 Task: Look for space in Keystone, United States from 26th August, 2023 to 10th September, 2023 for 6 adults, 2 children in price range Rs.10000 to Rs.15000. Place can be entire place or shared room with 6 bedrooms having 6 beds and 6 bathrooms. Property type can be house, flat, guest house. Amenities needed are: wifi, TV, free parkinig on premises, gym, breakfast. Booking option can be shelf check-in. Required host language is English.
Action: Mouse moved to (413, 117)
Screenshot: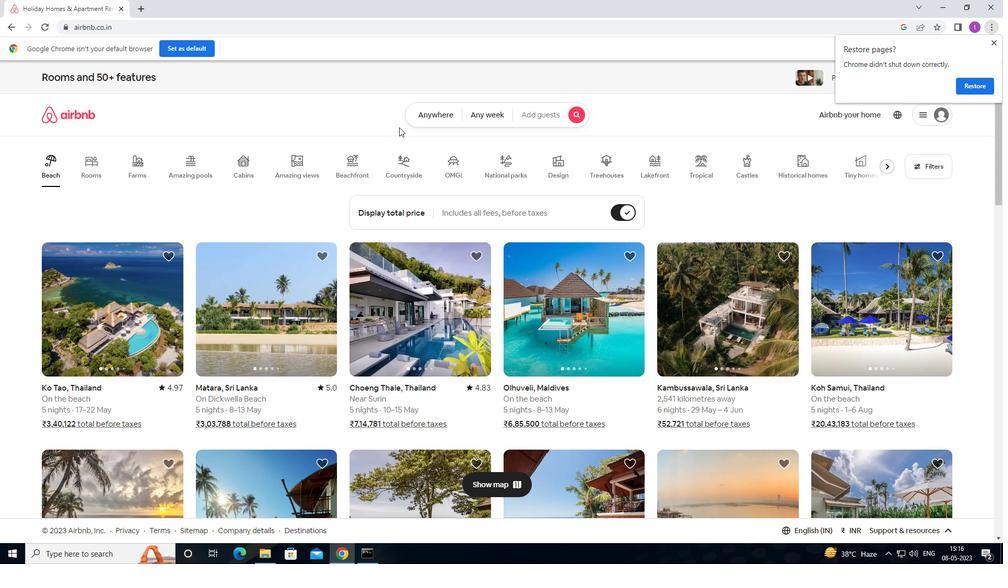 
Action: Mouse pressed left at (413, 117)
Screenshot: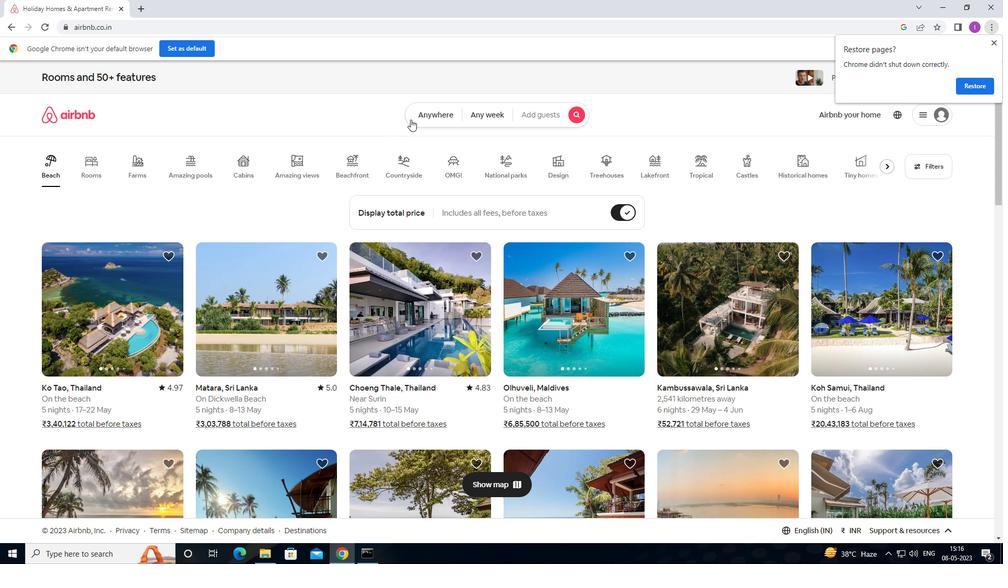 
Action: Mouse moved to (347, 159)
Screenshot: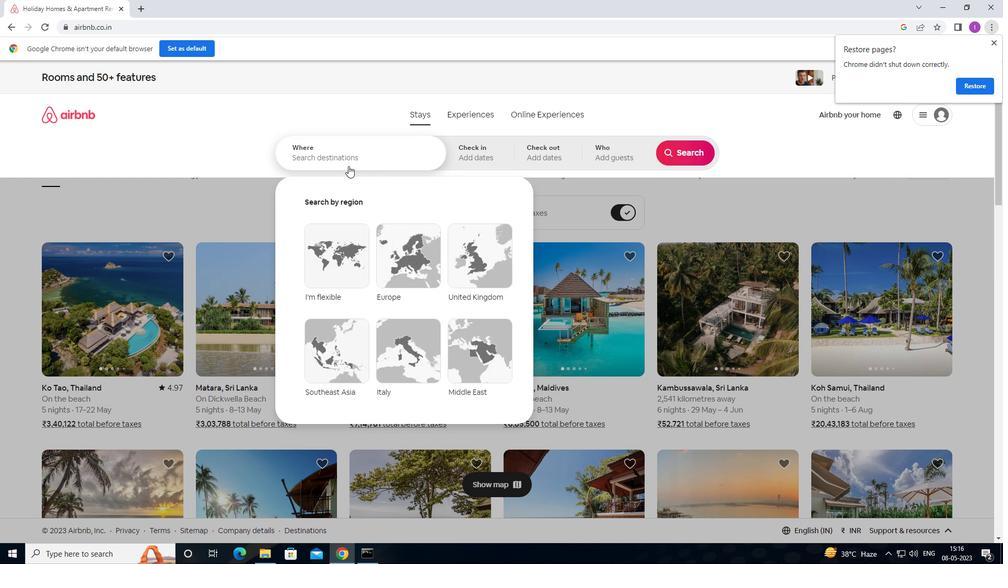 
Action: Mouse pressed left at (347, 159)
Screenshot: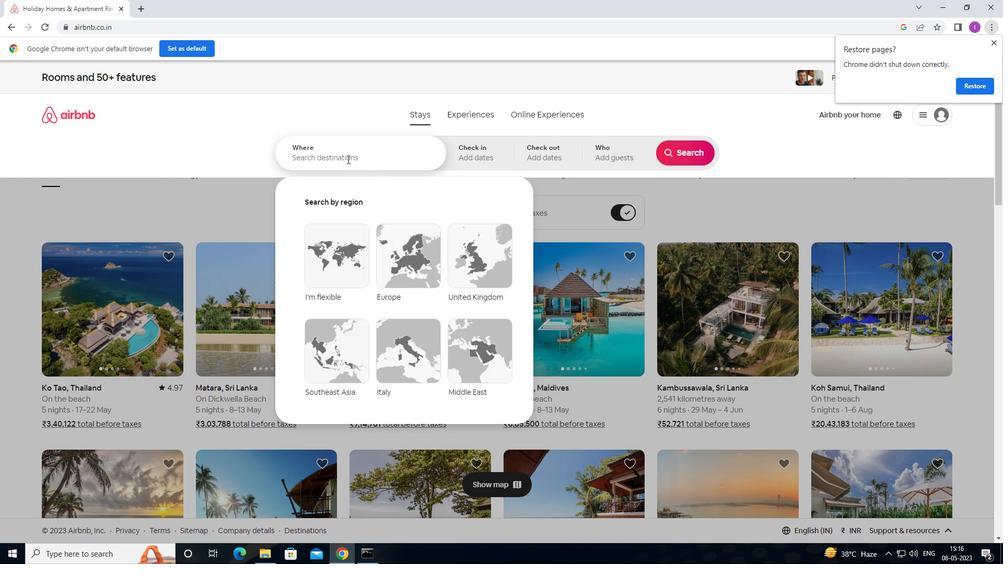 
Action: Mouse moved to (511, 125)
Screenshot: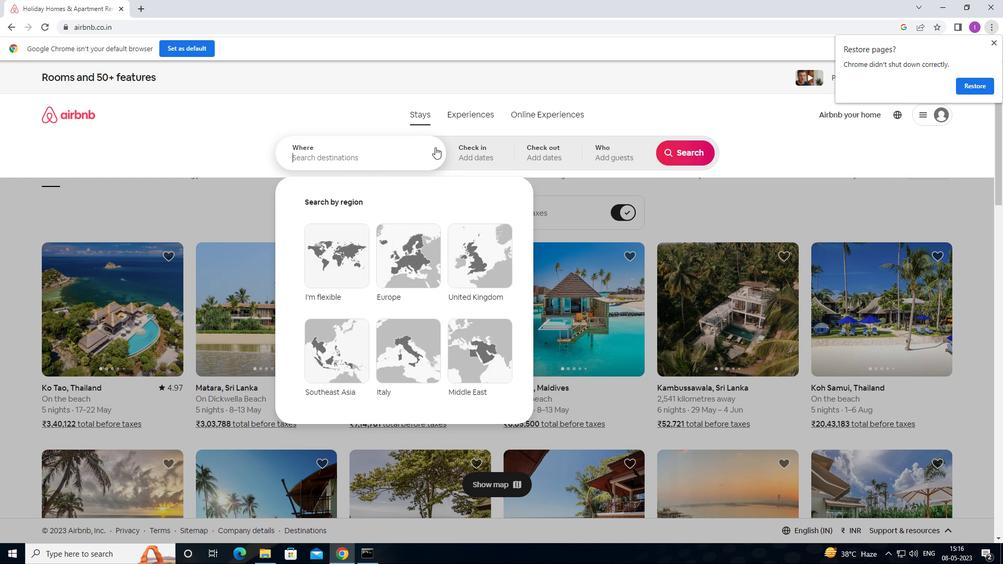 
Action: Key pressed <Key.shift><Key.shift><Key.shift><Key.shift>KEYSTONE,<Key.shift>UNITED<Key.space>STATES
Screenshot: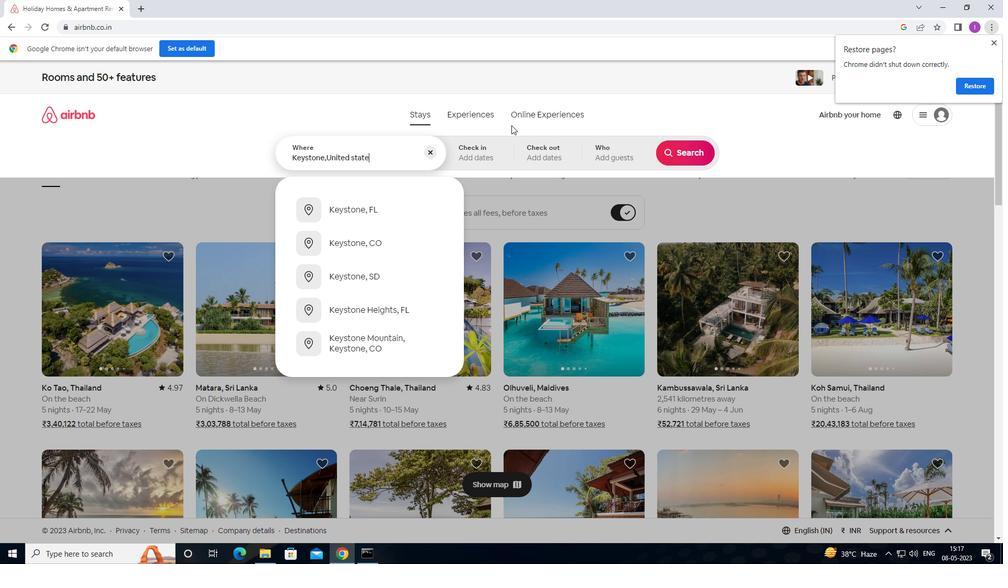 
Action: Mouse moved to (466, 152)
Screenshot: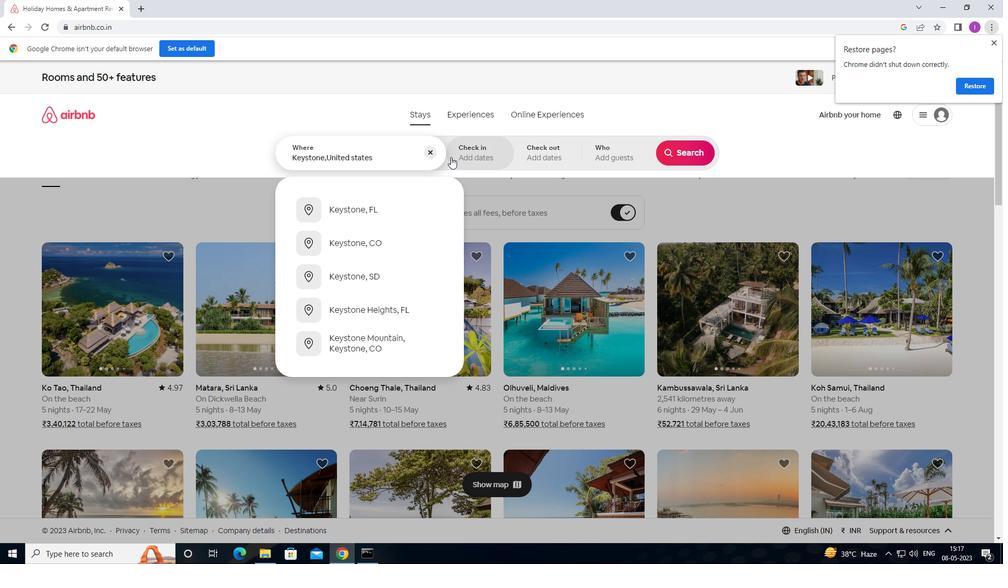 
Action: Mouse pressed left at (466, 152)
Screenshot: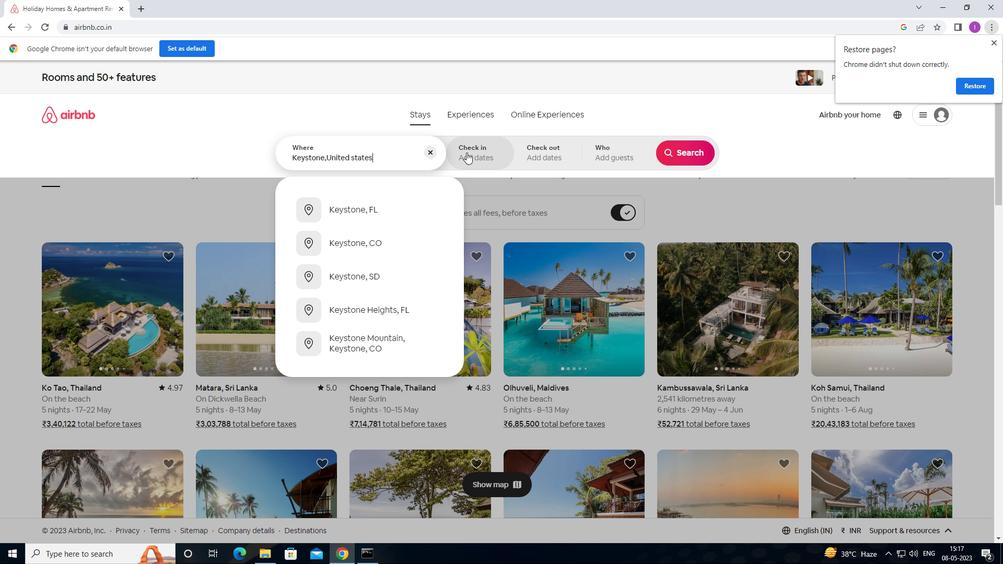 
Action: Mouse moved to (684, 236)
Screenshot: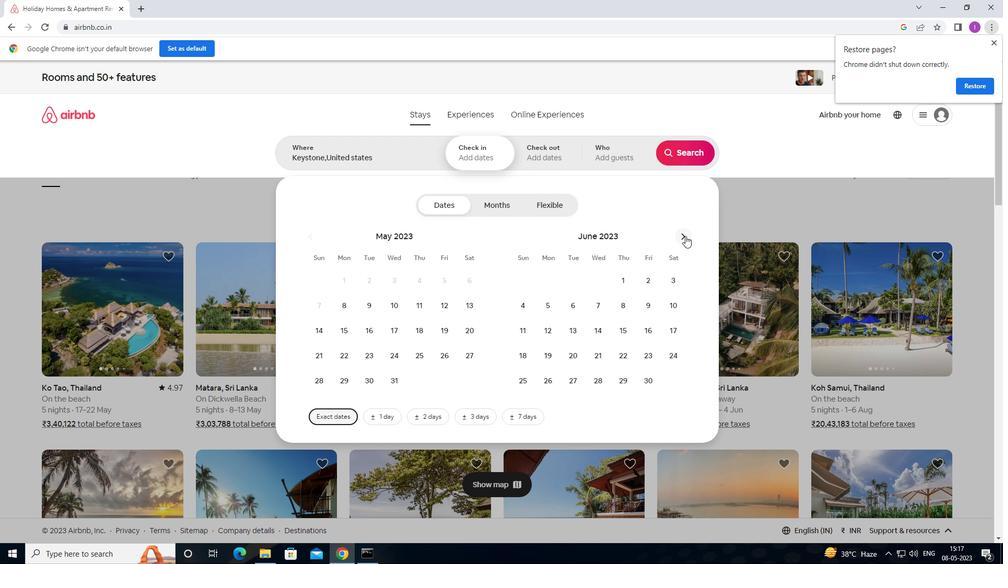
Action: Mouse pressed left at (684, 236)
Screenshot: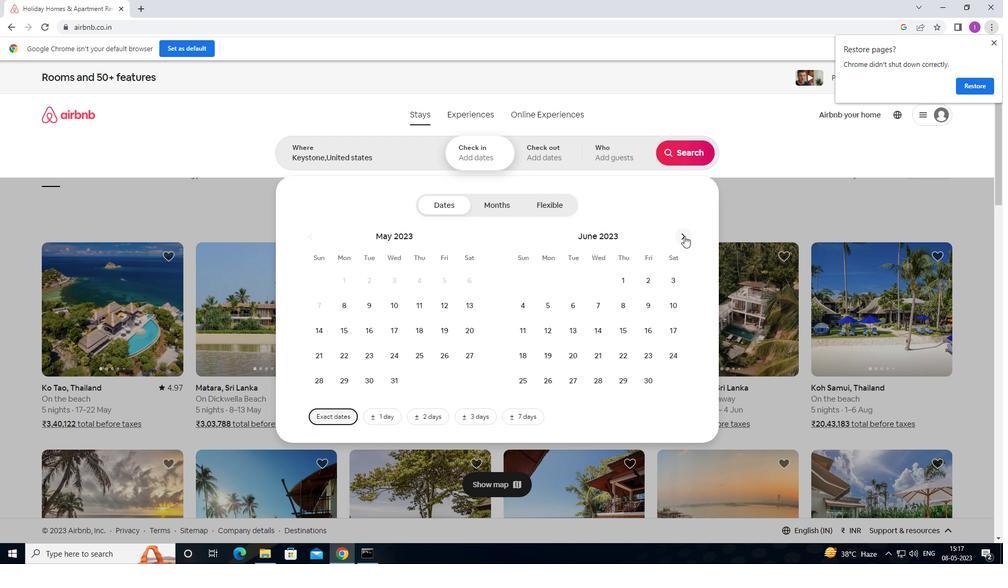 
Action: Mouse moved to (684, 236)
Screenshot: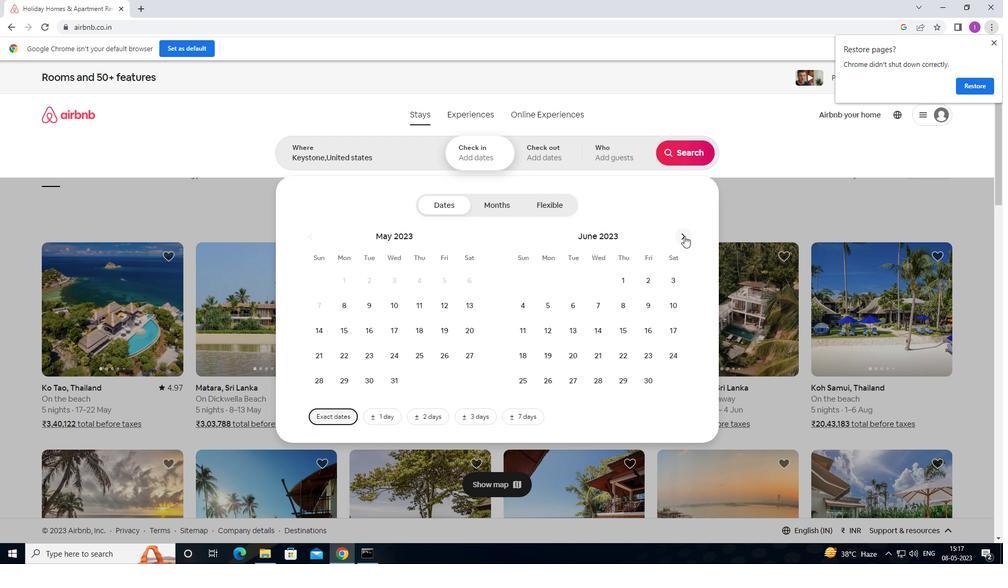 
Action: Mouse pressed left at (684, 236)
Screenshot: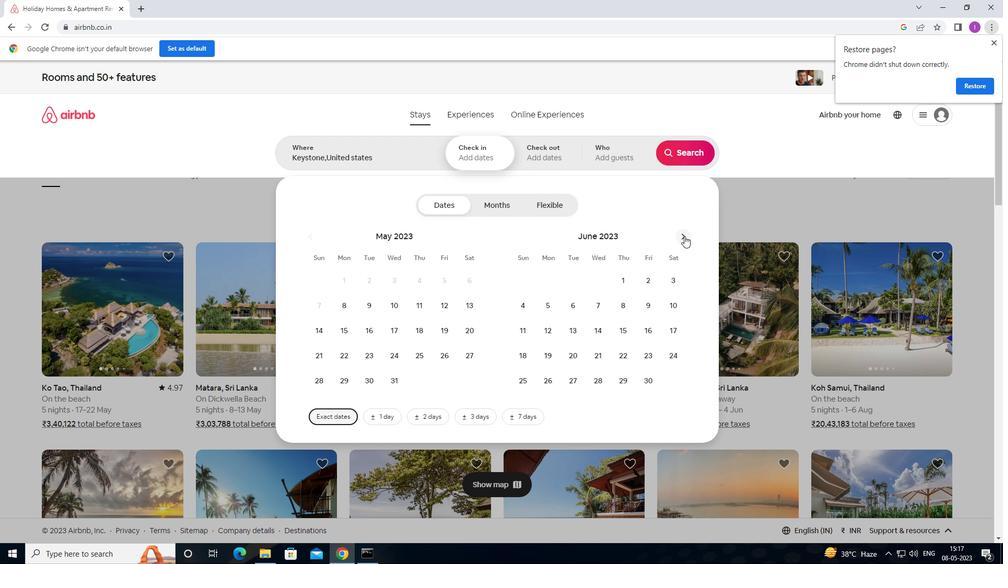 
Action: Mouse pressed left at (684, 236)
Screenshot: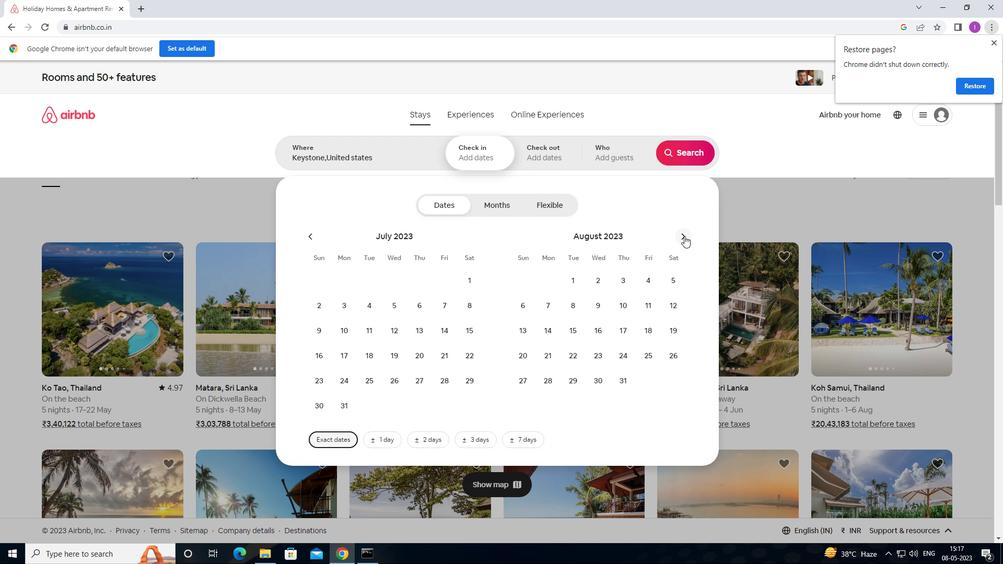 
Action: Mouse moved to (472, 357)
Screenshot: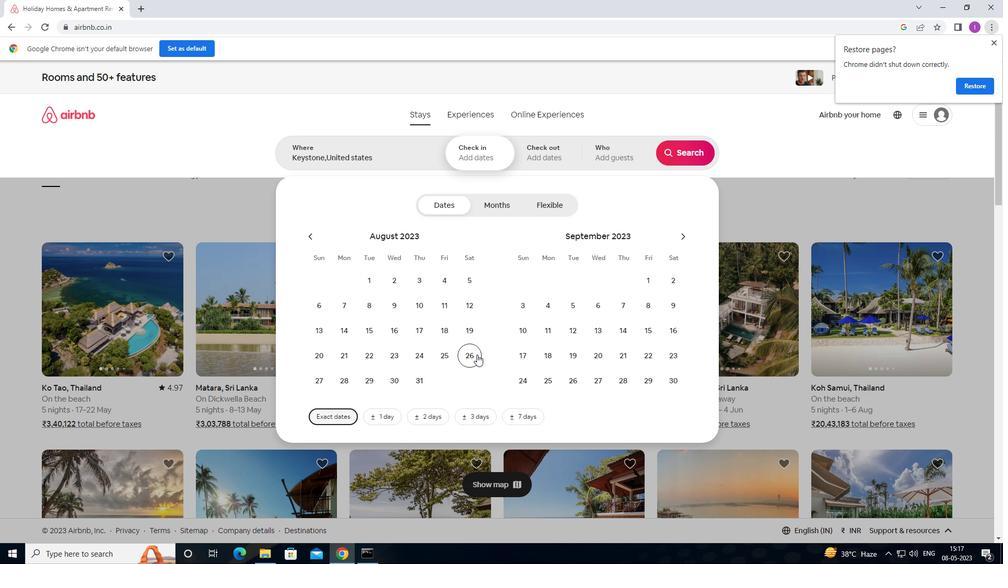 
Action: Mouse pressed left at (472, 357)
Screenshot: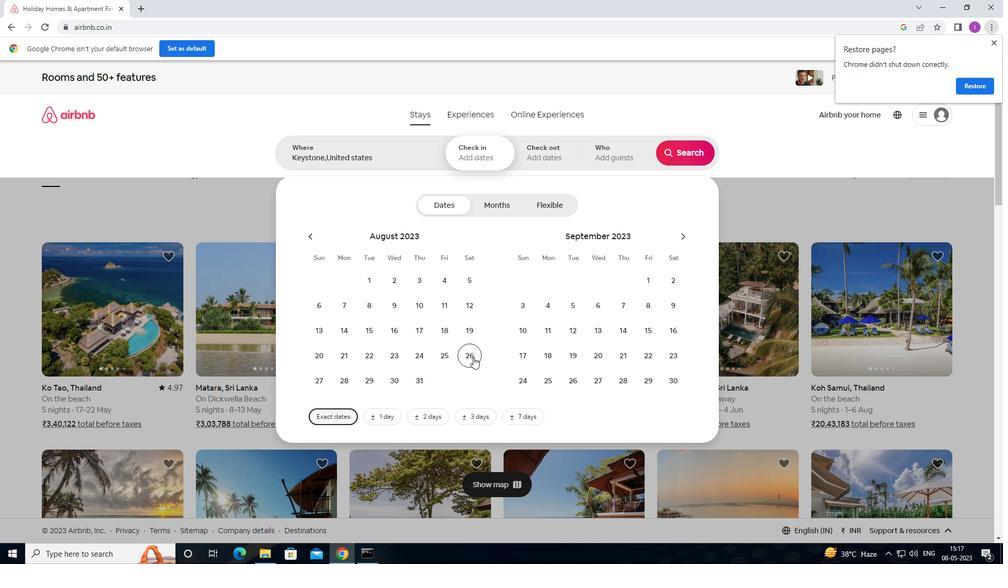 
Action: Mouse moved to (518, 329)
Screenshot: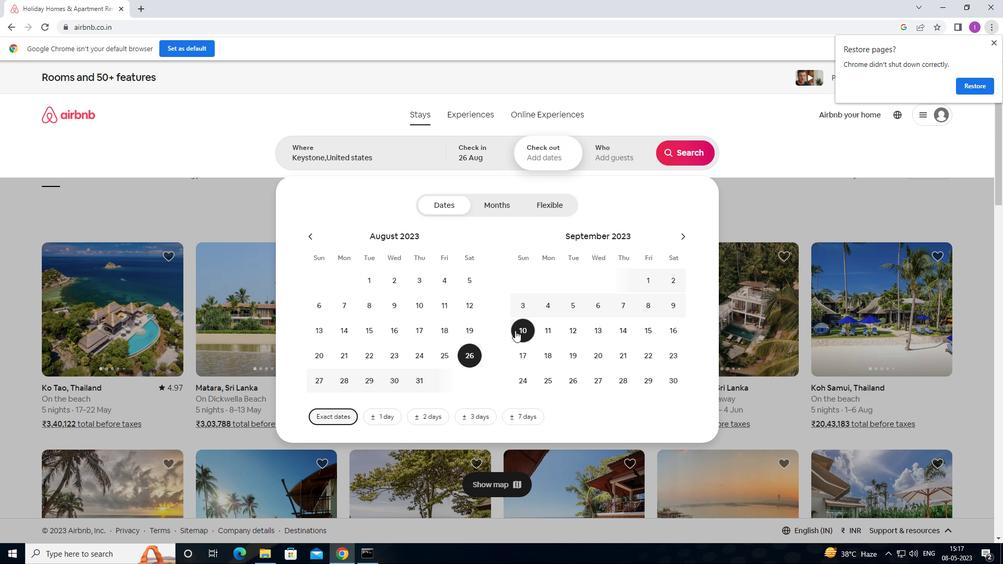 
Action: Mouse pressed left at (518, 329)
Screenshot: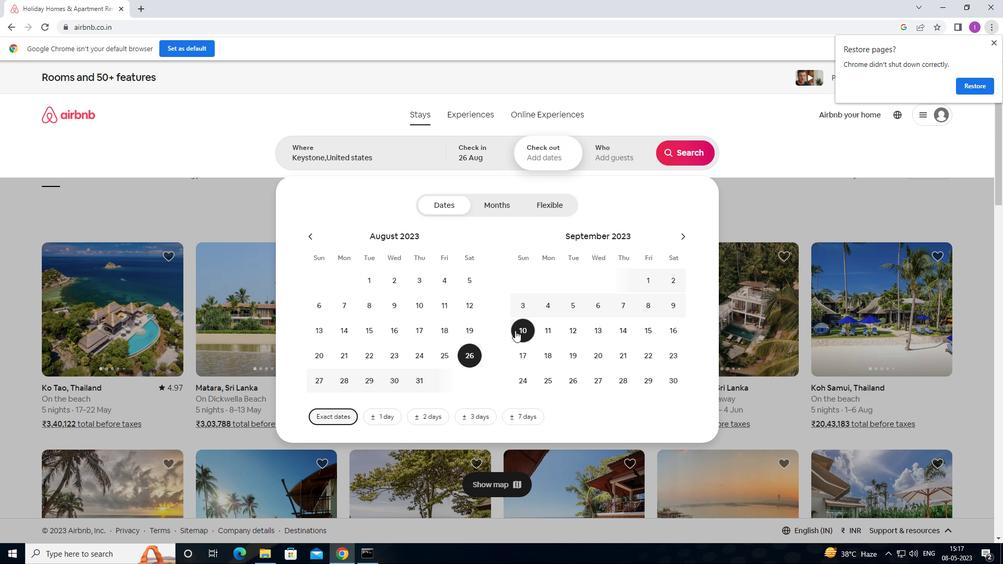 
Action: Mouse moved to (622, 162)
Screenshot: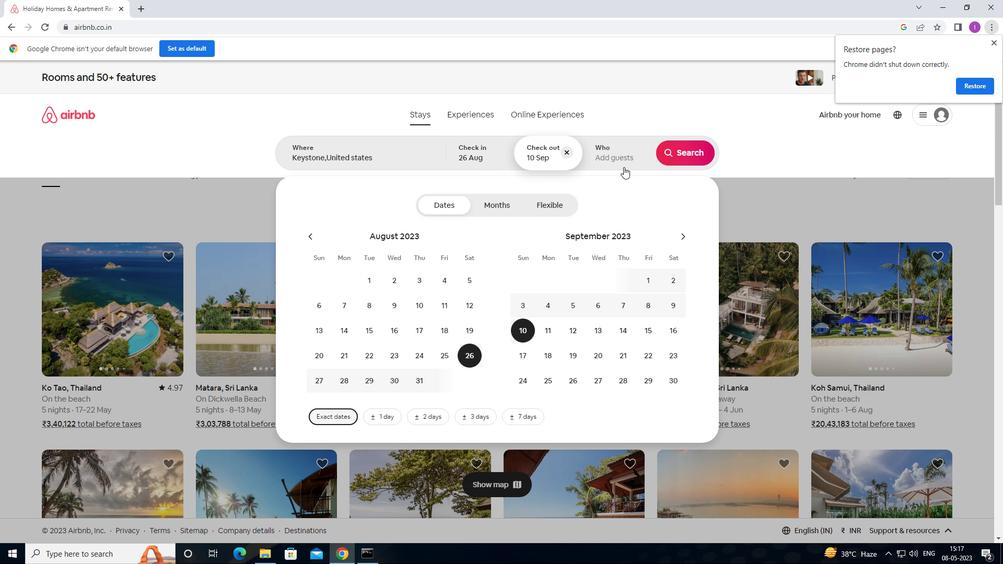 
Action: Mouse pressed left at (622, 162)
Screenshot: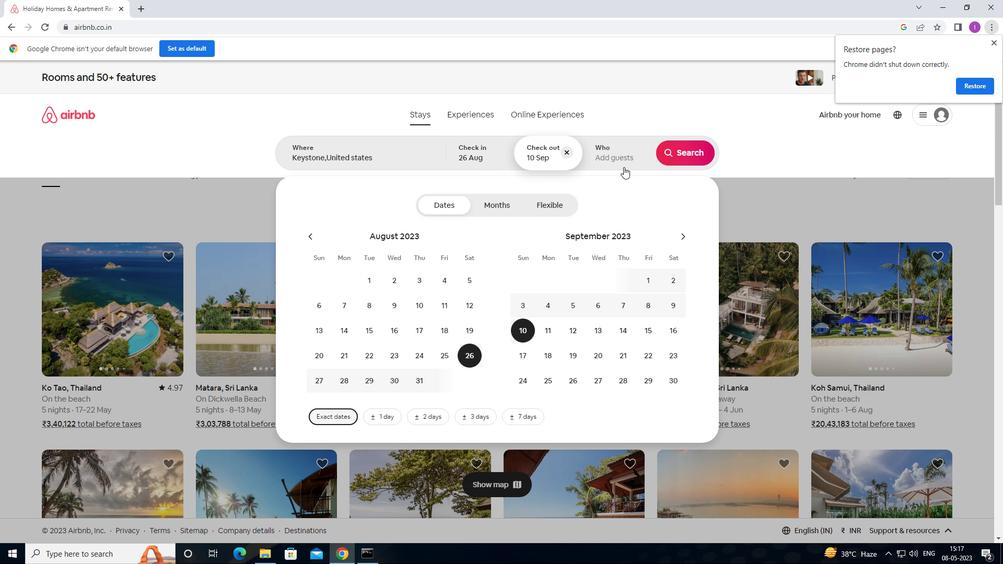 
Action: Mouse moved to (687, 207)
Screenshot: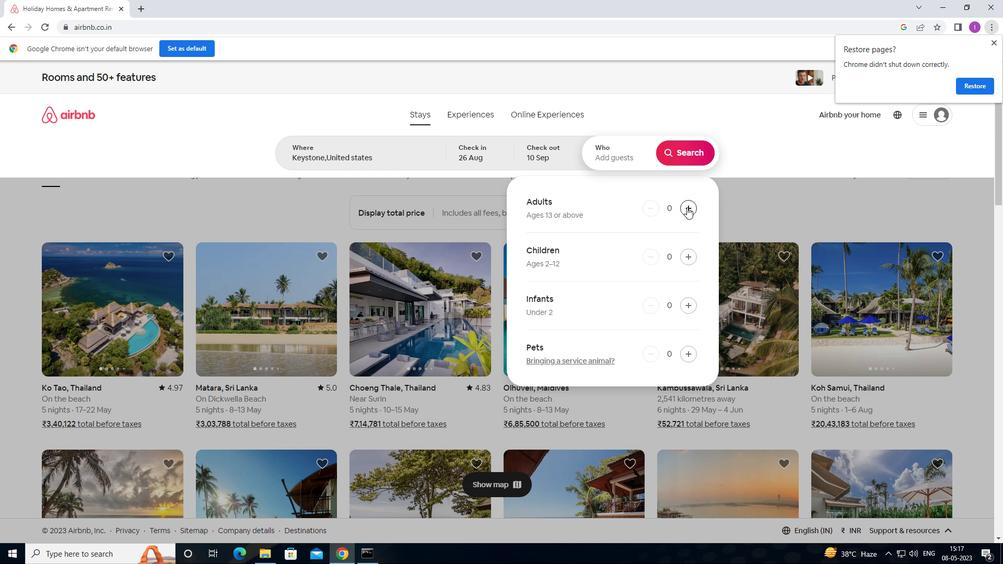 
Action: Mouse pressed left at (687, 207)
Screenshot: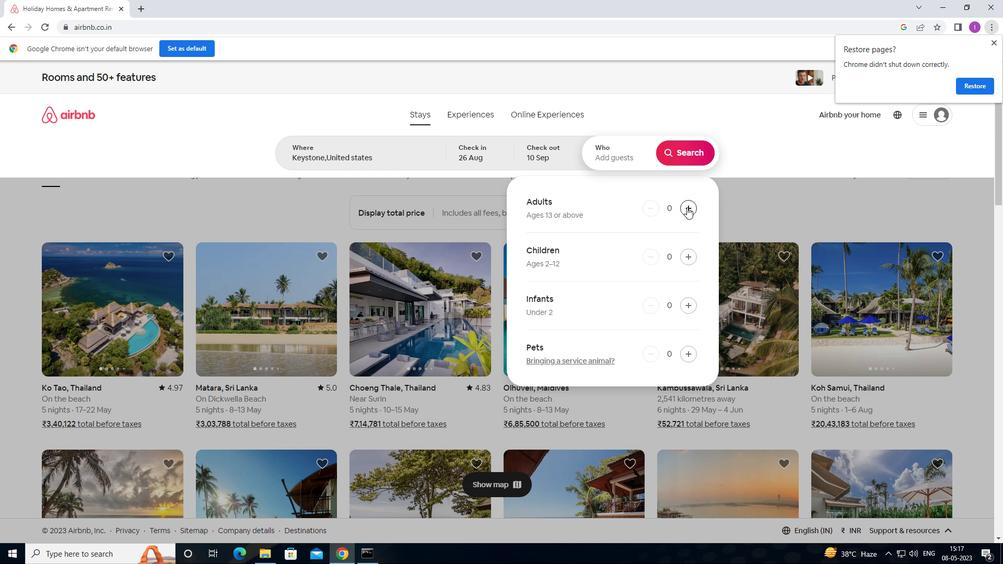 
Action: Mouse pressed left at (687, 207)
Screenshot: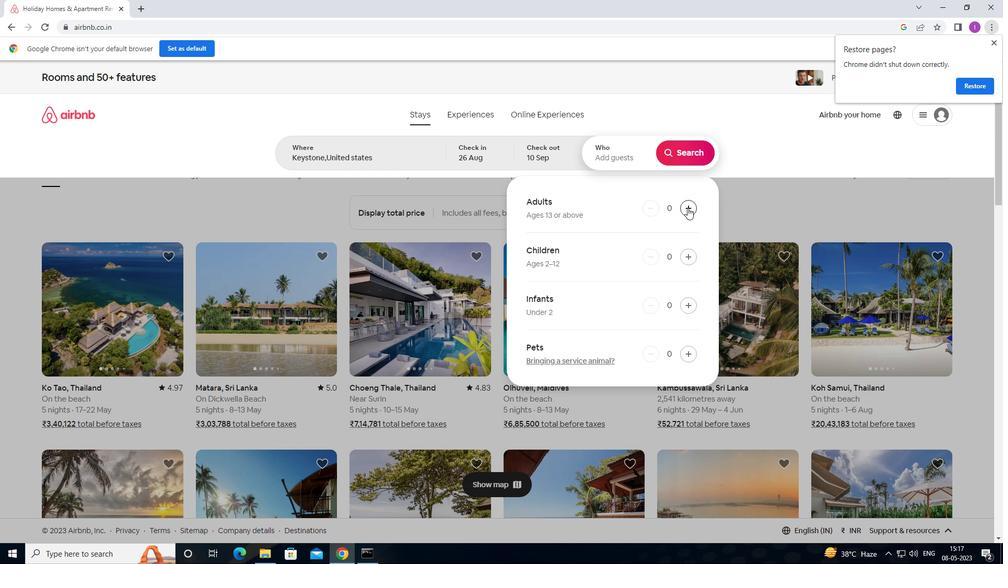 
Action: Mouse pressed left at (687, 207)
Screenshot: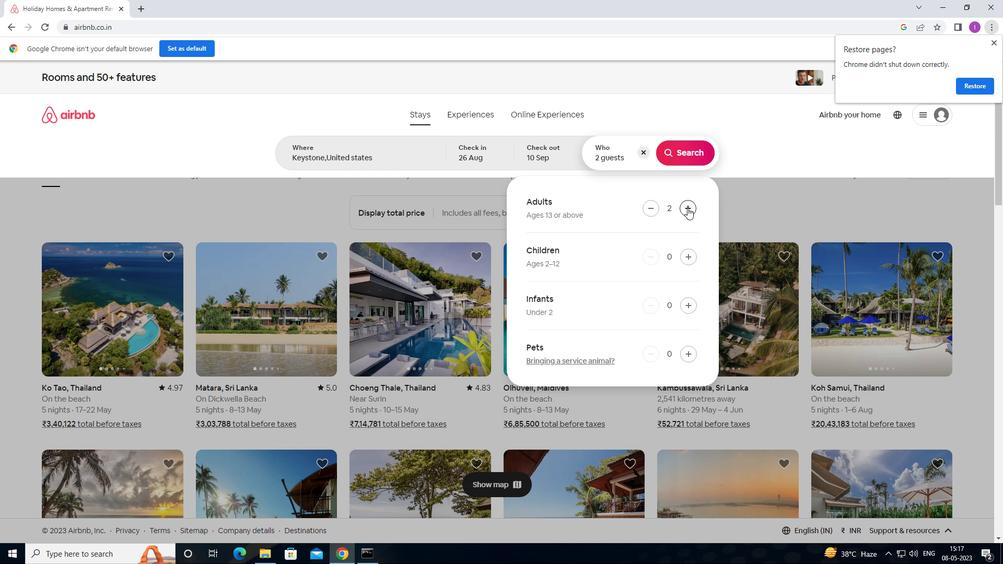 
Action: Mouse pressed left at (687, 207)
Screenshot: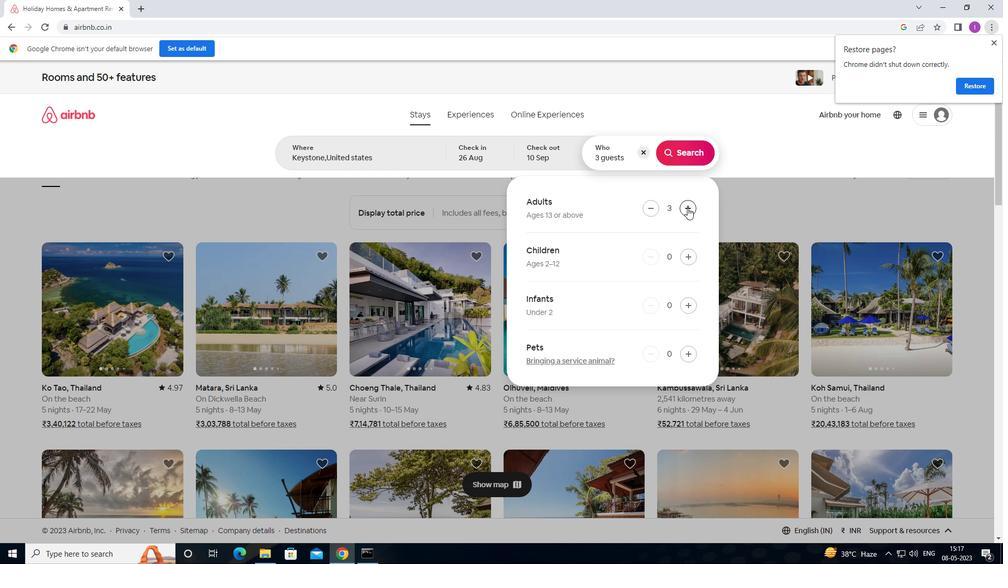 
Action: Mouse pressed left at (687, 207)
Screenshot: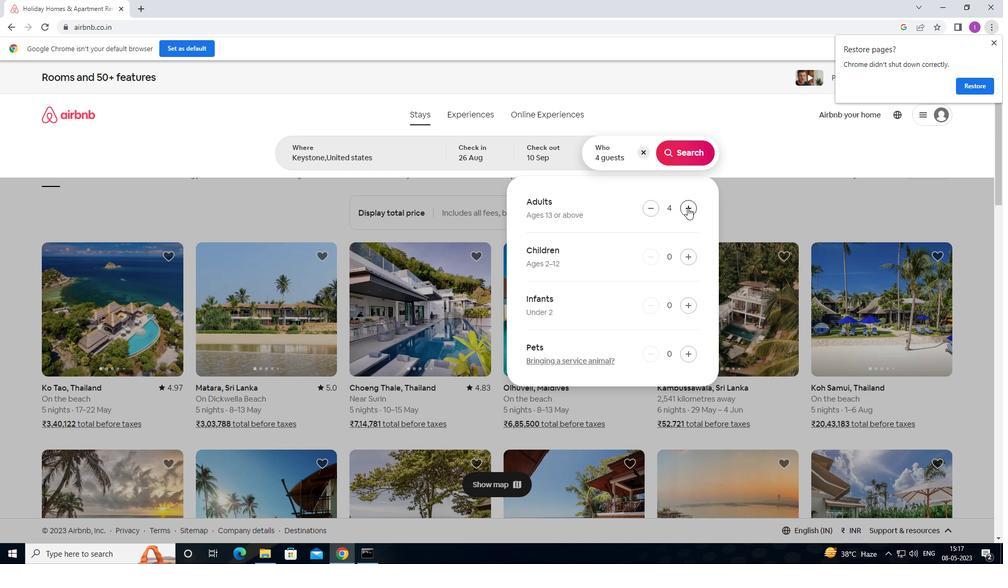
Action: Mouse pressed left at (687, 207)
Screenshot: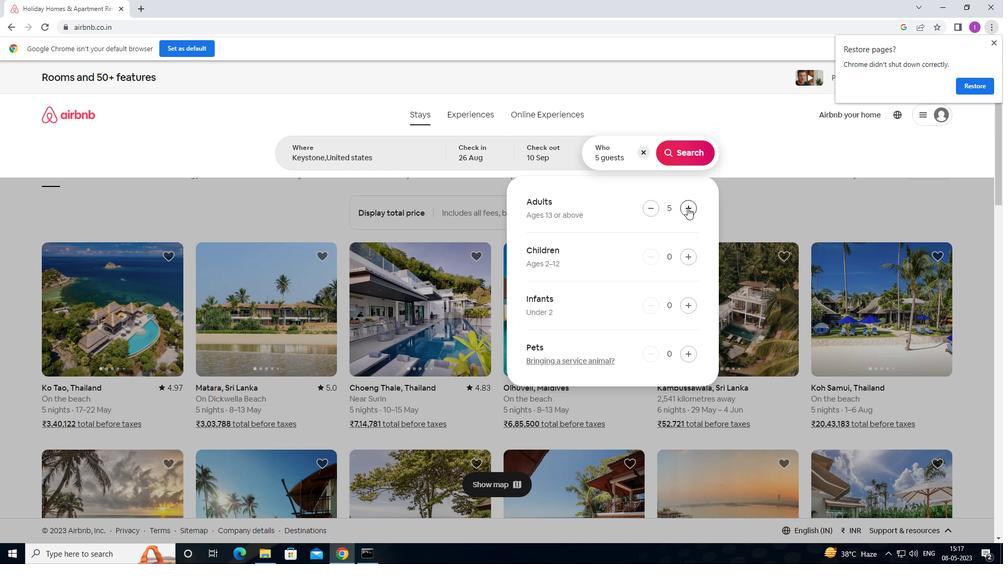 
Action: Mouse moved to (695, 256)
Screenshot: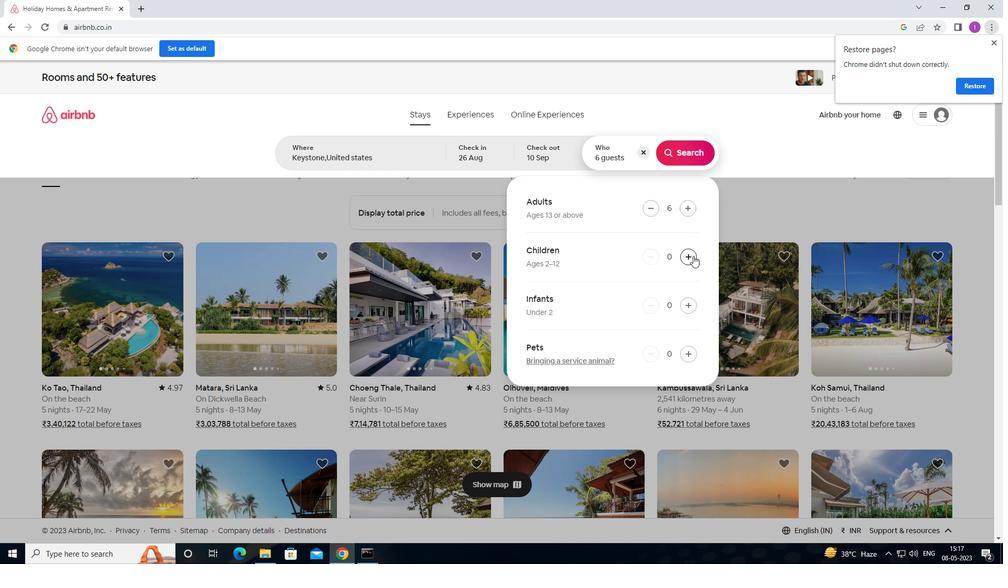 
Action: Mouse pressed left at (695, 256)
Screenshot: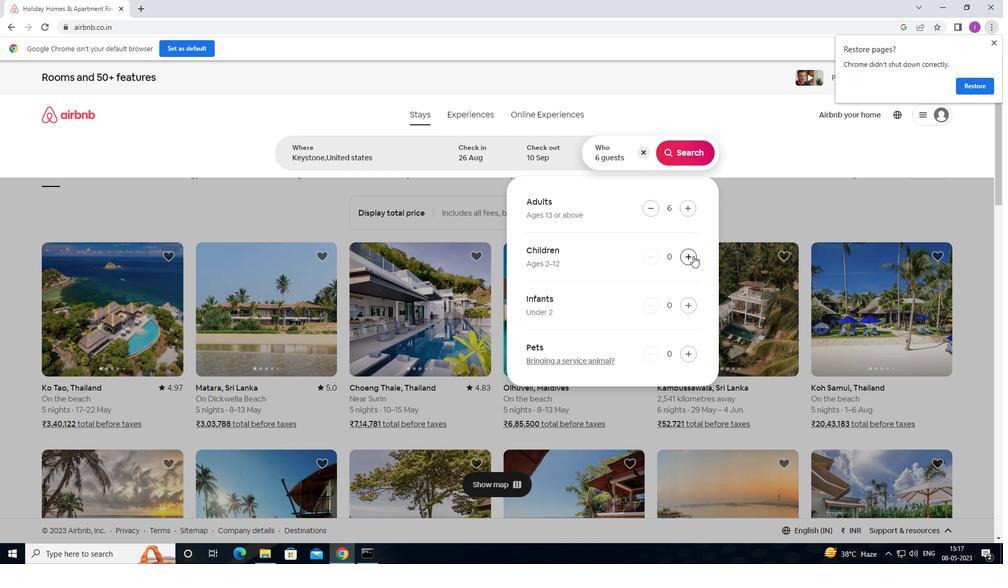 
Action: Mouse moved to (695, 256)
Screenshot: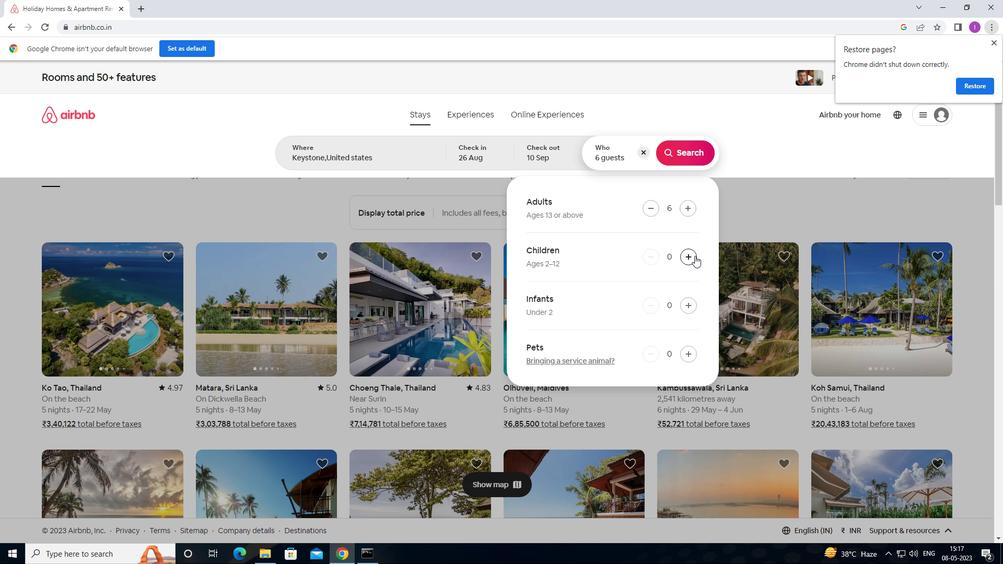 
Action: Mouse pressed left at (695, 256)
Screenshot: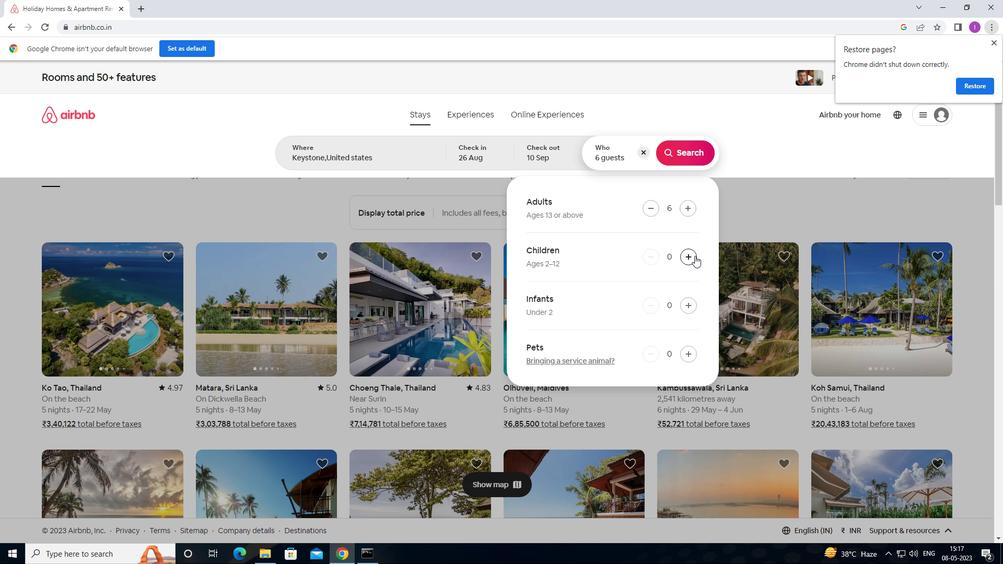 
Action: Mouse moved to (692, 151)
Screenshot: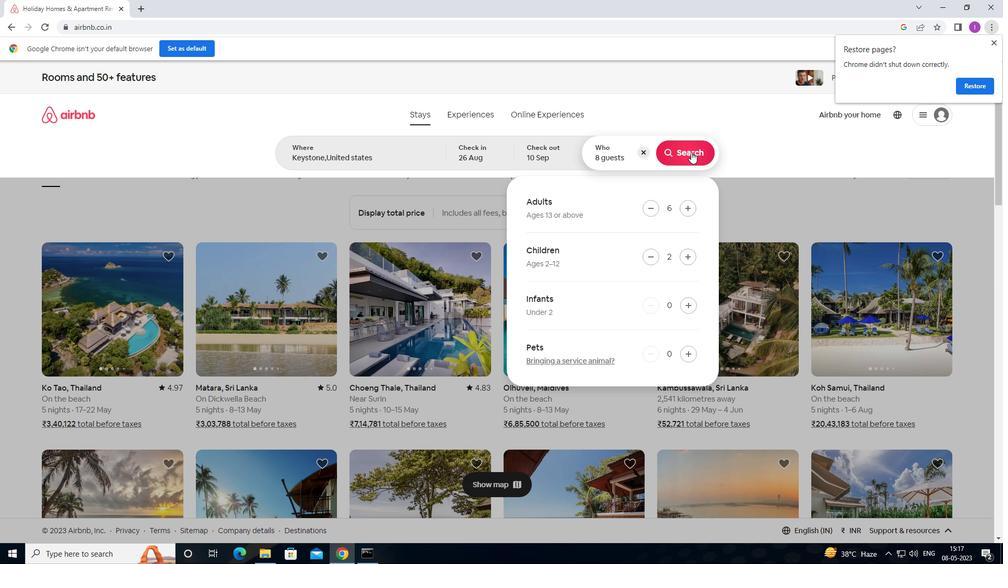 
Action: Mouse pressed left at (692, 151)
Screenshot: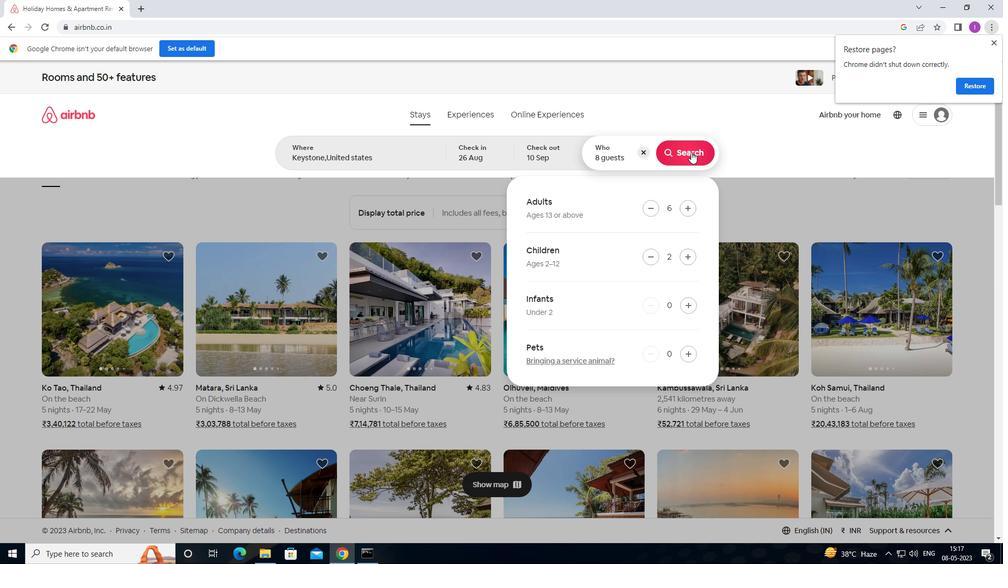 
Action: Mouse moved to (963, 124)
Screenshot: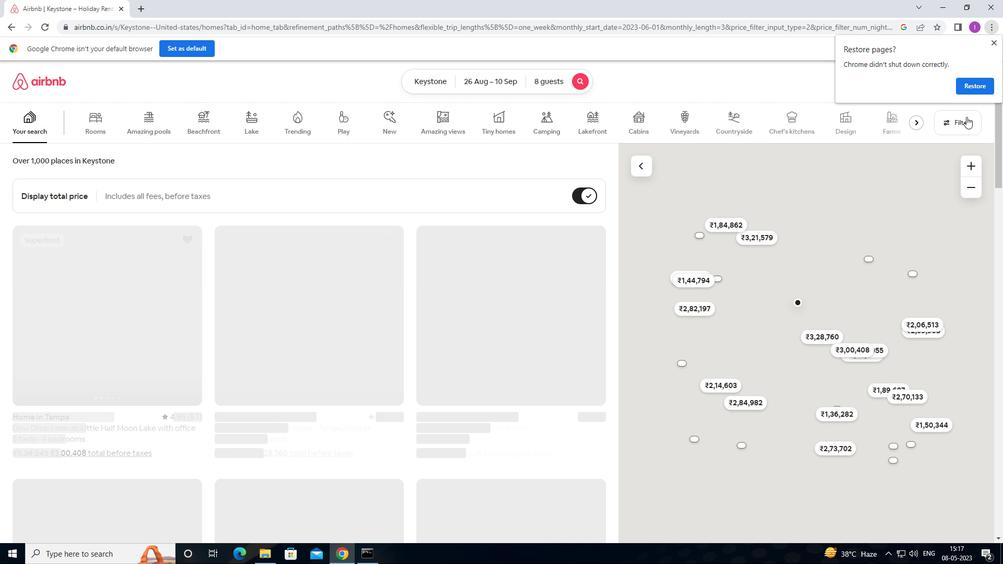 
Action: Mouse pressed left at (963, 124)
Screenshot: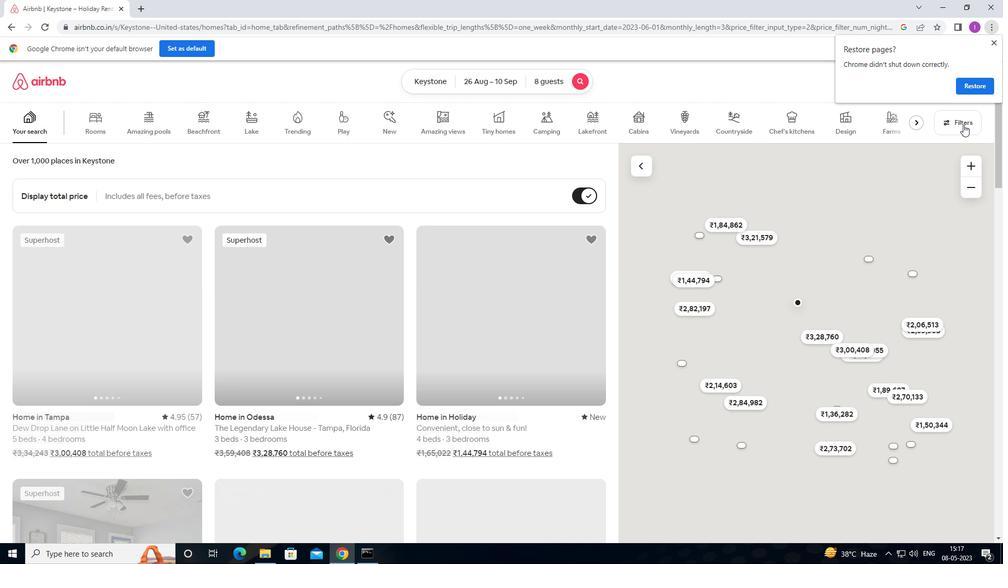 
Action: Mouse moved to (389, 377)
Screenshot: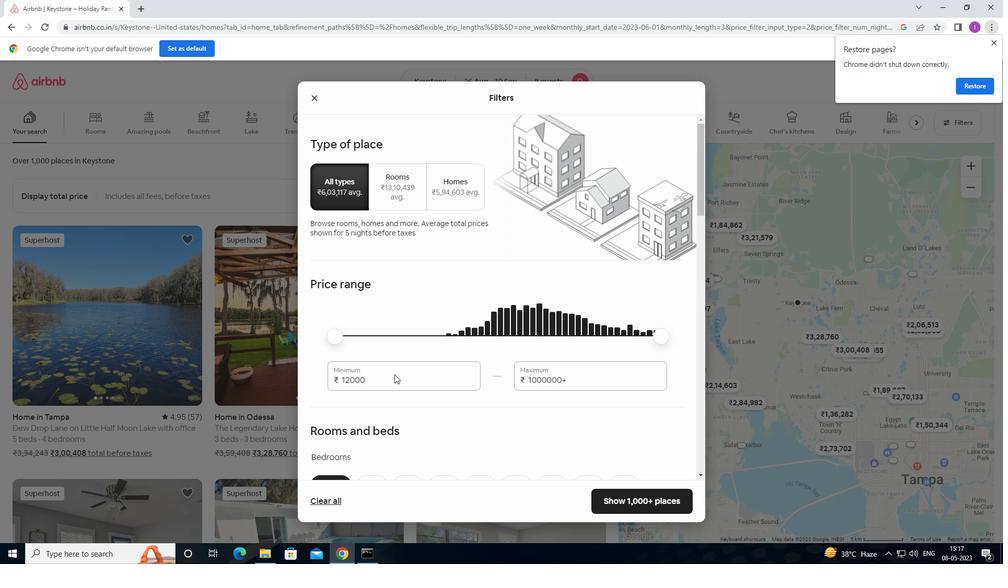 
Action: Mouse pressed left at (389, 377)
Screenshot: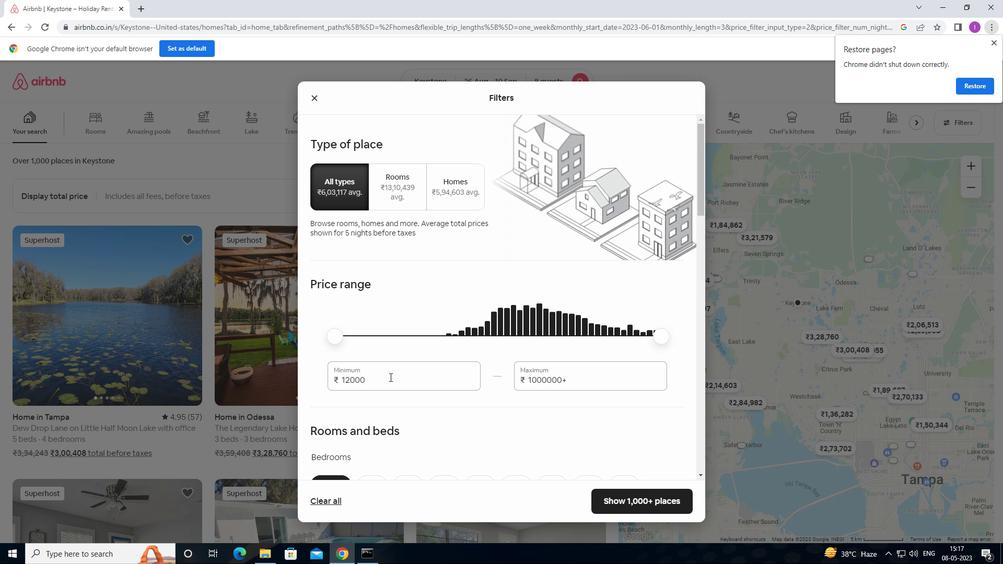 
Action: Mouse moved to (344, 397)
Screenshot: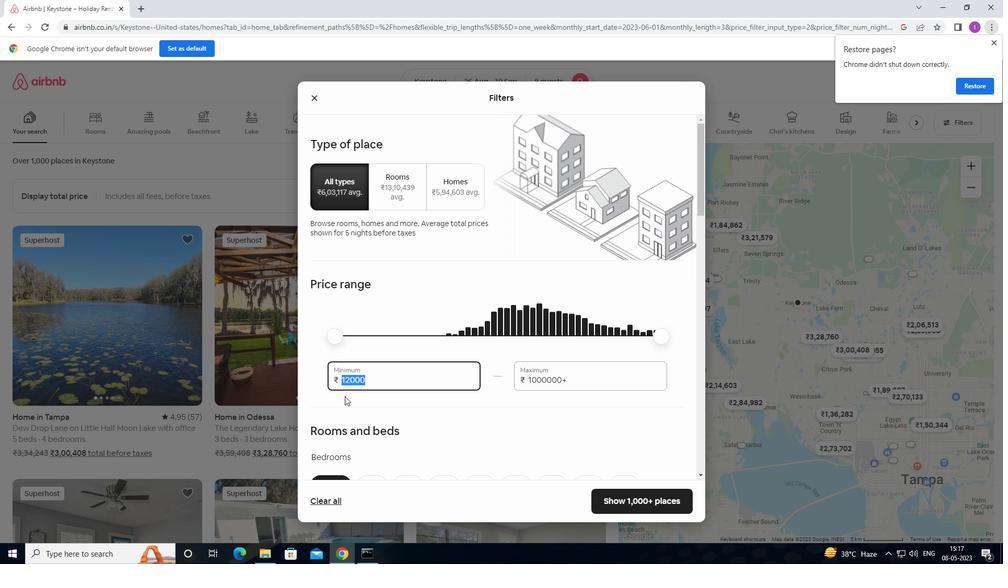 
Action: Key pressed 1000
Screenshot: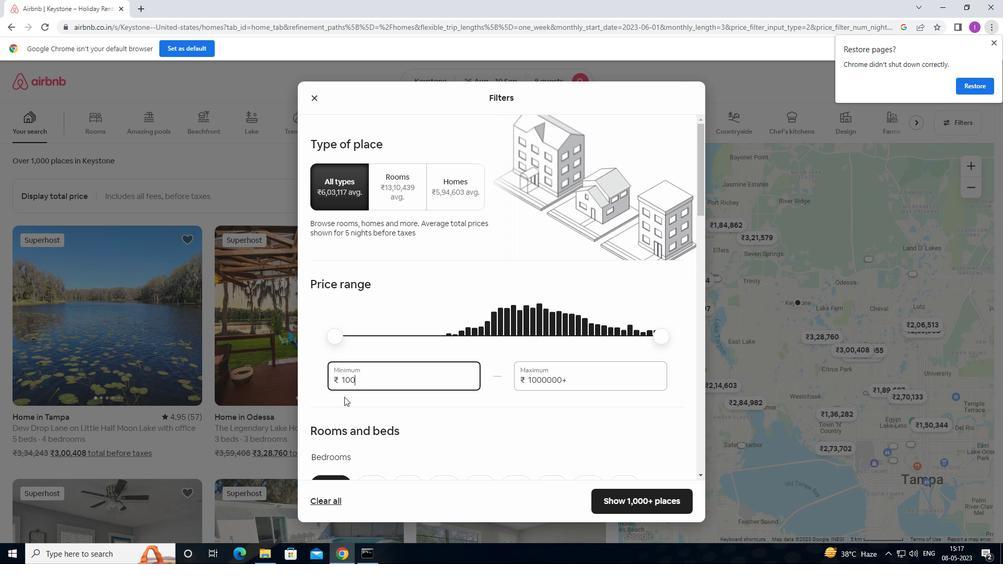 
Action: Mouse moved to (351, 400)
Screenshot: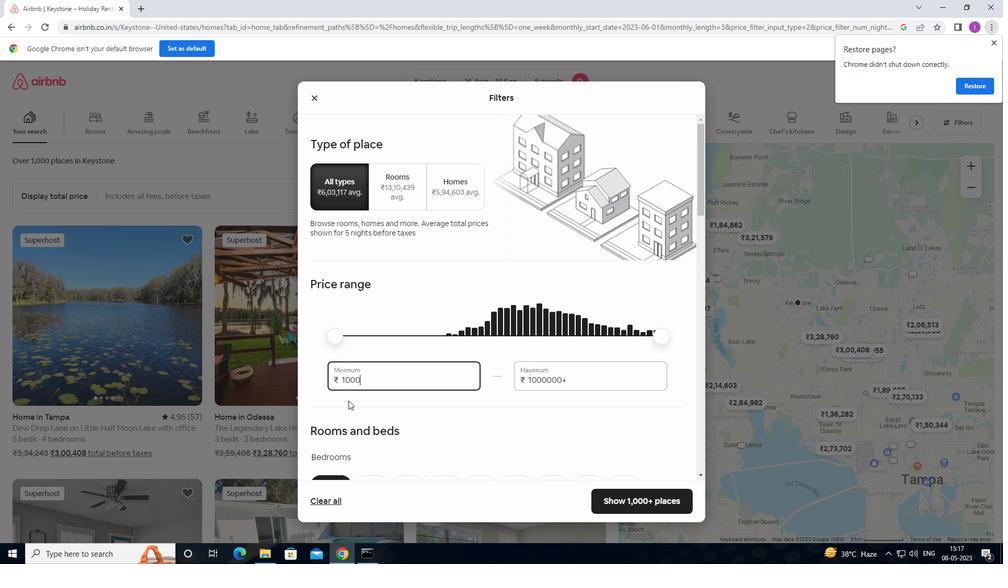 
Action: Key pressed 0
Screenshot: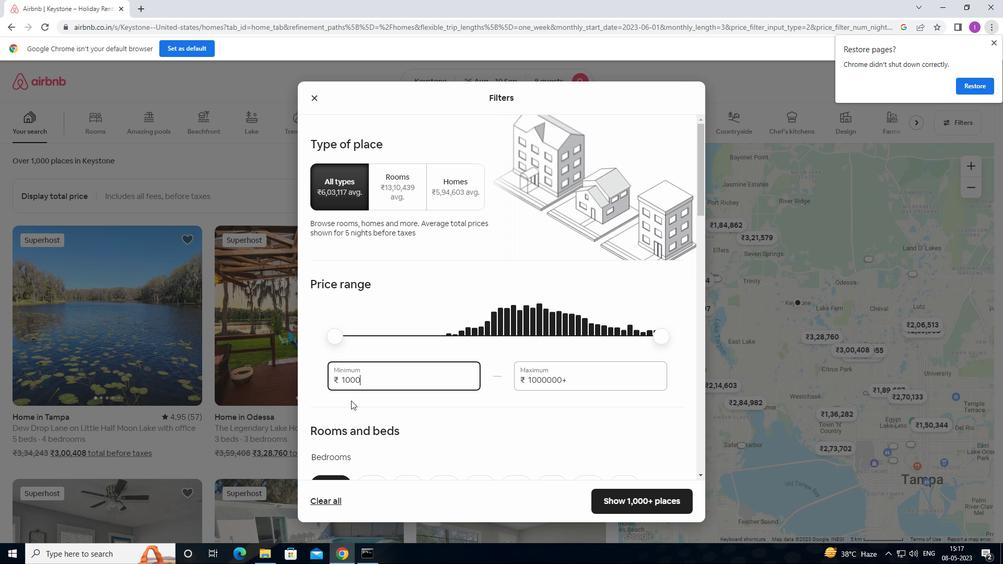 
Action: Mouse moved to (588, 383)
Screenshot: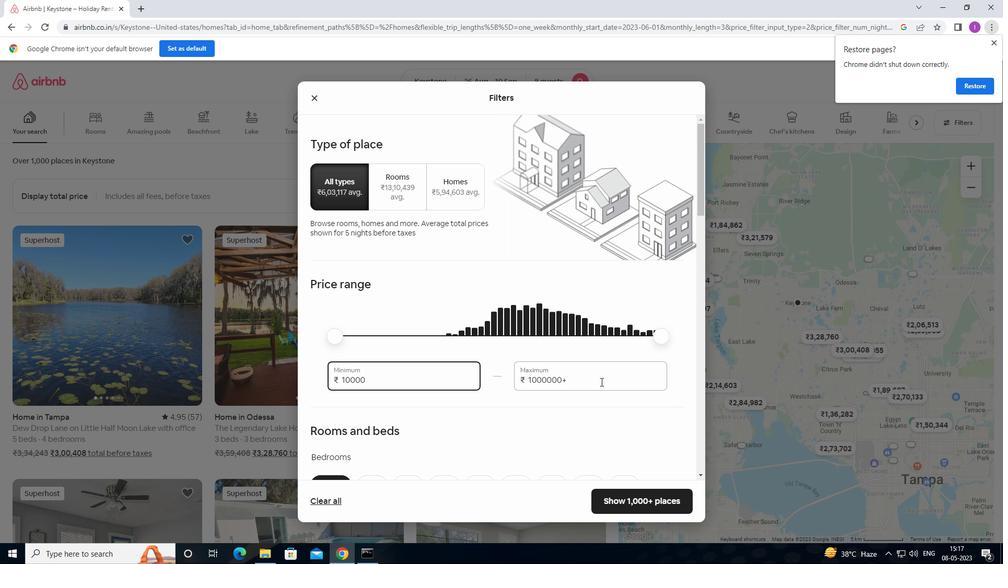 
Action: Mouse pressed left at (588, 383)
Screenshot: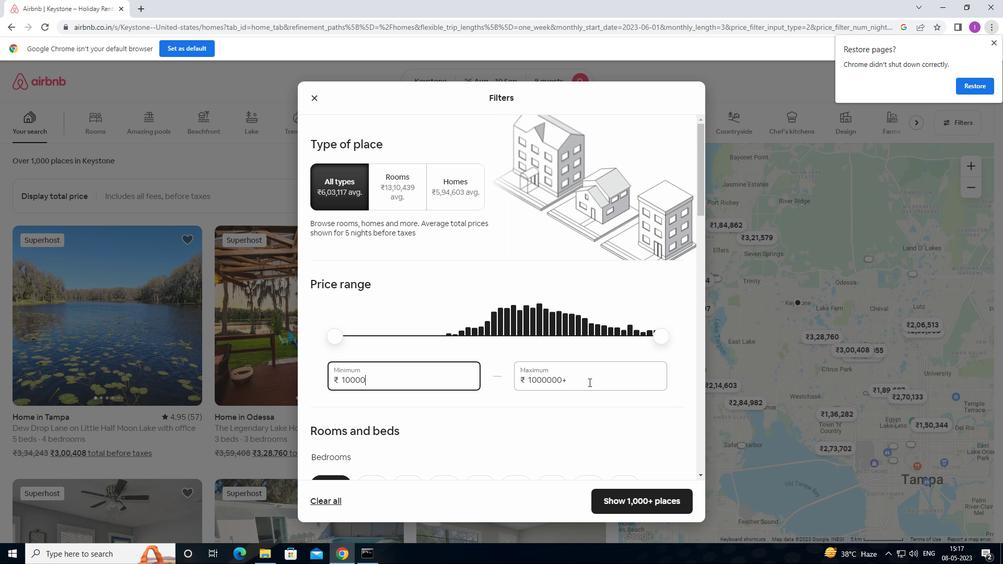 
Action: Mouse moved to (595, 389)
Screenshot: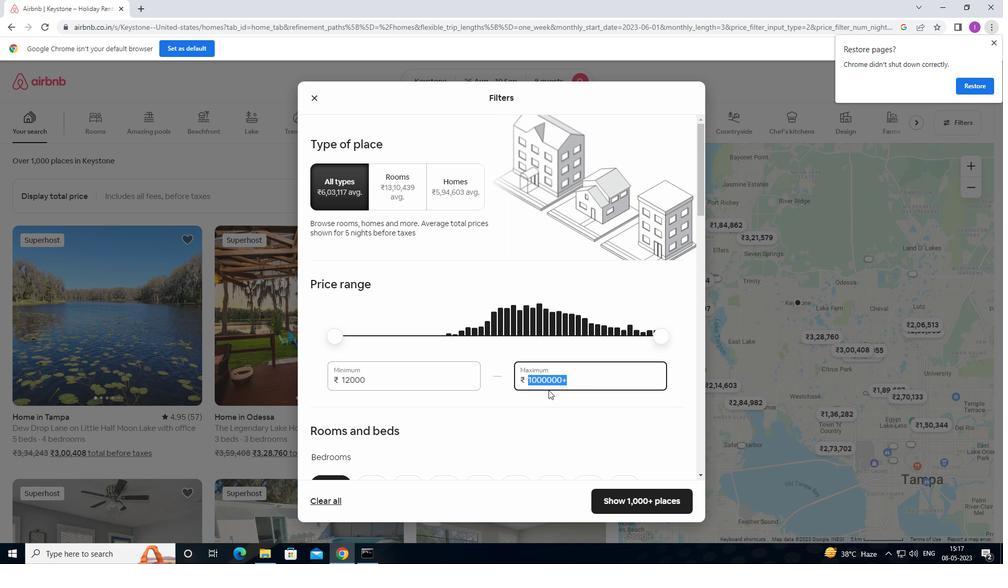 
Action: Key pressed 150
Screenshot: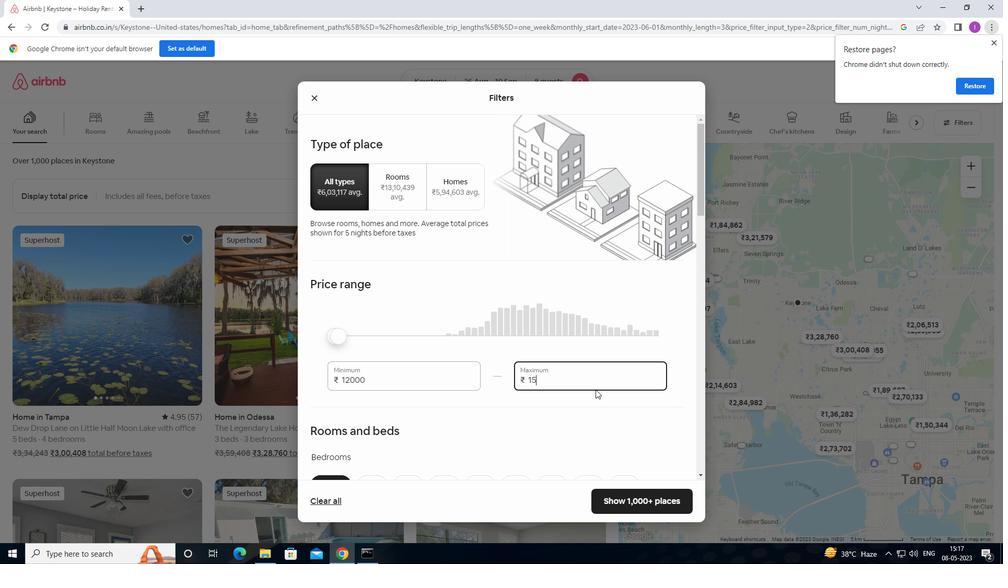 
Action: Mouse moved to (594, 389)
Screenshot: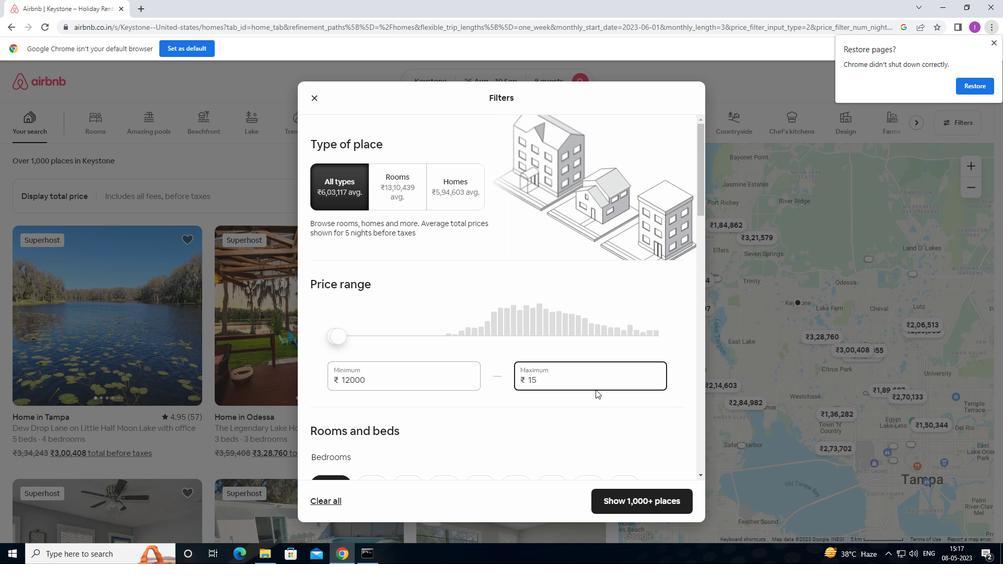 
Action: Key pressed 00
Screenshot: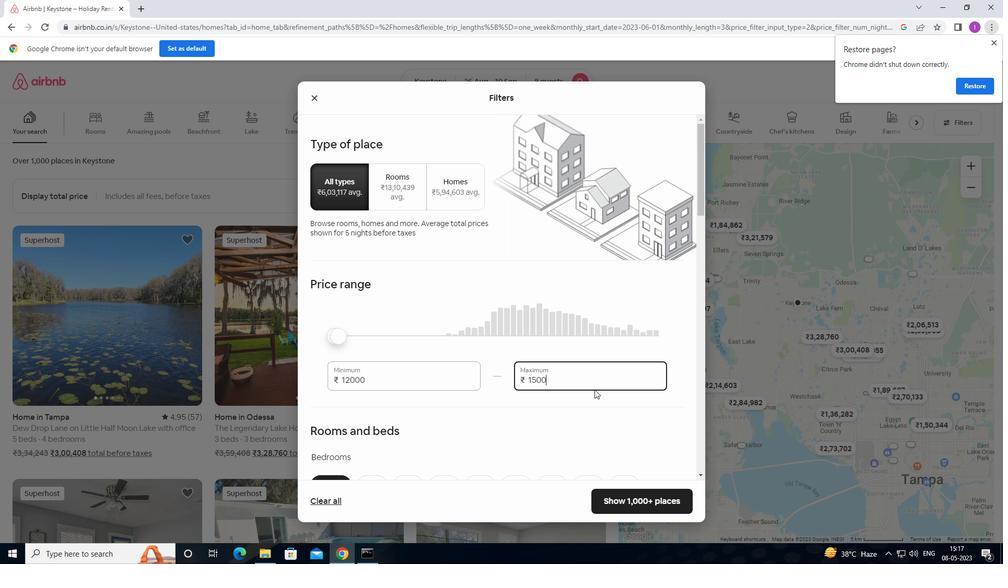 
Action: Mouse moved to (572, 415)
Screenshot: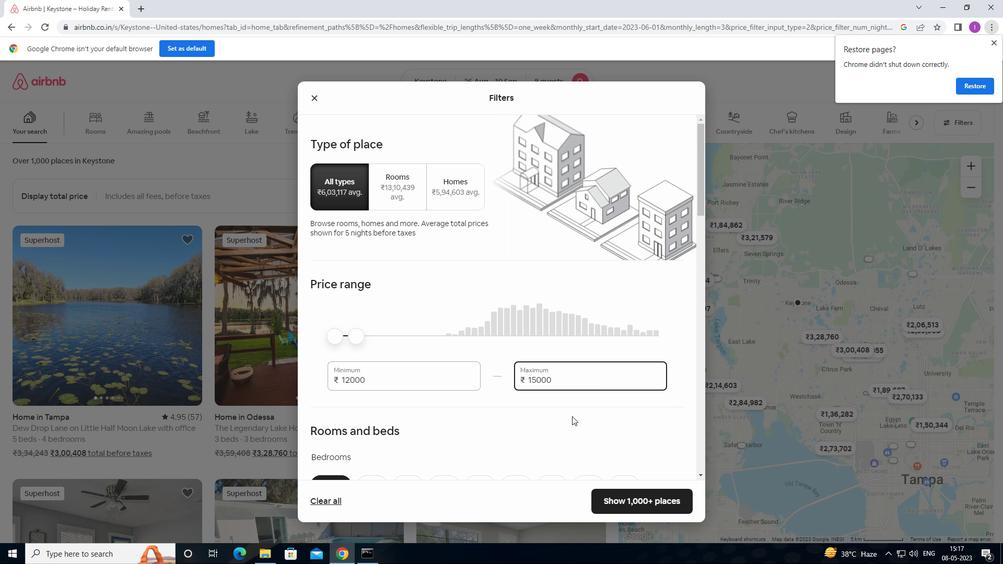 
Action: Mouse scrolled (572, 414) with delta (0, 0)
Screenshot: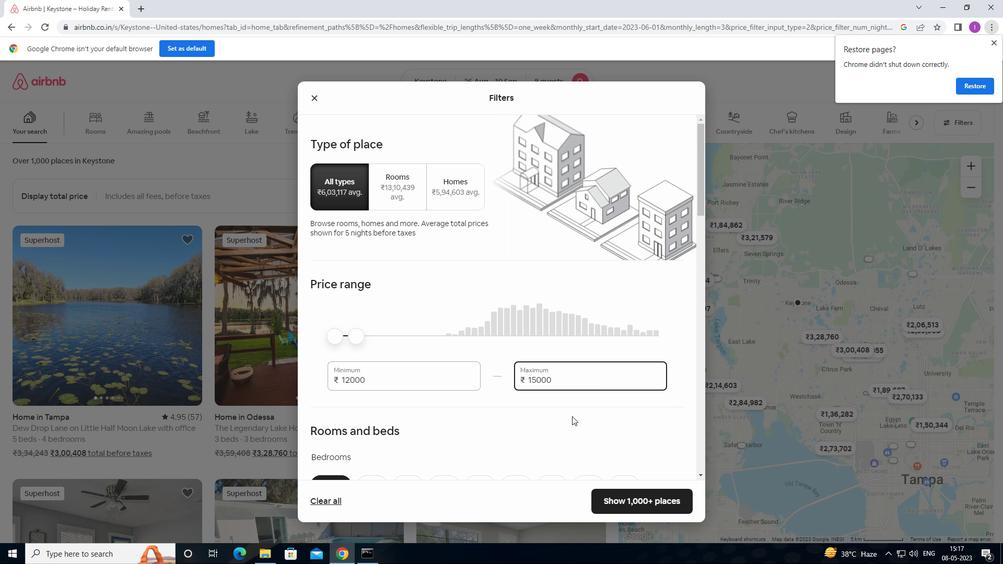 
Action: Mouse moved to (384, 330)
Screenshot: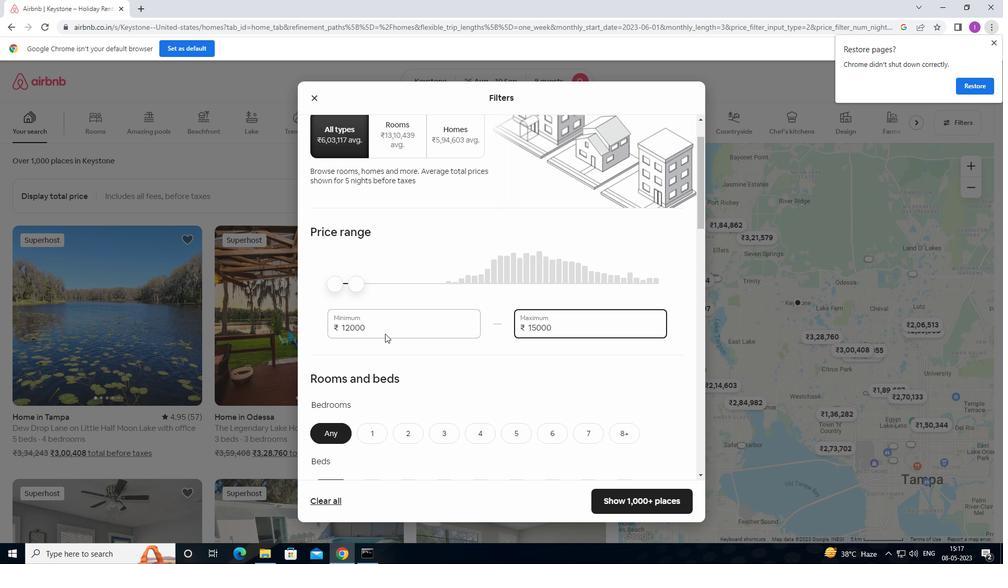
Action: Mouse pressed left at (384, 330)
Screenshot: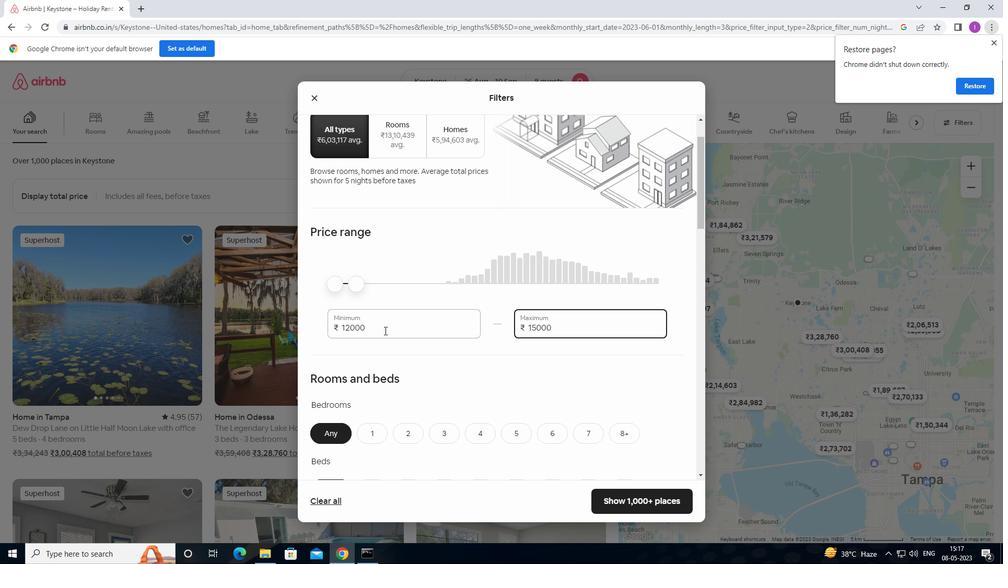 
Action: Mouse moved to (334, 332)
Screenshot: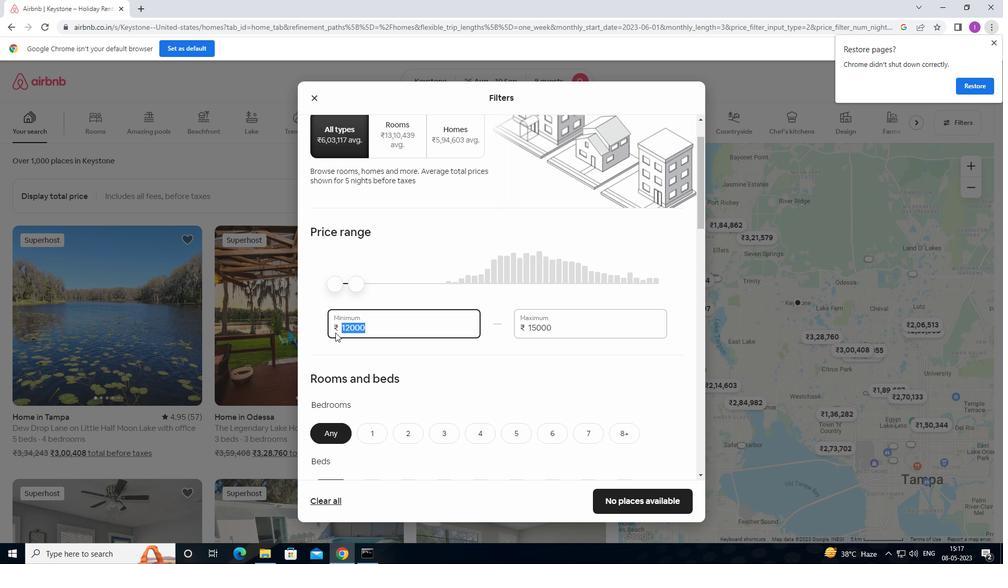 
Action: Key pressed 10000
Screenshot: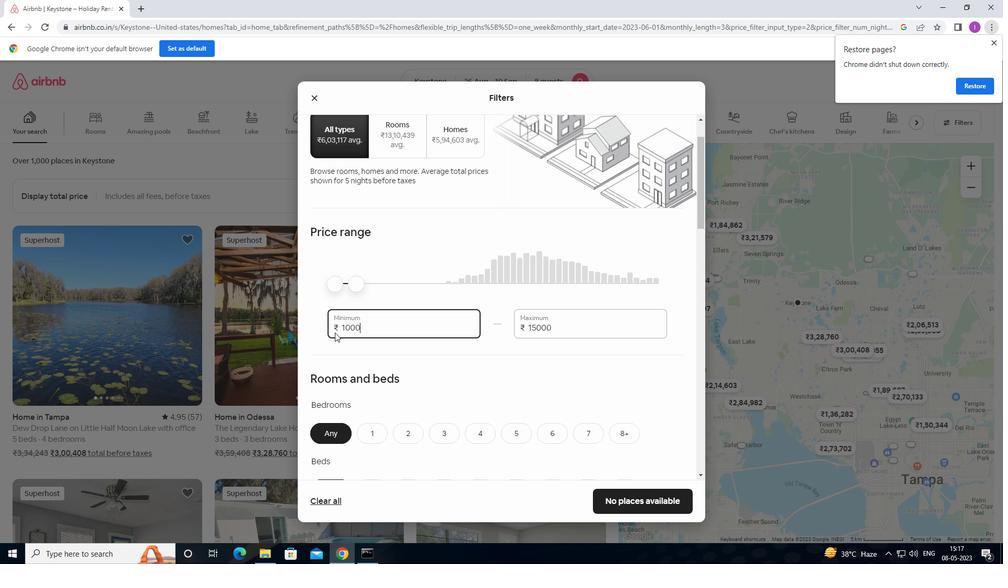 
Action: Mouse moved to (387, 347)
Screenshot: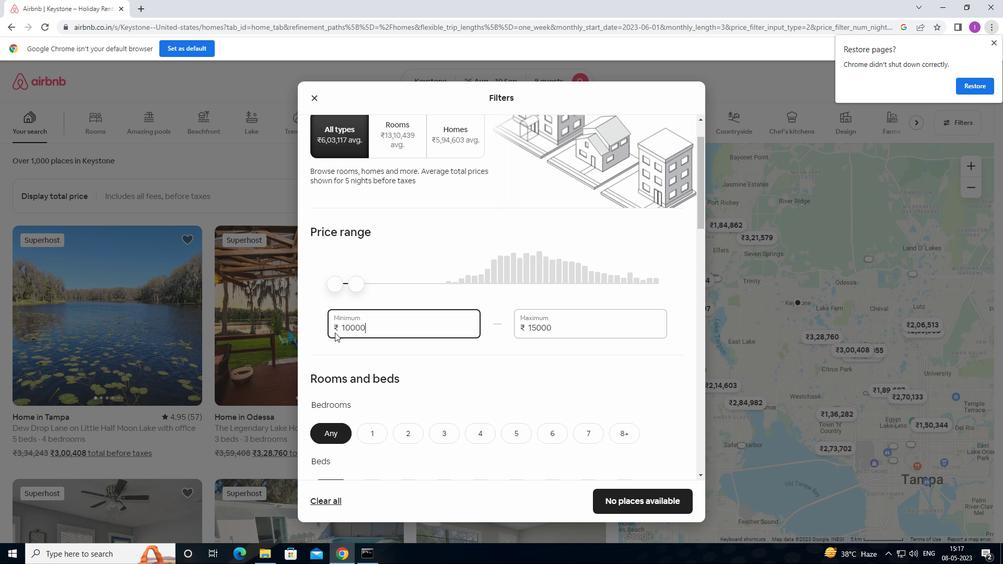 
Action: Mouse scrolled (387, 346) with delta (0, 0)
Screenshot: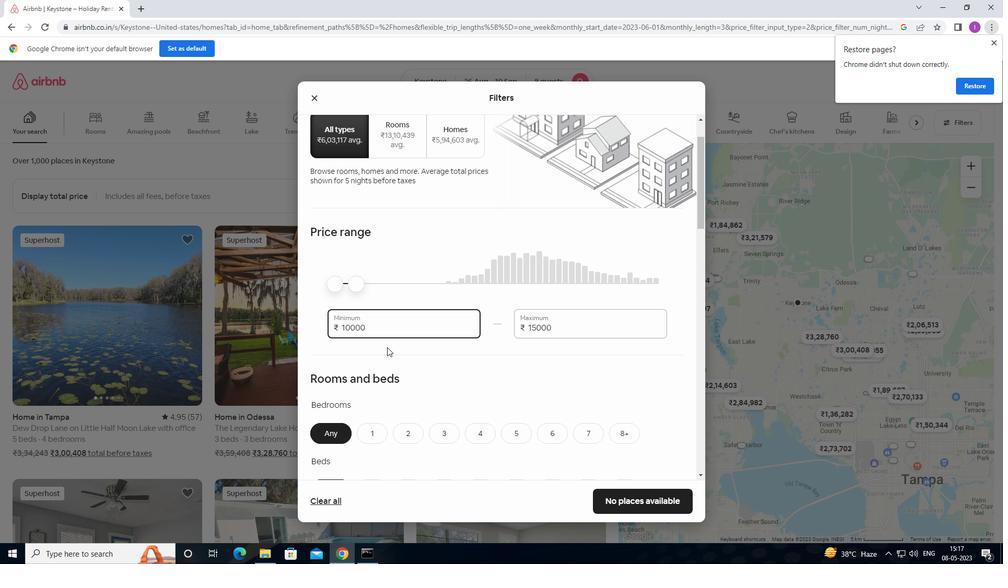 
Action: Mouse scrolled (387, 346) with delta (0, 0)
Screenshot: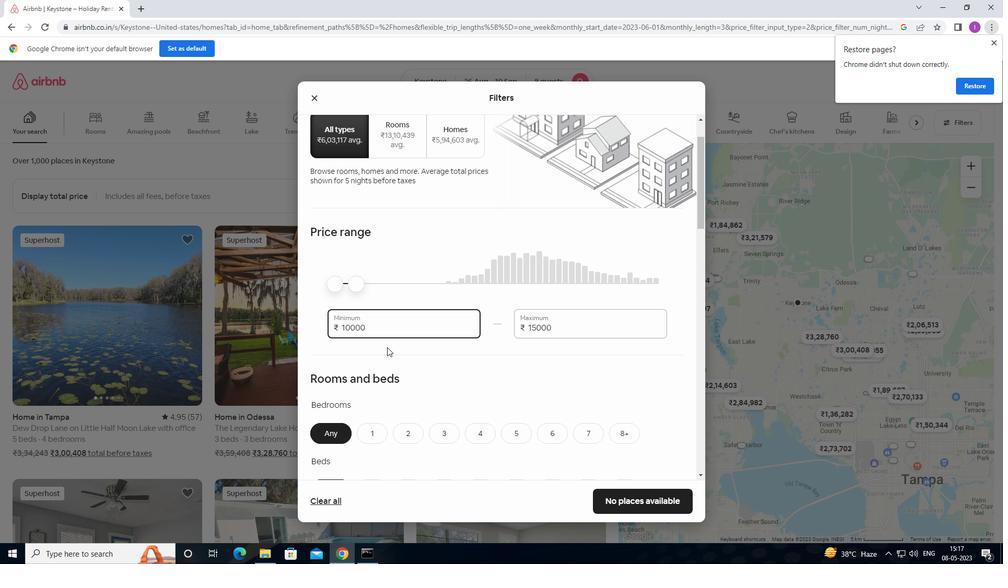 
Action: Mouse scrolled (387, 346) with delta (0, 0)
Screenshot: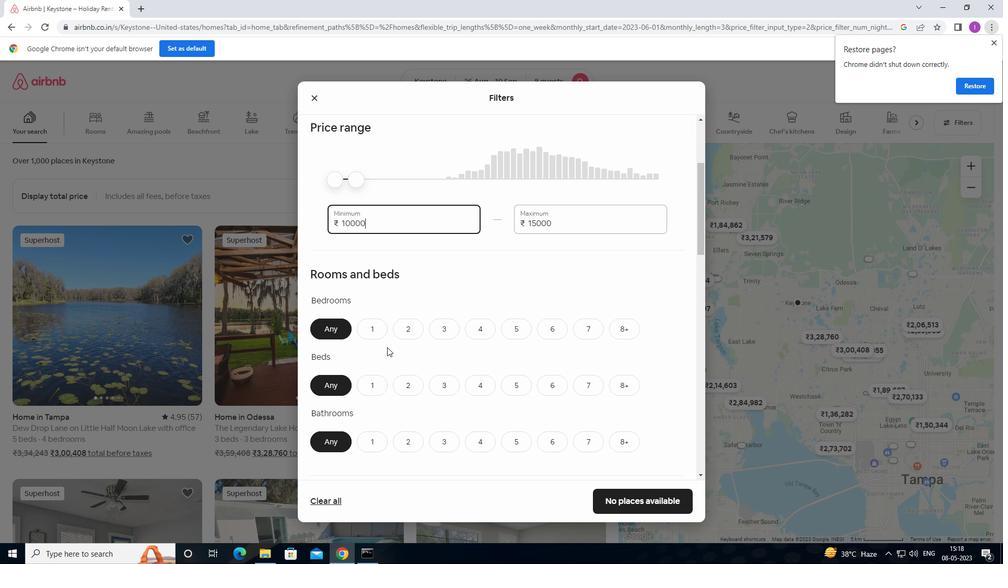 
Action: Mouse moved to (547, 274)
Screenshot: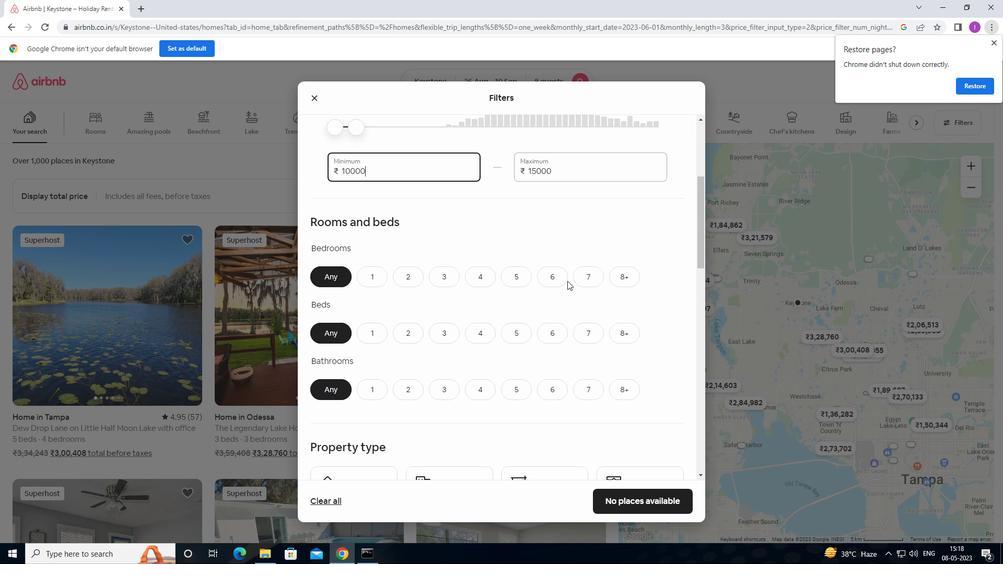 
Action: Mouse pressed left at (547, 274)
Screenshot: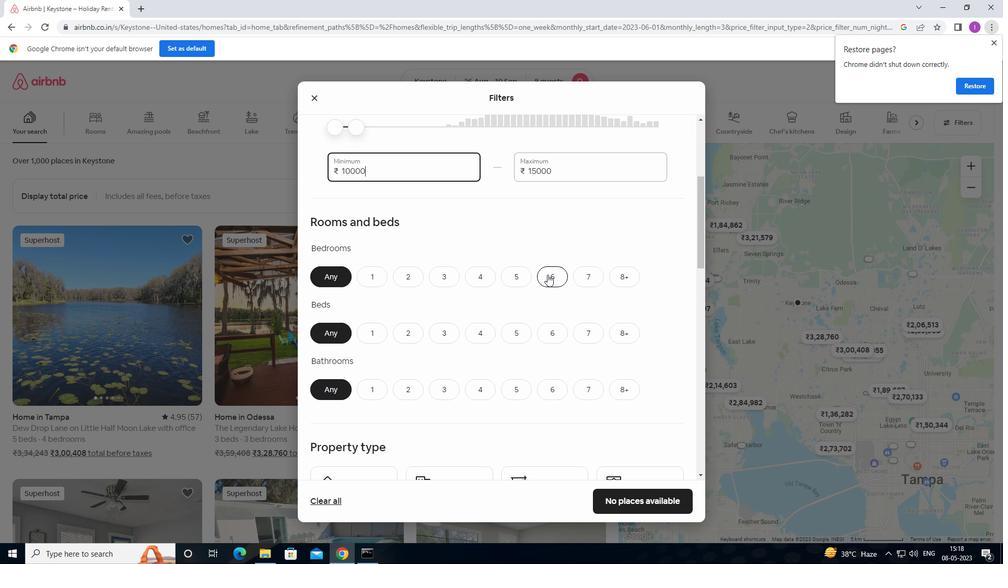 
Action: Mouse moved to (550, 335)
Screenshot: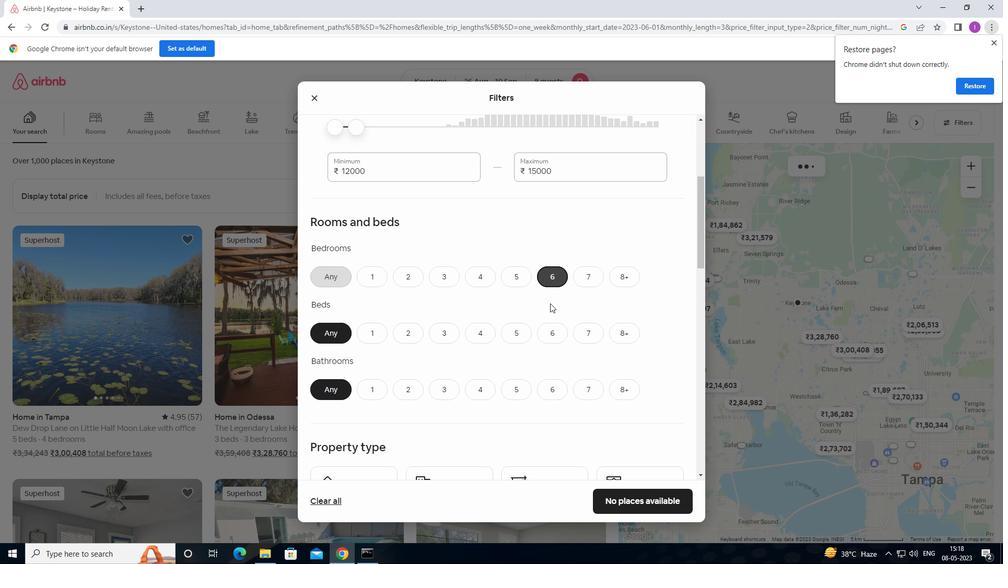 
Action: Mouse pressed left at (550, 335)
Screenshot: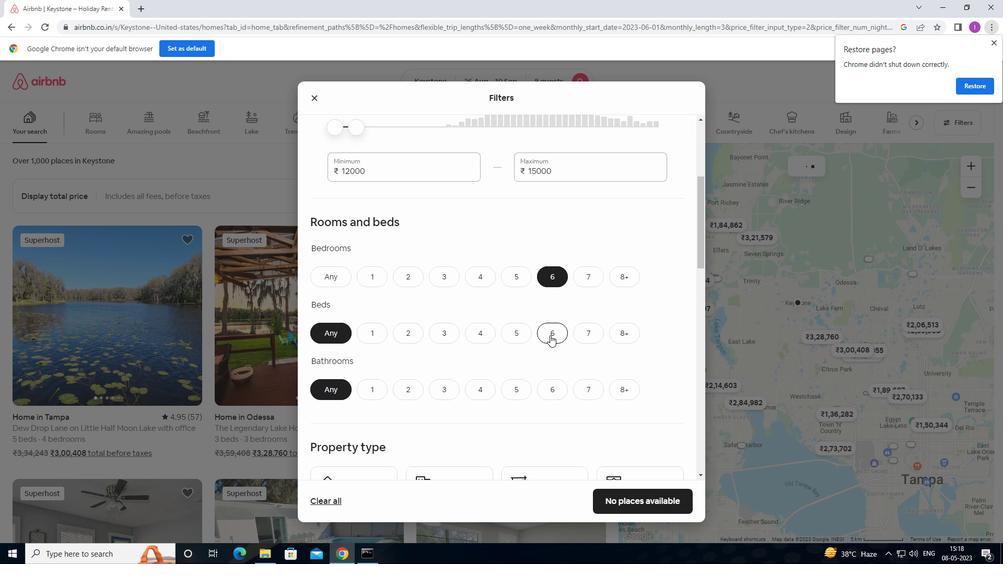 
Action: Mouse moved to (551, 387)
Screenshot: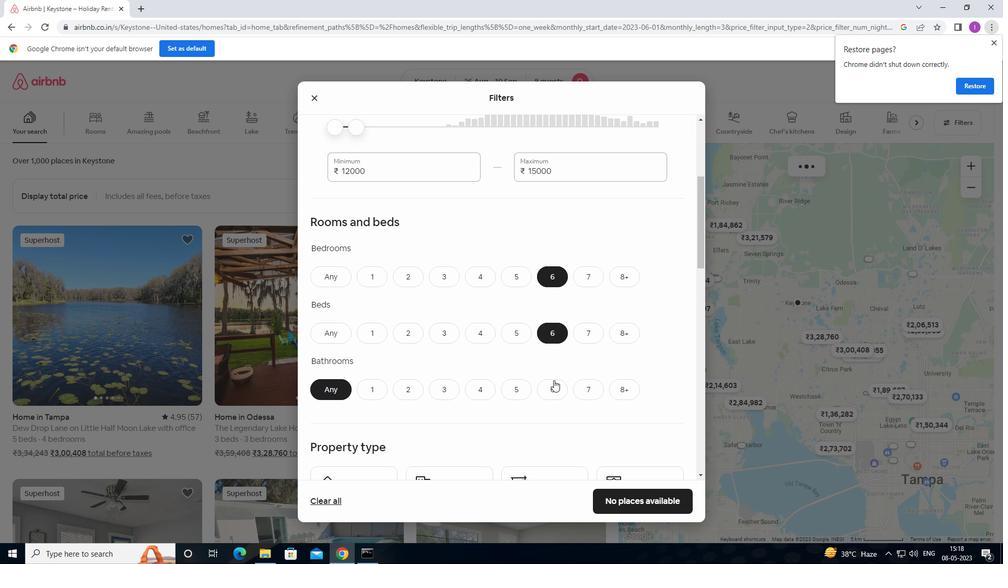 
Action: Mouse pressed left at (551, 387)
Screenshot: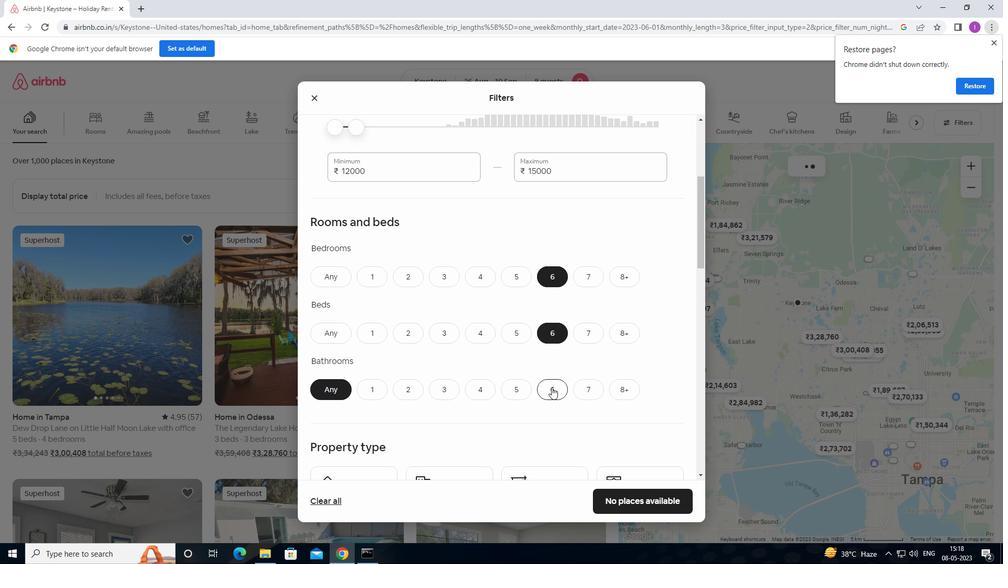 
Action: Mouse moved to (561, 374)
Screenshot: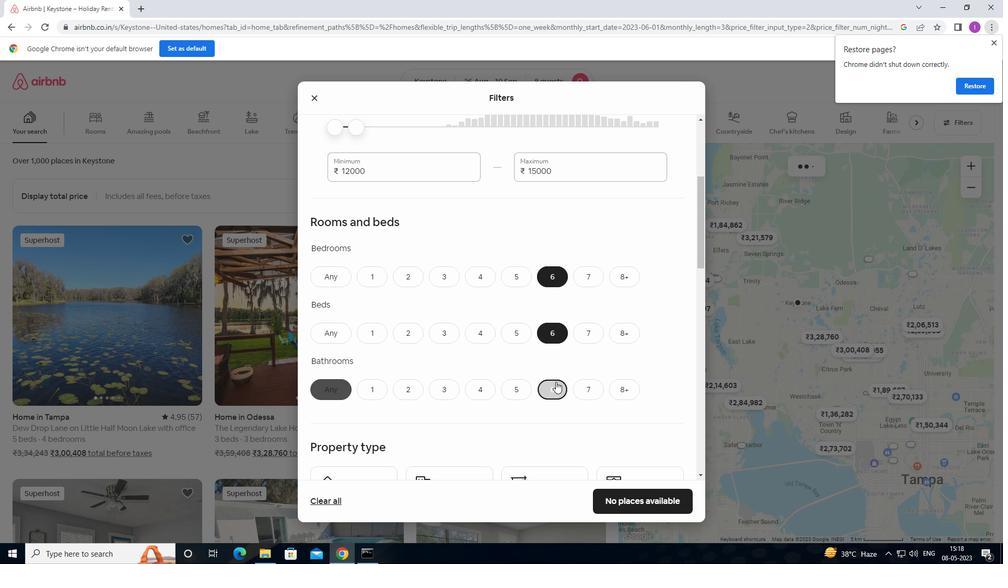
Action: Mouse scrolled (561, 374) with delta (0, 0)
Screenshot: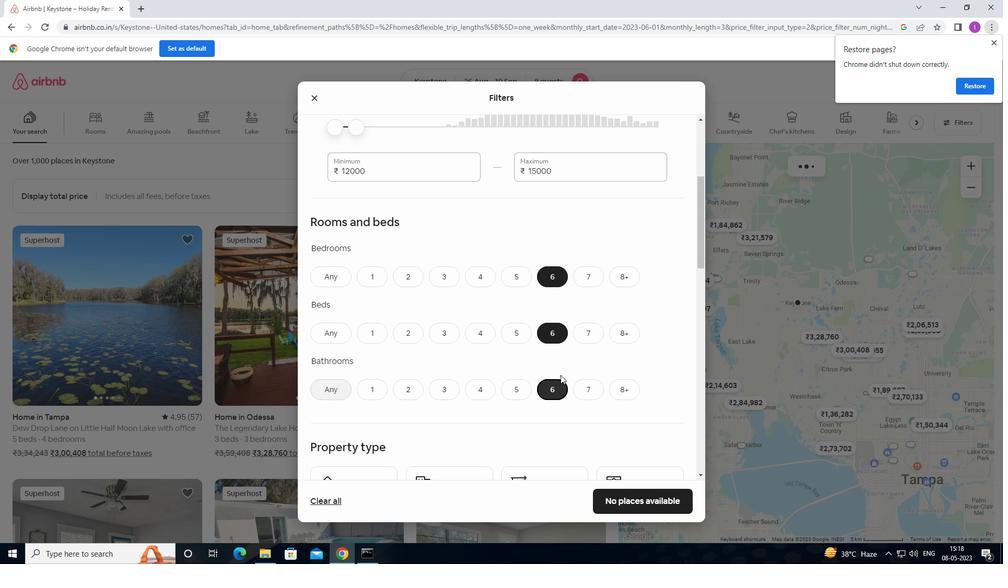 
Action: Mouse scrolled (561, 374) with delta (0, 0)
Screenshot: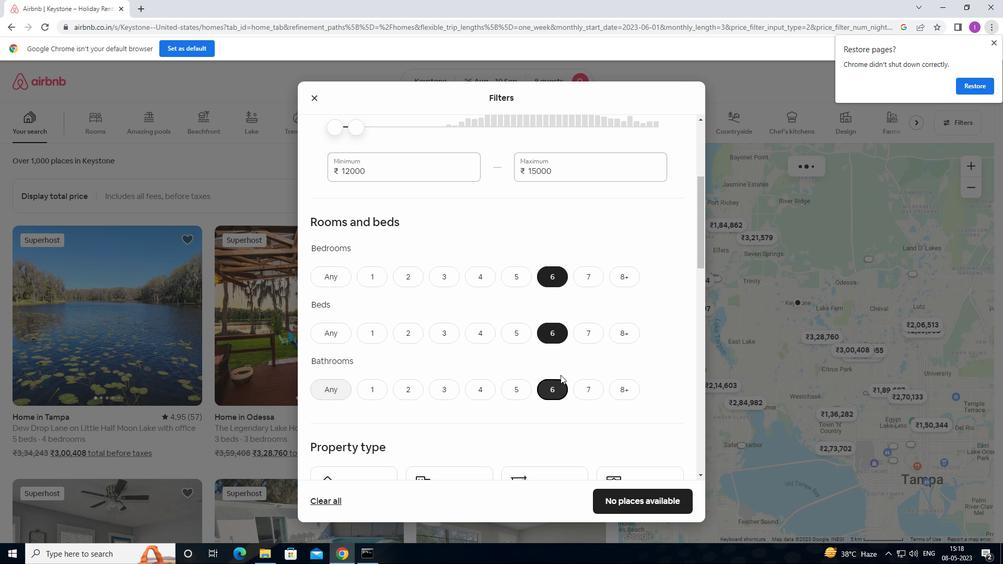 
Action: Mouse moved to (369, 400)
Screenshot: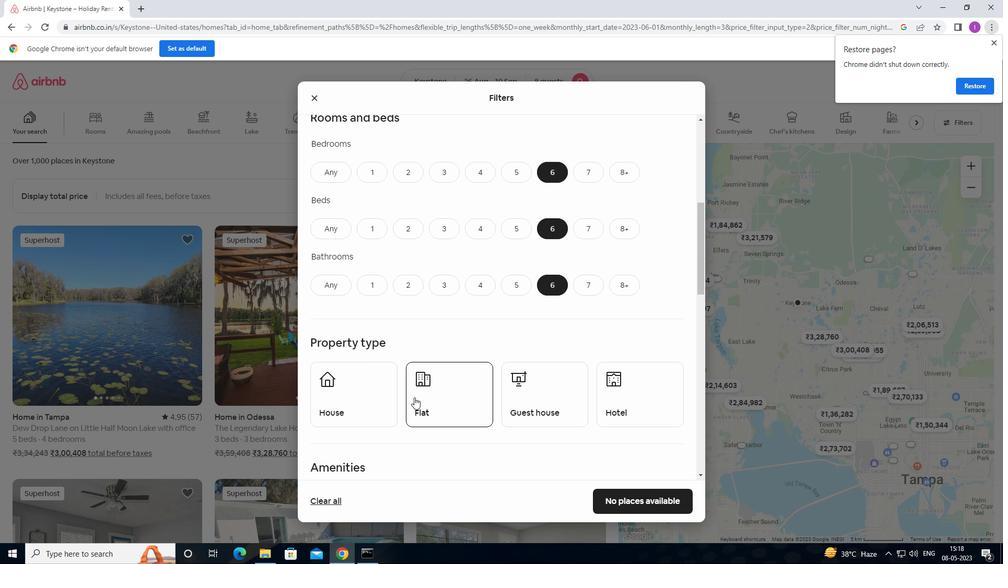 
Action: Mouse pressed left at (369, 400)
Screenshot: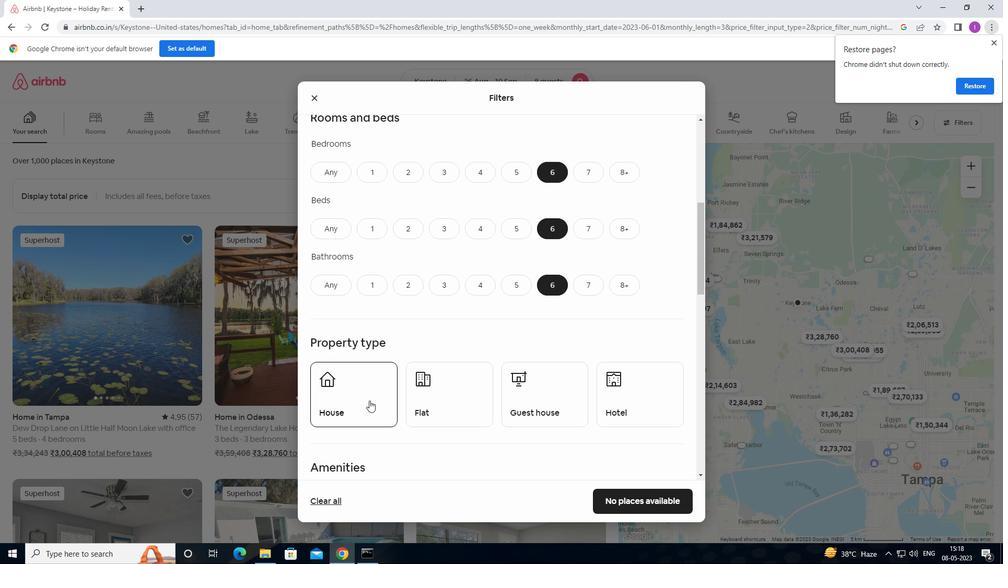 
Action: Mouse moved to (431, 392)
Screenshot: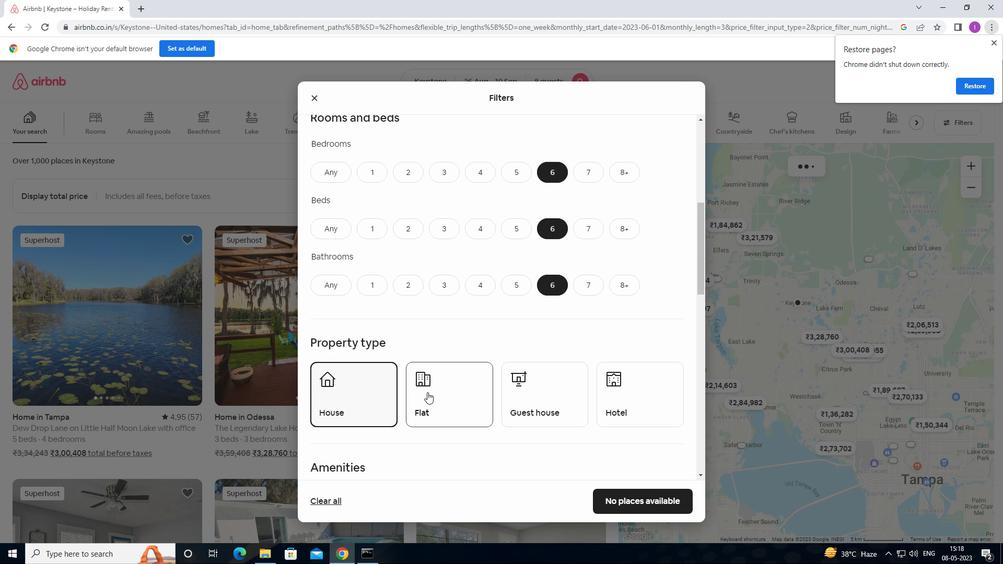 
Action: Mouse pressed left at (431, 392)
Screenshot: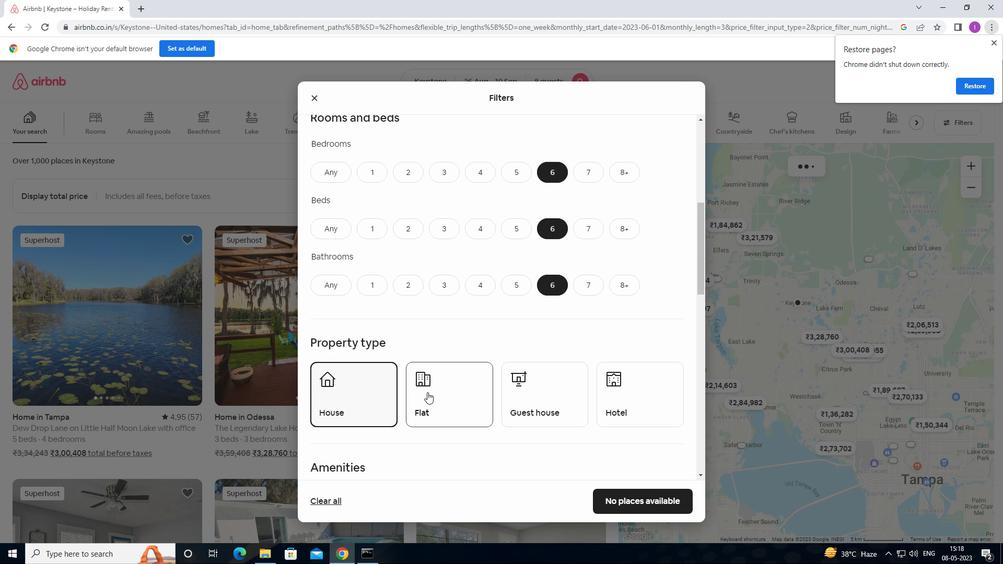 
Action: Mouse moved to (577, 396)
Screenshot: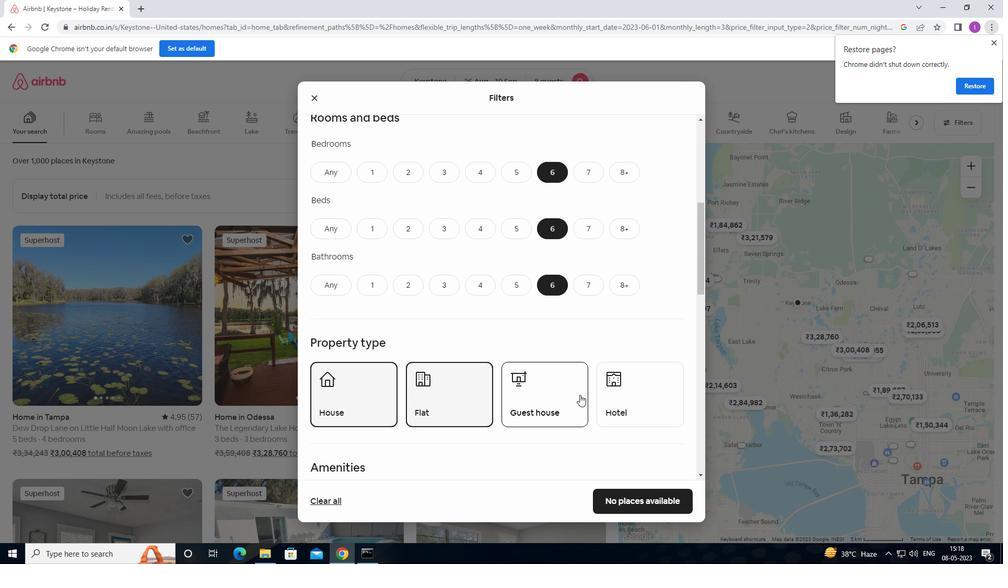 
Action: Mouse pressed left at (577, 396)
Screenshot: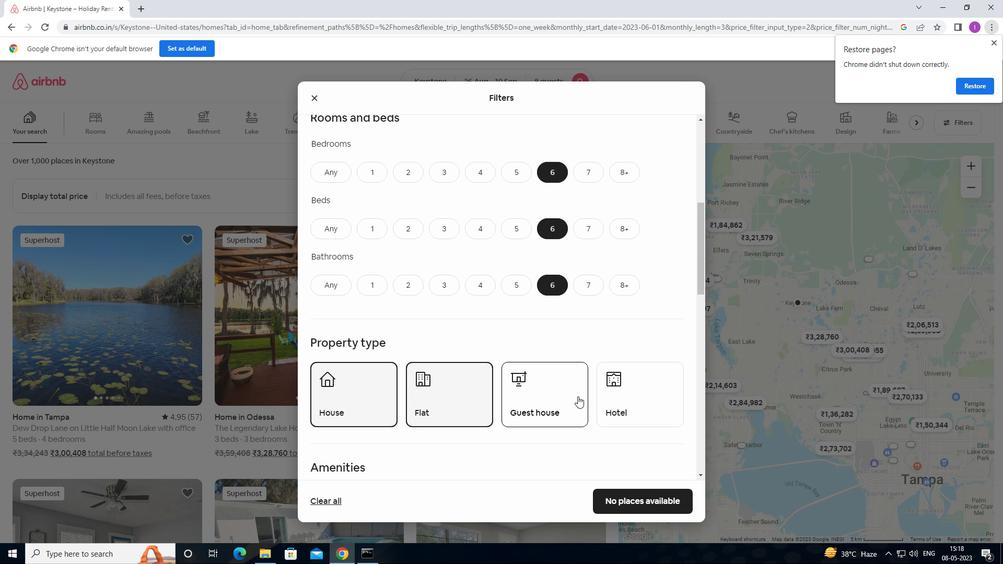 
Action: Mouse moved to (582, 431)
Screenshot: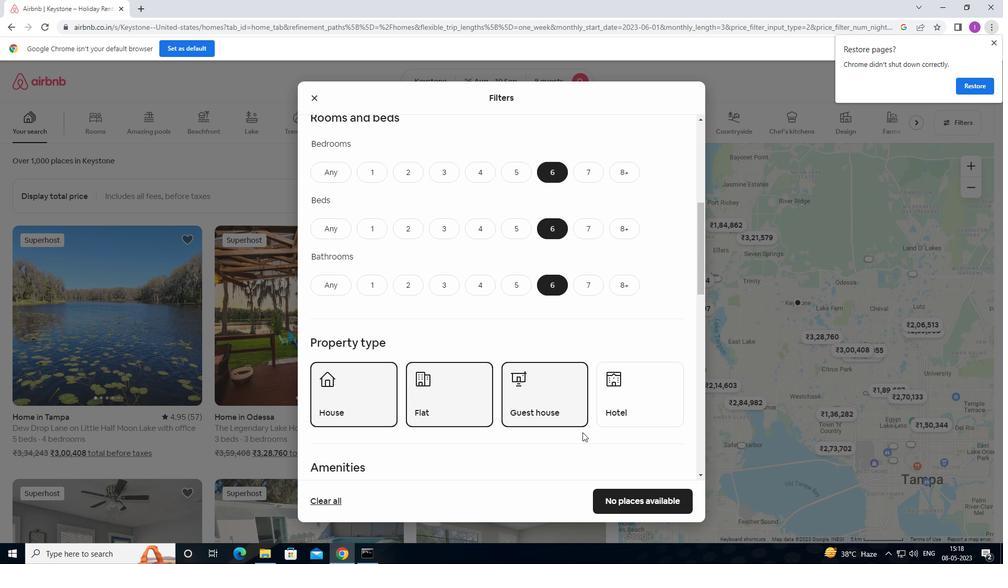 
Action: Mouse scrolled (582, 430) with delta (0, 0)
Screenshot: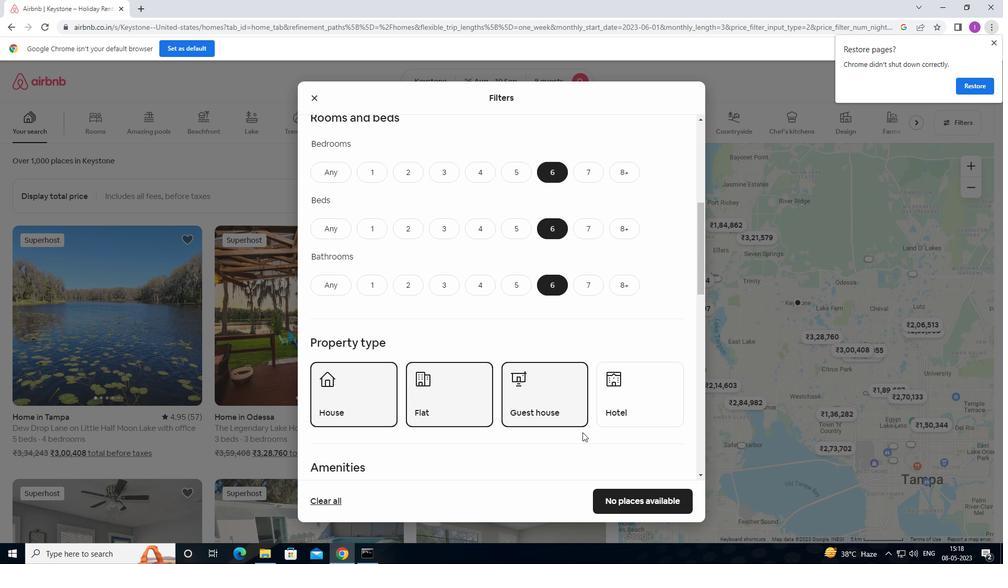 
Action: Mouse scrolled (582, 430) with delta (0, 0)
Screenshot: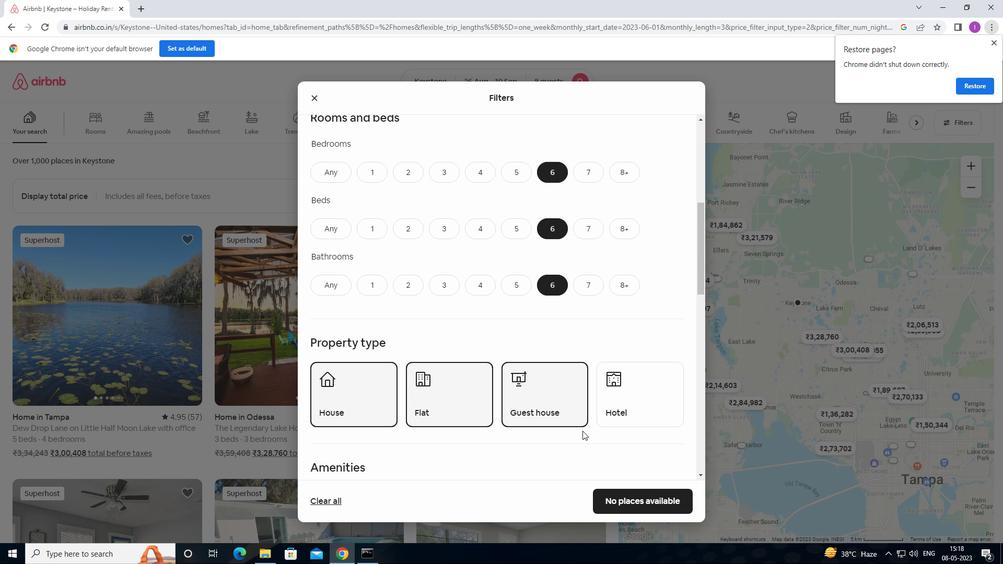 
Action: Mouse scrolled (582, 430) with delta (0, 0)
Screenshot: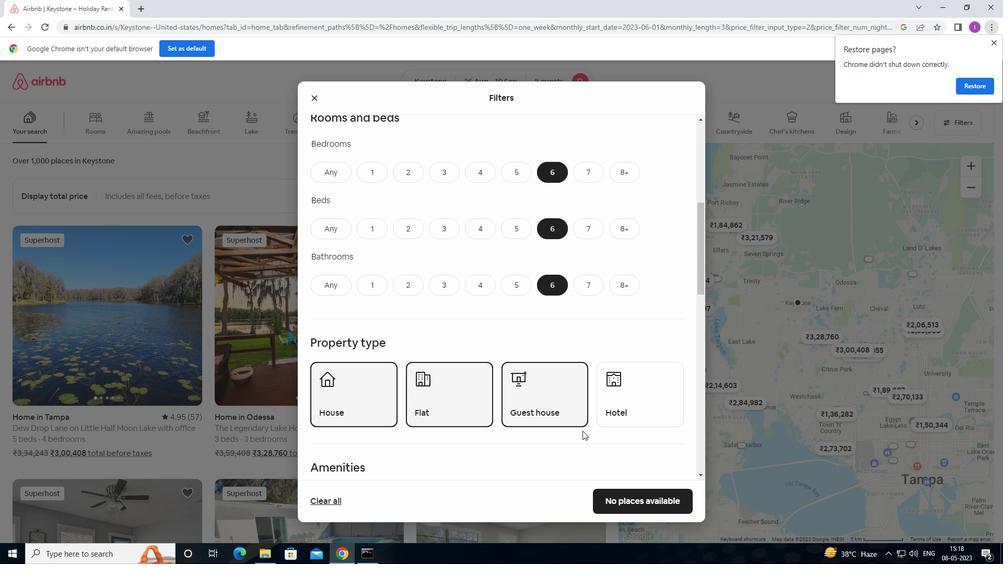 
Action: Mouse moved to (577, 430)
Screenshot: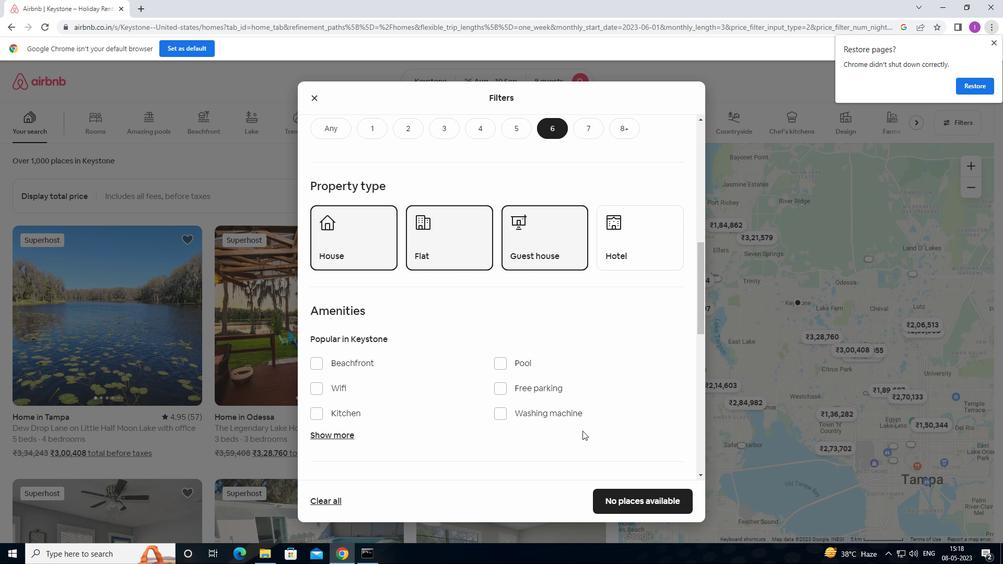 
Action: Mouse scrolled (577, 429) with delta (0, 0)
Screenshot: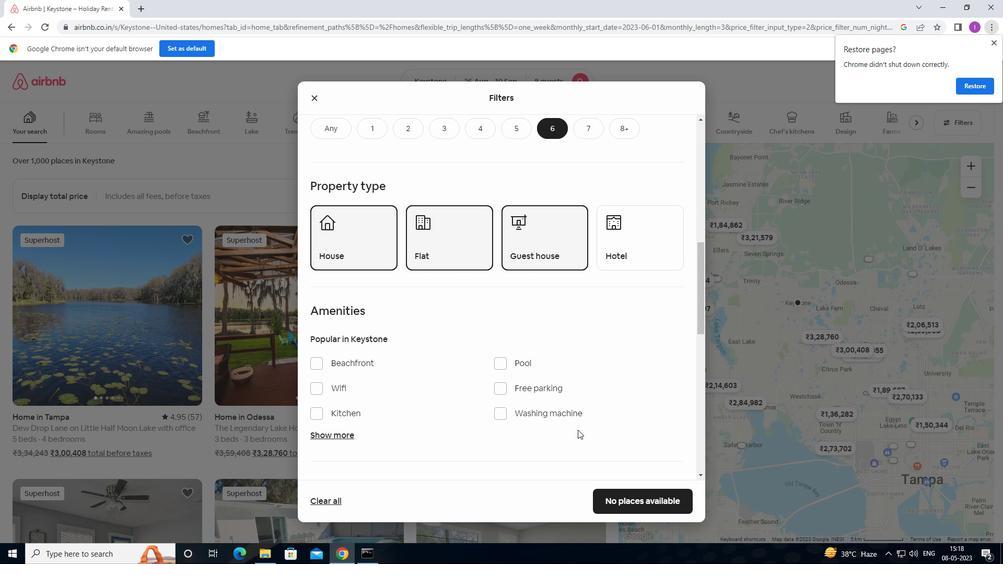 
Action: Mouse moved to (318, 337)
Screenshot: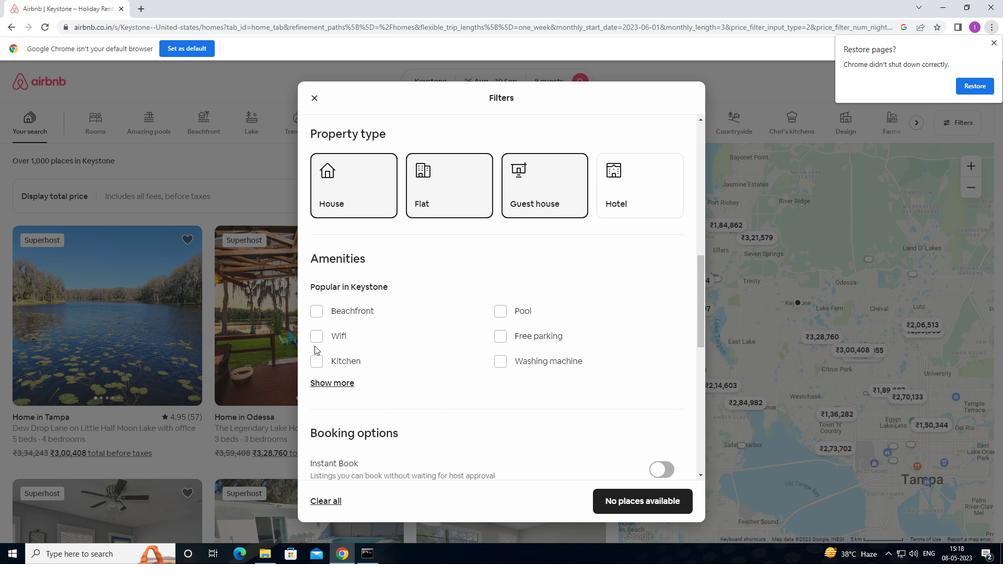 
Action: Mouse pressed left at (318, 337)
Screenshot: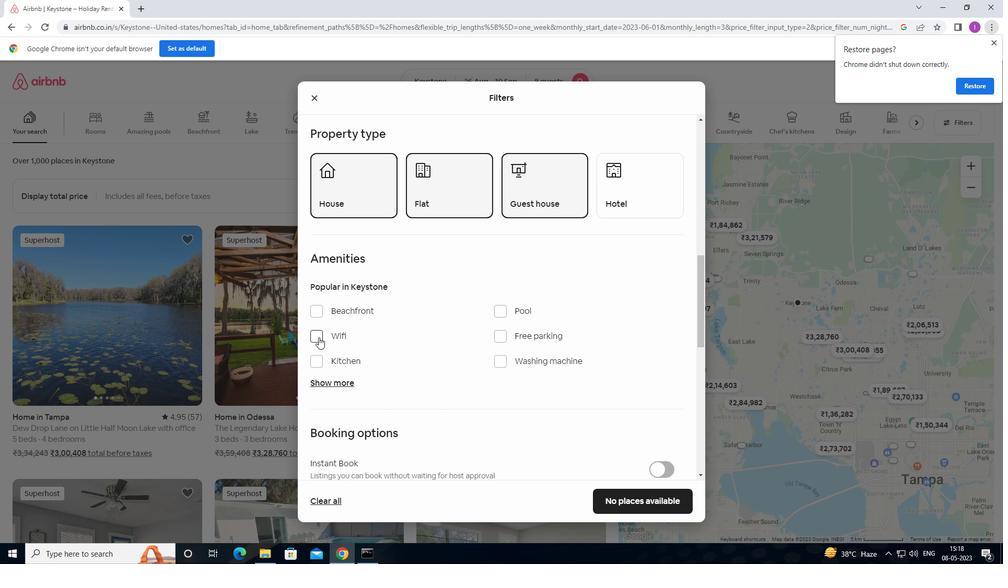 
Action: Mouse moved to (502, 333)
Screenshot: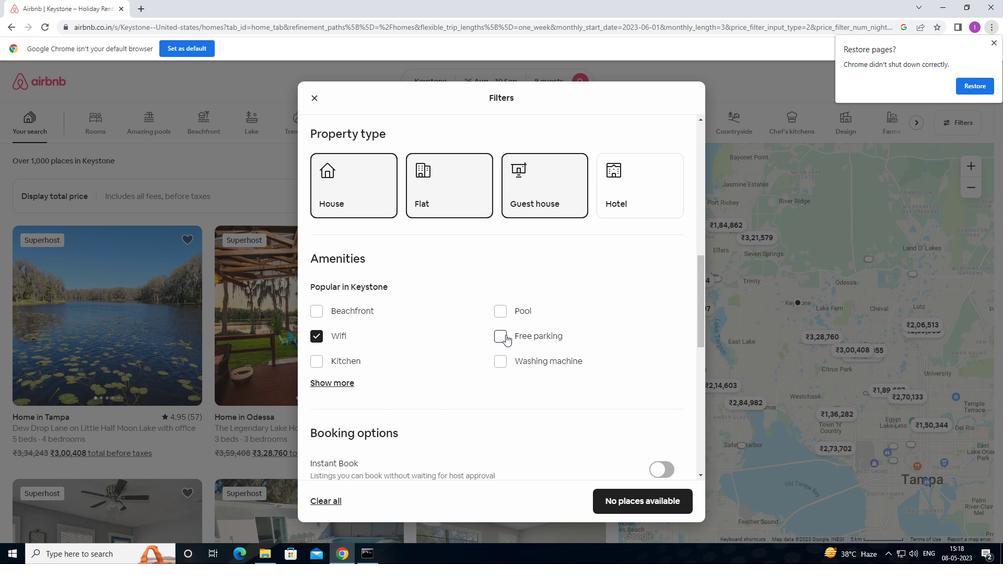 
Action: Mouse pressed left at (502, 333)
Screenshot: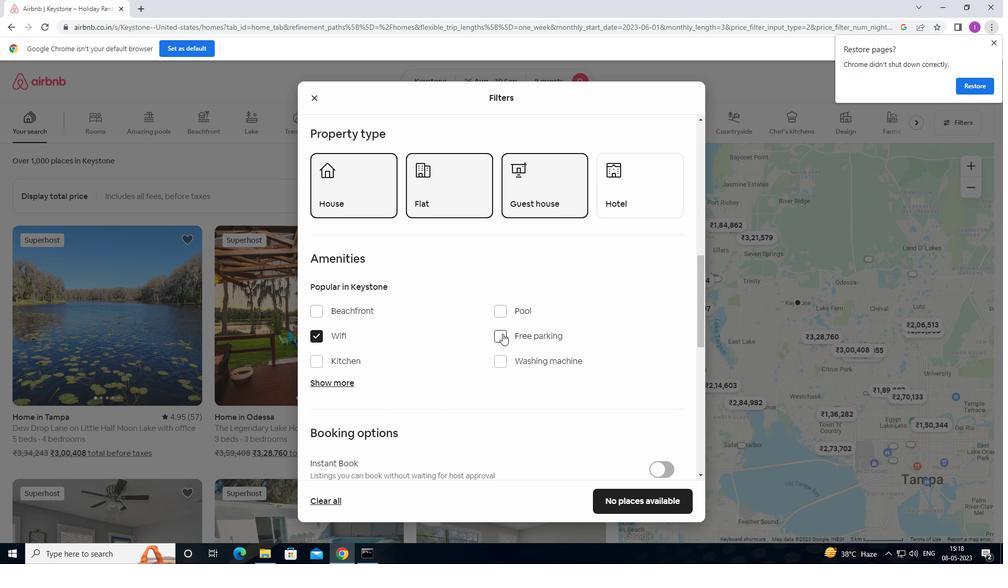 
Action: Mouse moved to (334, 384)
Screenshot: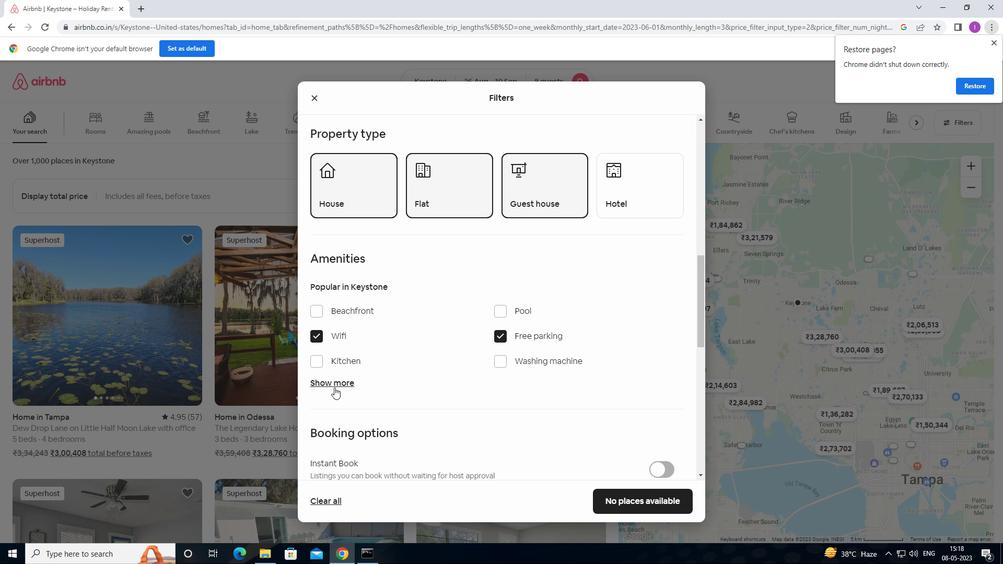 
Action: Mouse pressed left at (334, 384)
Screenshot: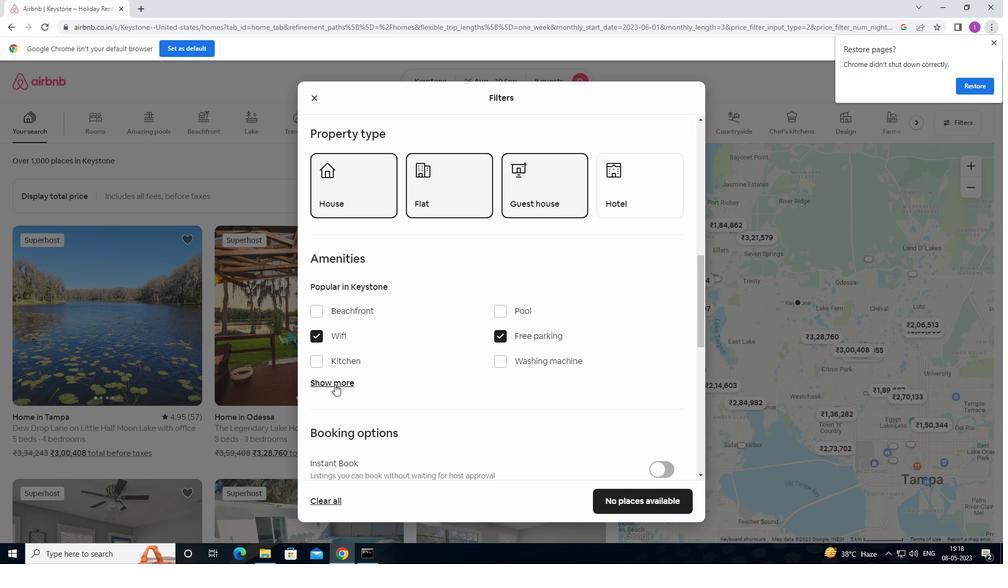 
Action: Mouse moved to (386, 419)
Screenshot: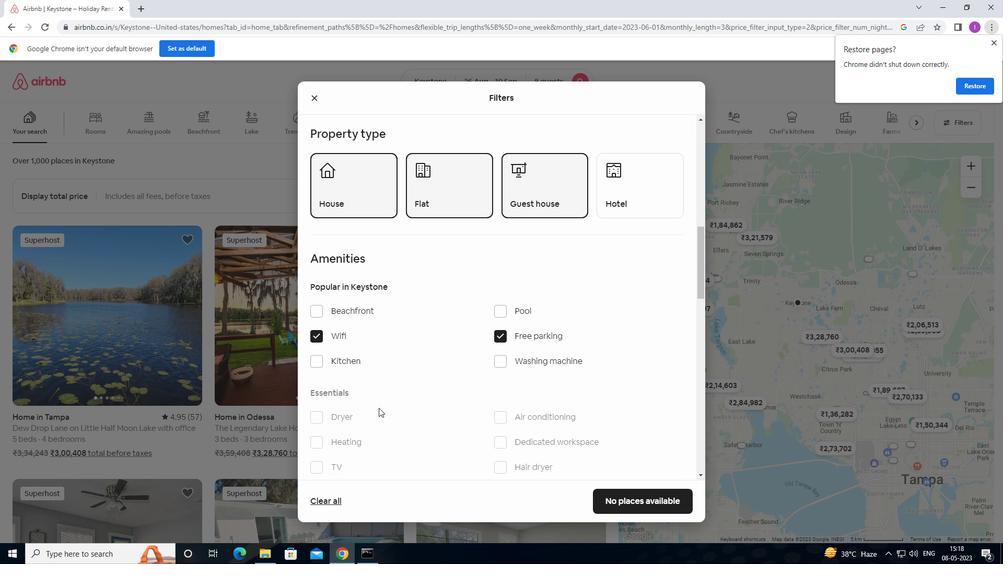 
Action: Mouse scrolled (386, 418) with delta (0, 0)
Screenshot: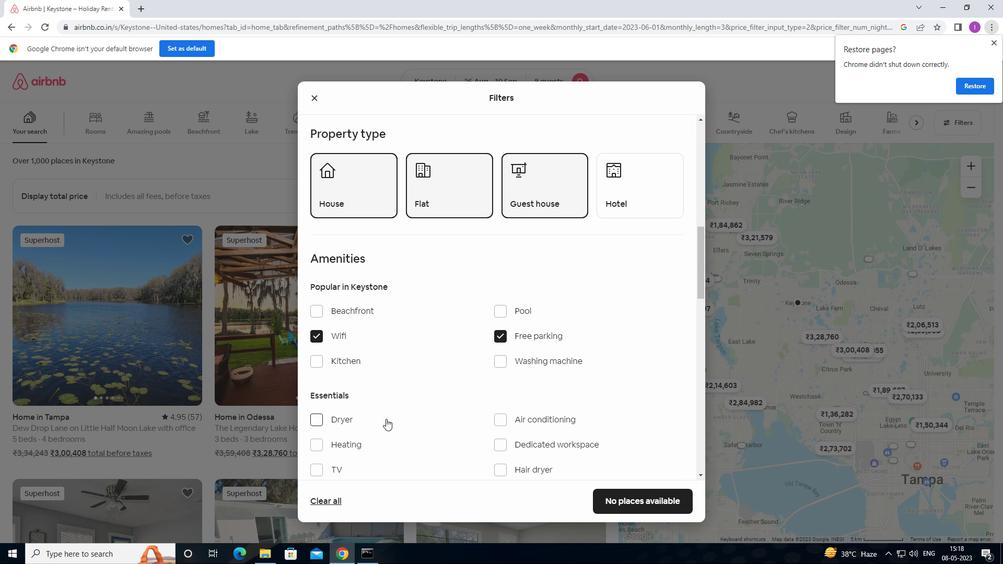 
Action: Mouse moved to (388, 419)
Screenshot: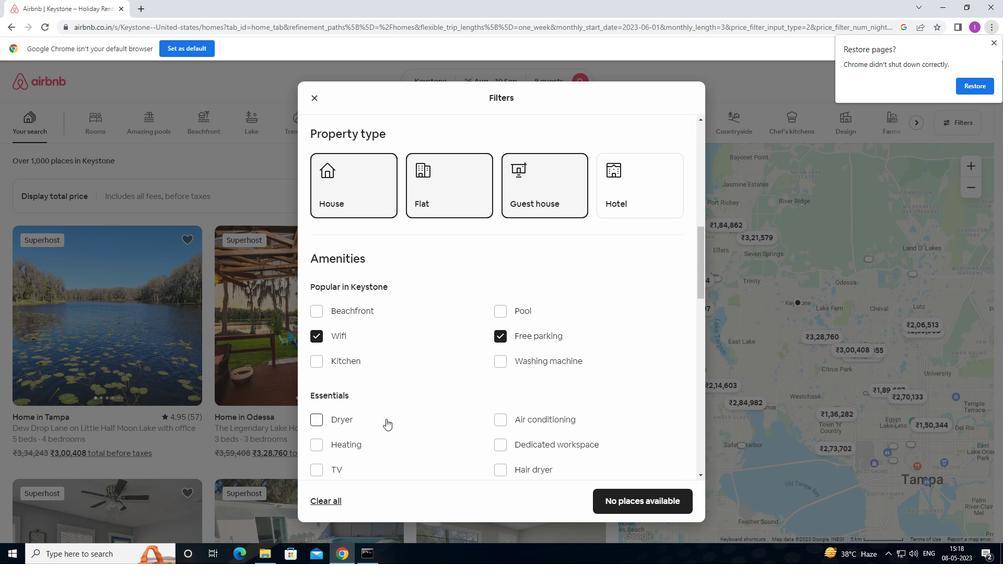 
Action: Mouse scrolled (388, 418) with delta (0, 0)
Screenshot: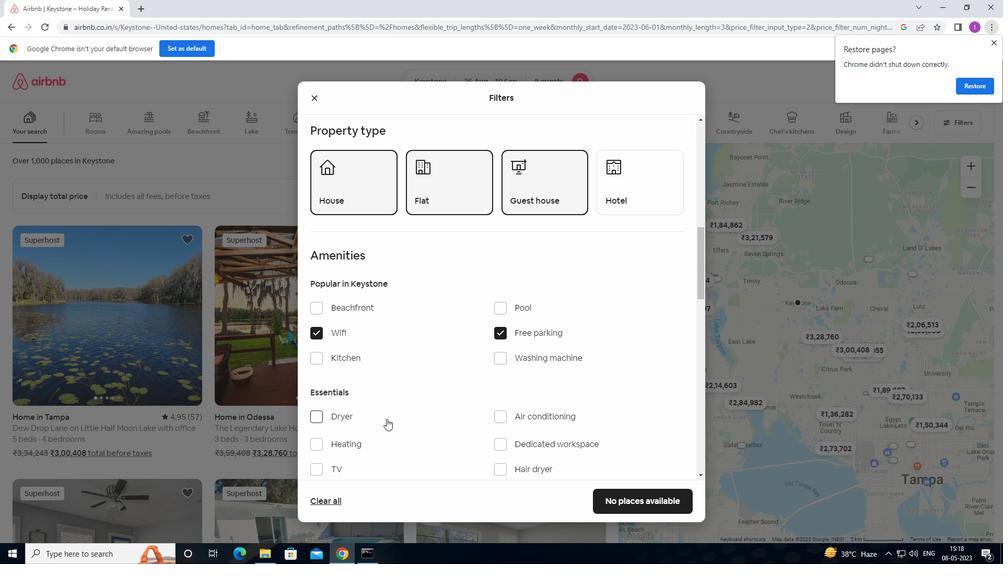 
Action: Mouse moved to (317, 364)
Screenshot: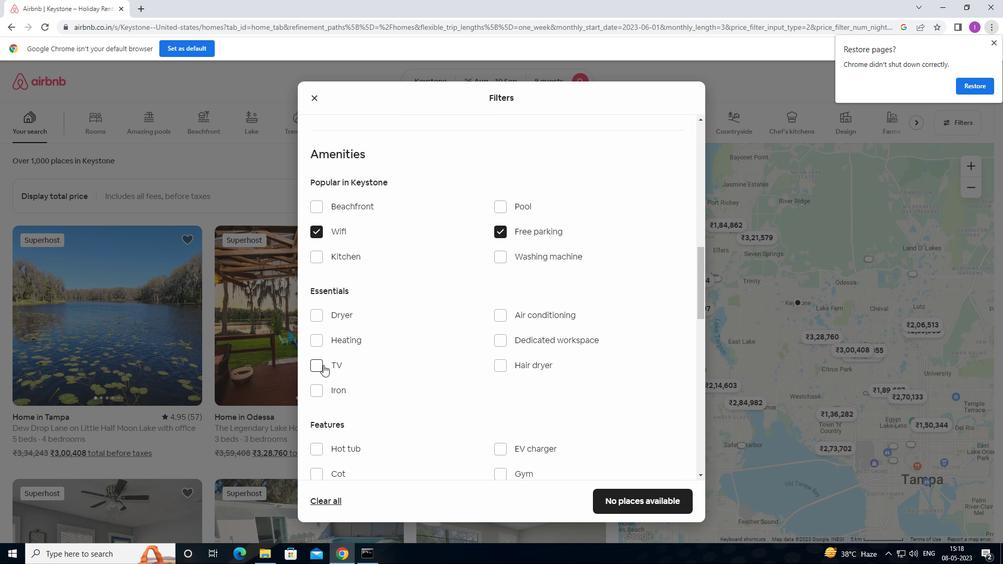 
Action: Mouse pressed left at (317, 364)
Screenshot: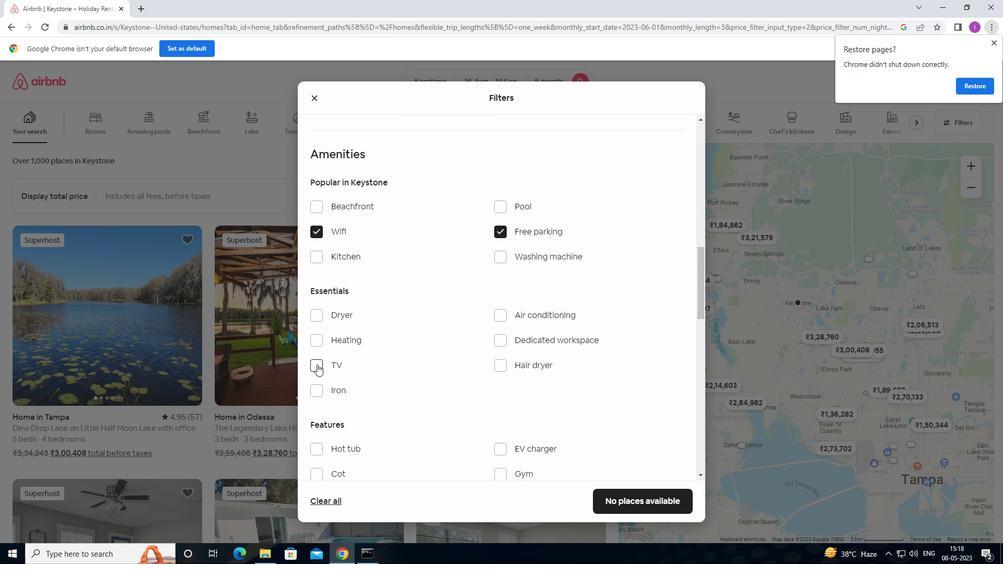 
Action: Mouse moved to (378, 360)
Screenshot: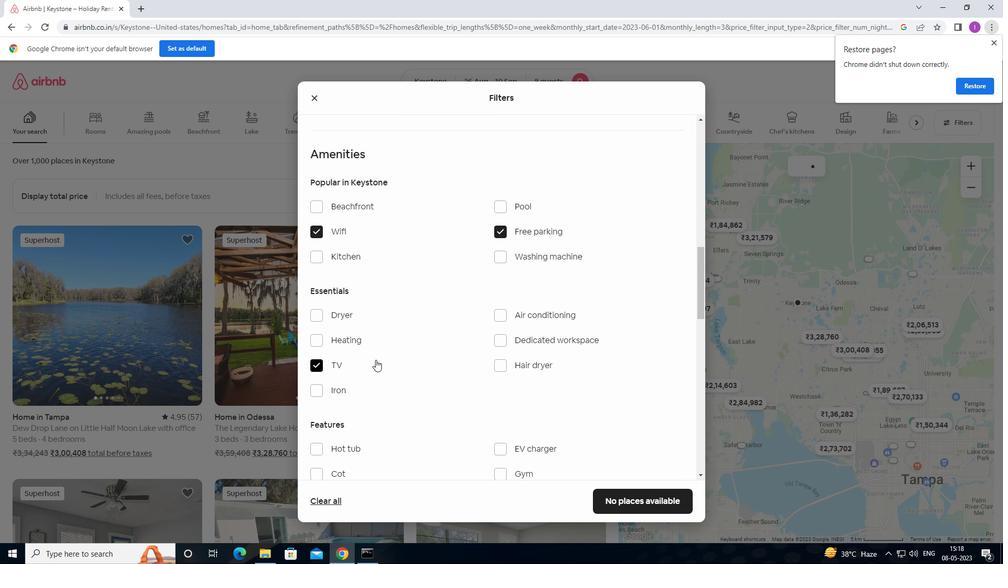 
Action: Mouse scrolled (378, 360) with delta (0, 0)
Screenshot: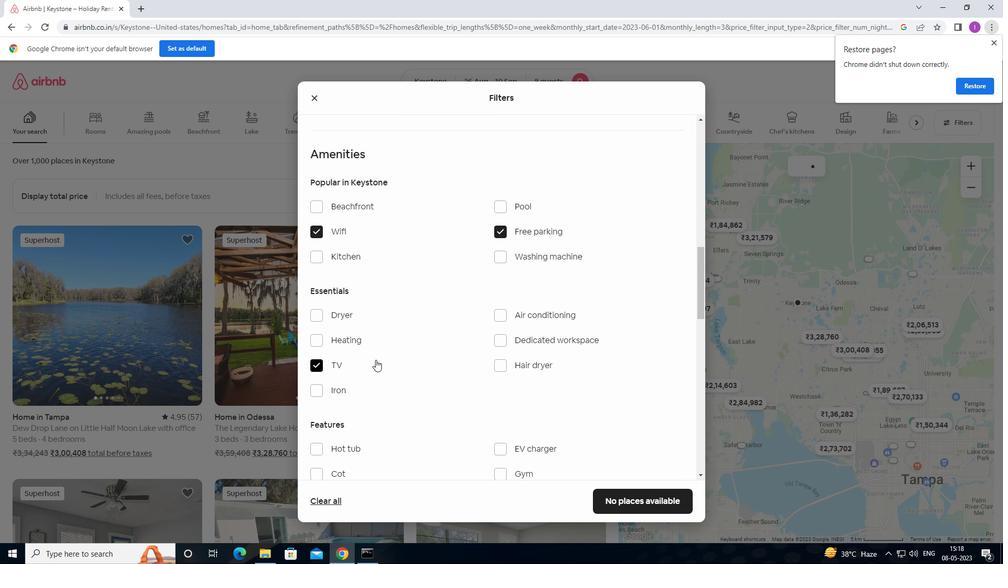 
Action: Mouse moved to (380, 361)
Screenshot: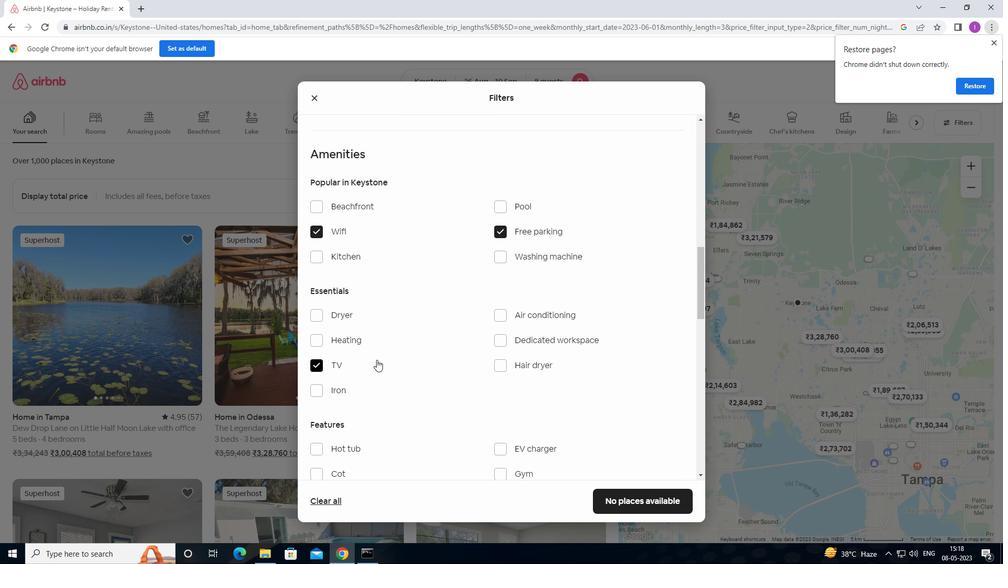 
Action: Mouse scrolled (380, 361) with delta (0, 0)
Screenshot: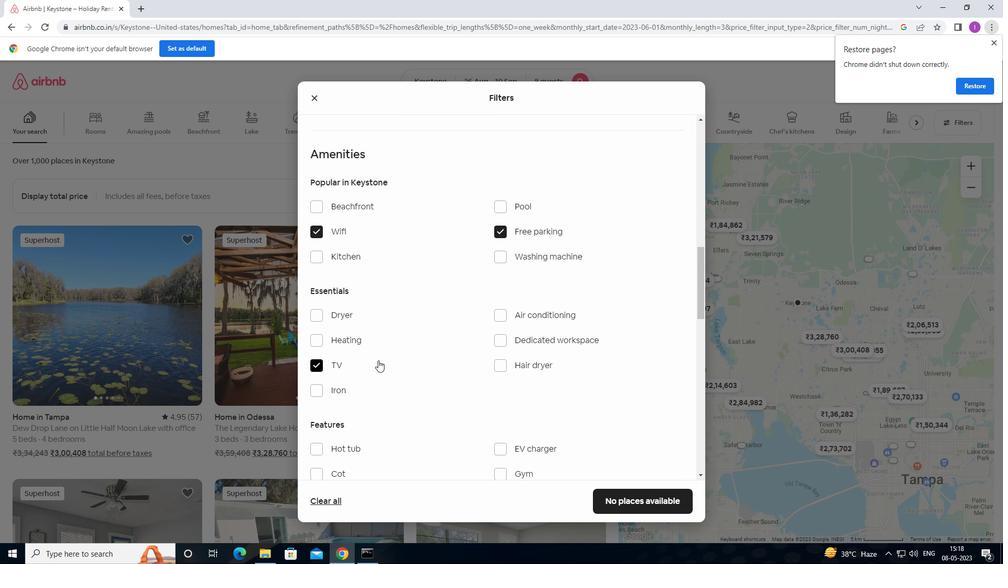 
Action: Mouse moved to (387, 359)
Screenshot: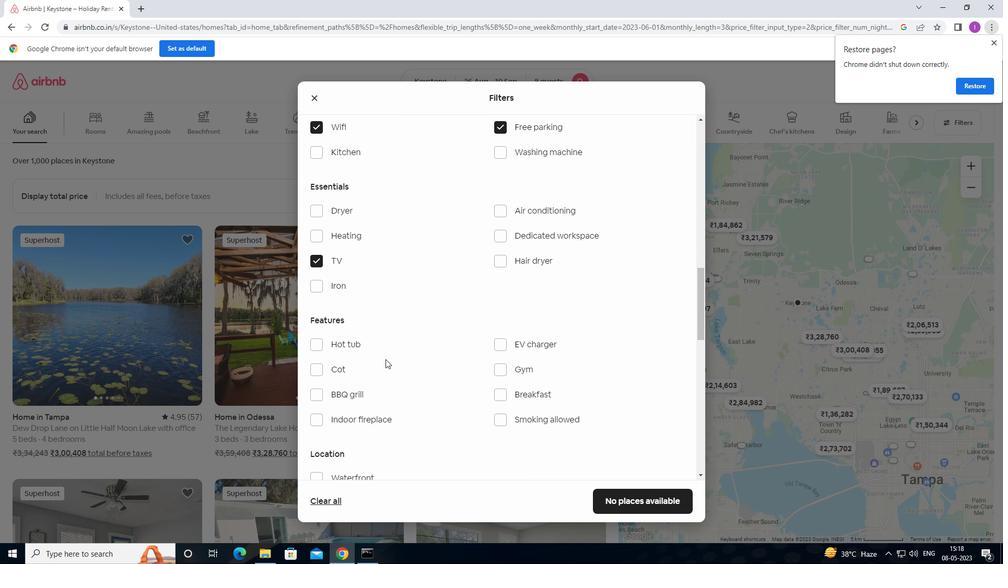 
Action: Mouse scrolled (387, 358) with delta (0, 0)
Screenshot: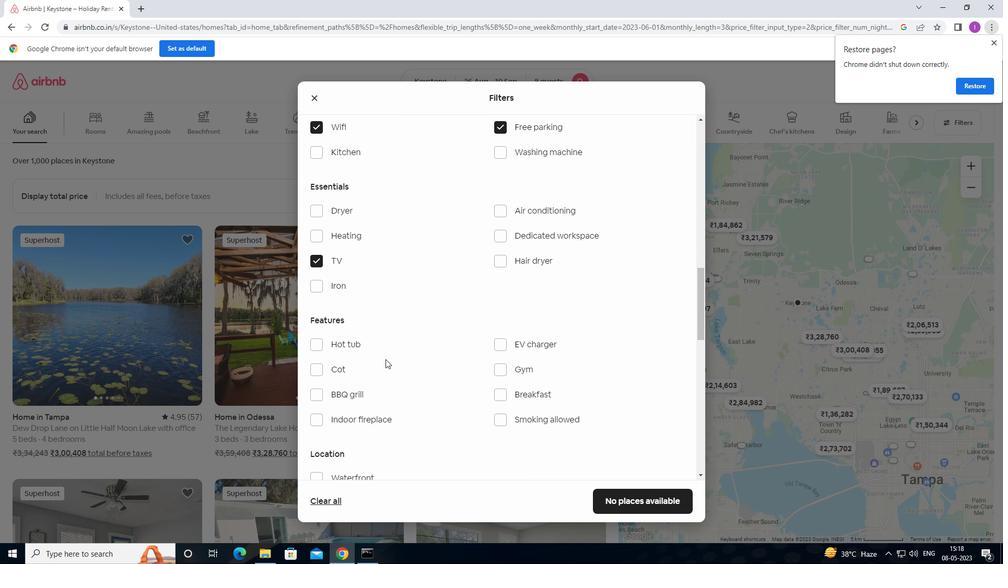 
Action: Mouse moved to (499, 320)
Screenshot: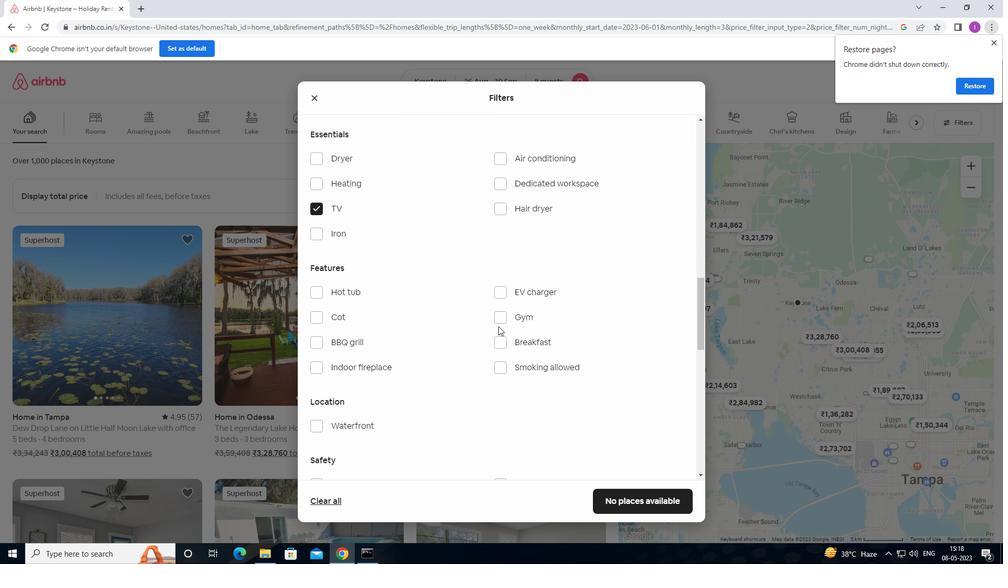 
Action: Mouse pressed left at (499, 320)
Screenshot: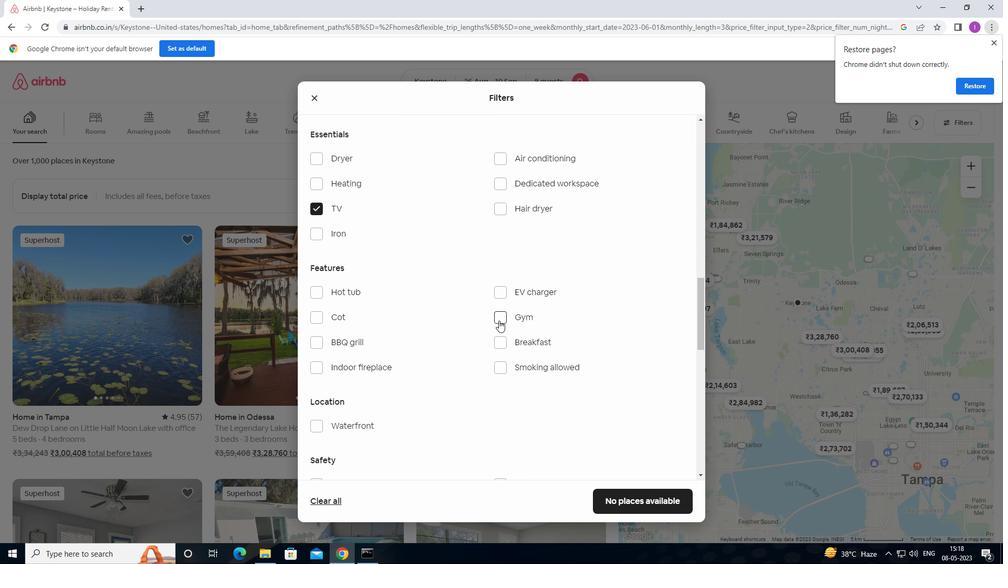 
Action: Mouse moved to (502, 344)
Screenshot: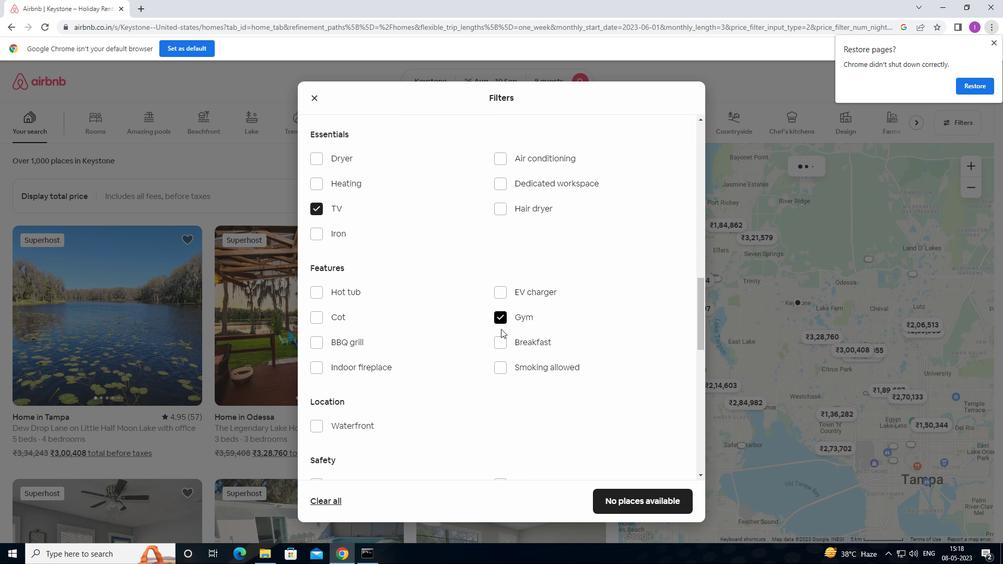 
Action: Mouse pressed left at (502, 344)
Screenshot: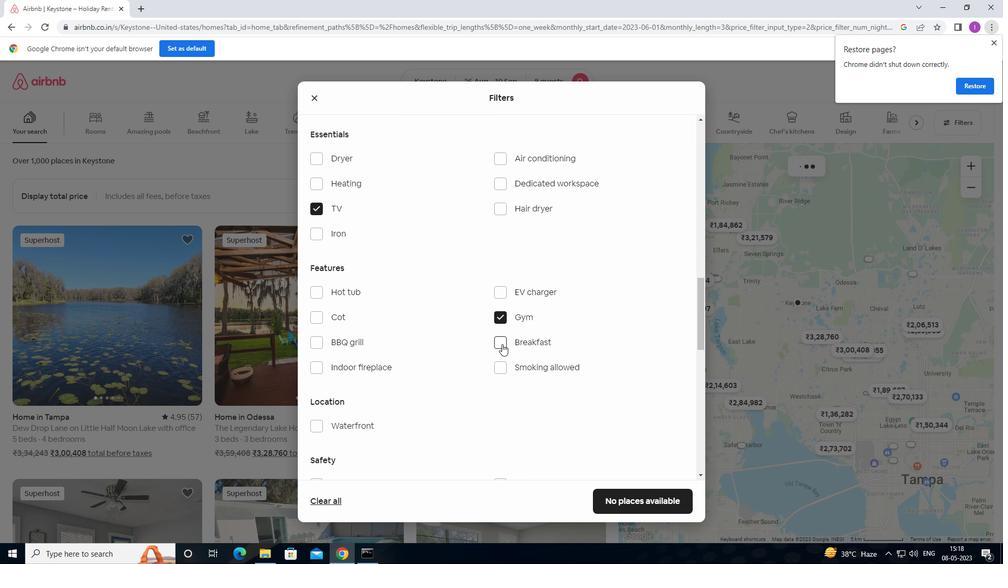 
Action: Mouse moved to (322, 429)
Screenshot: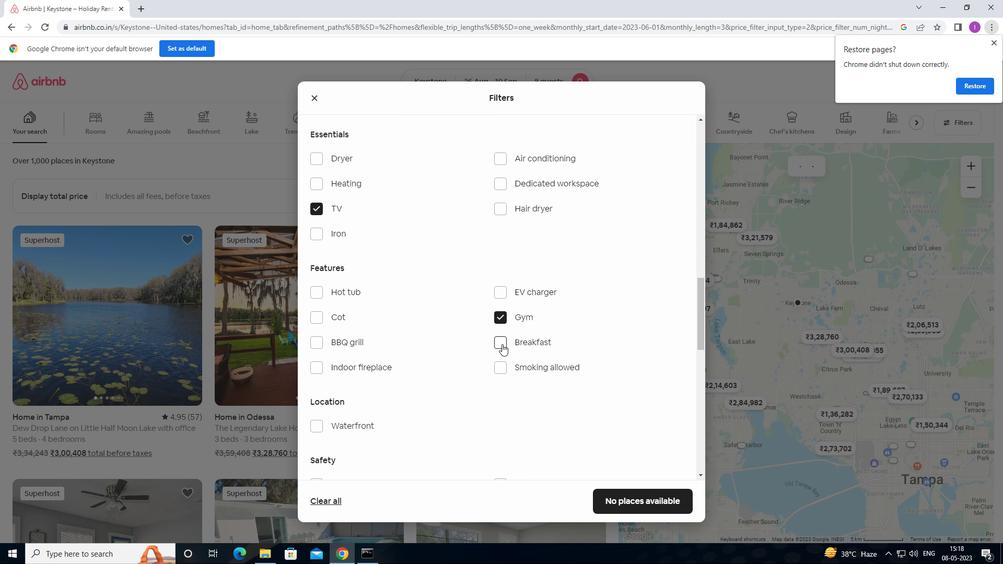 
Action: Mouse scrolled (322, 428) with delta (0, 0)
Screenshot: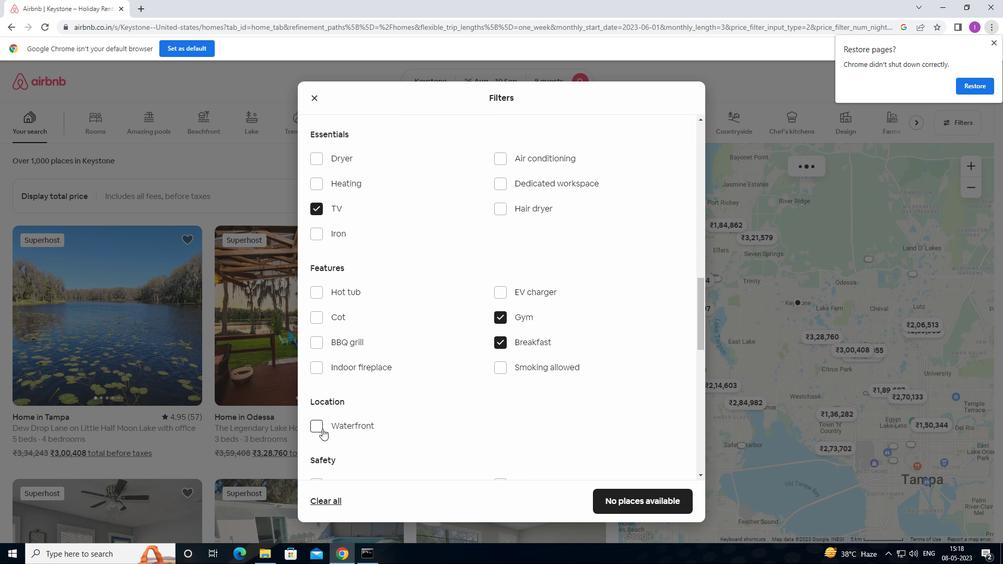 
Action: Mouse scrolled (322, 428) with delta (0, 0)
Screenshot: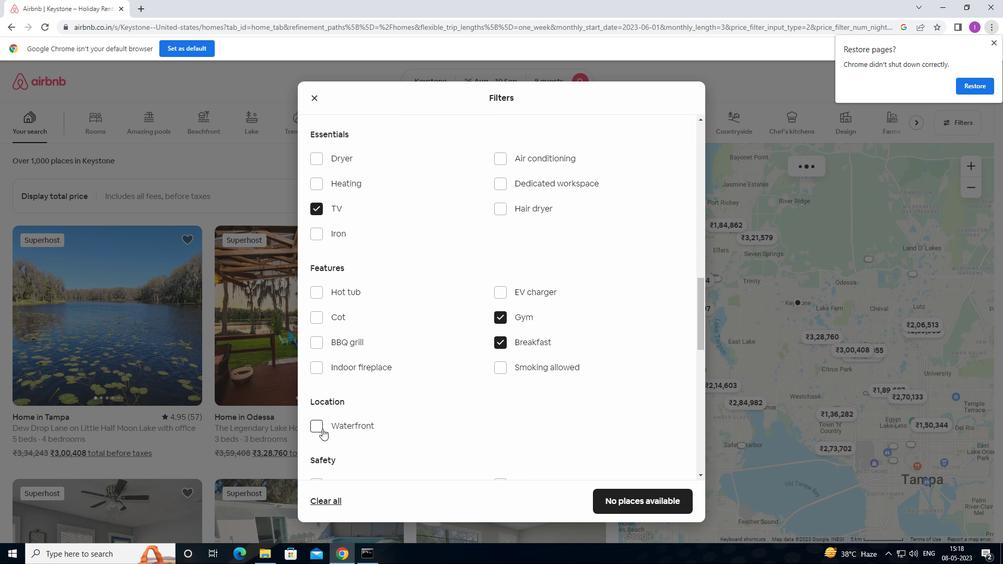 
Action: Mouse scrolled (322, 428) with delta (0, 0)
Screenshot: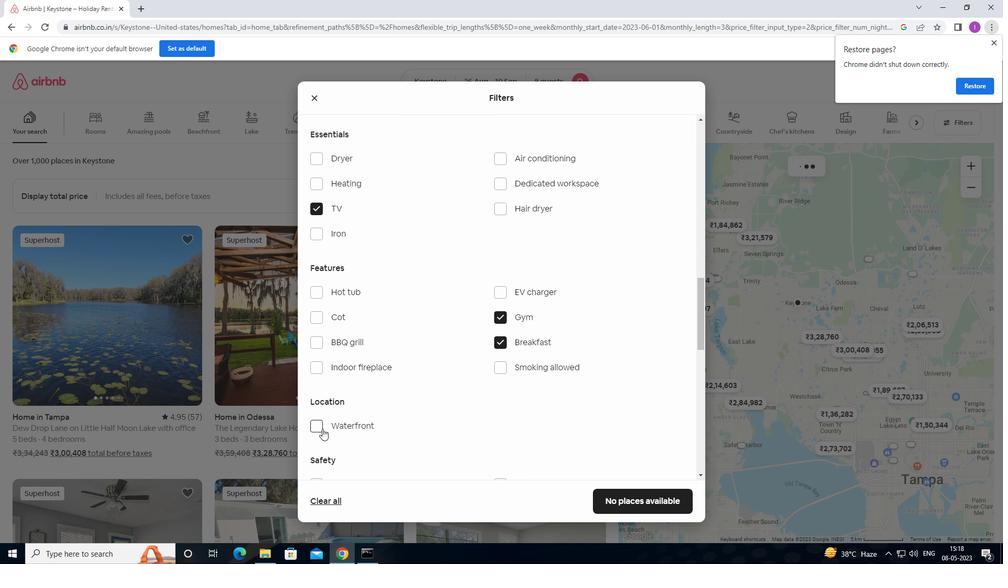 
Action: Mouse scrolled (322, 428) with delta (0, 0)
Screenshot: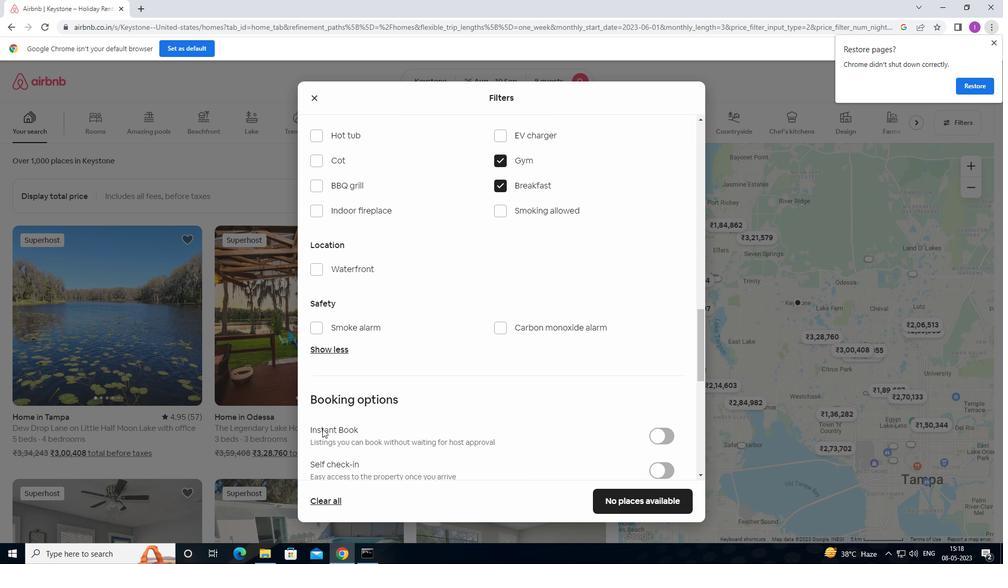 
Action: Mouse scrolled (322, 428) with delta (0, 0)
Screenshot: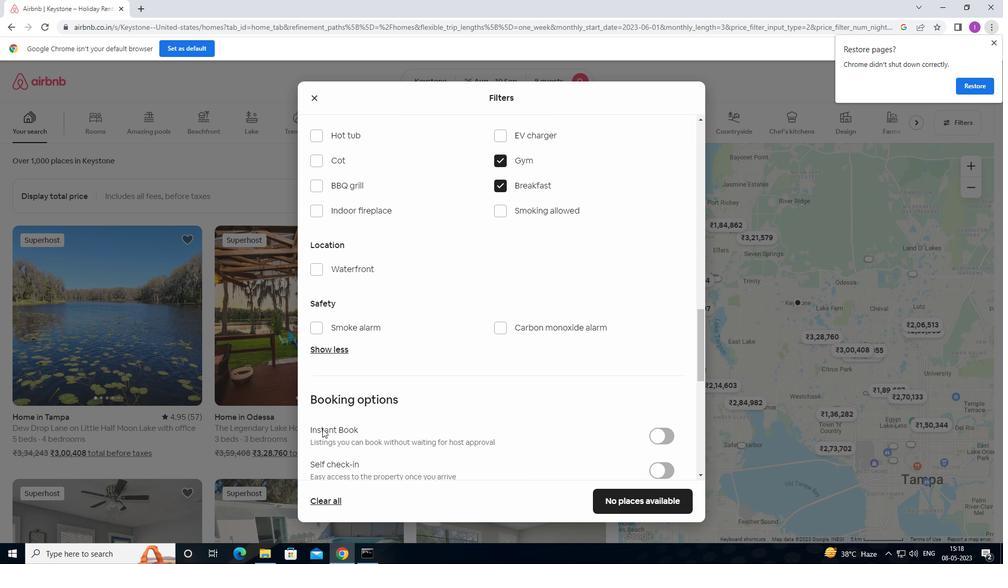 
Action: Mouse moved to (666, 365)
Screenshot: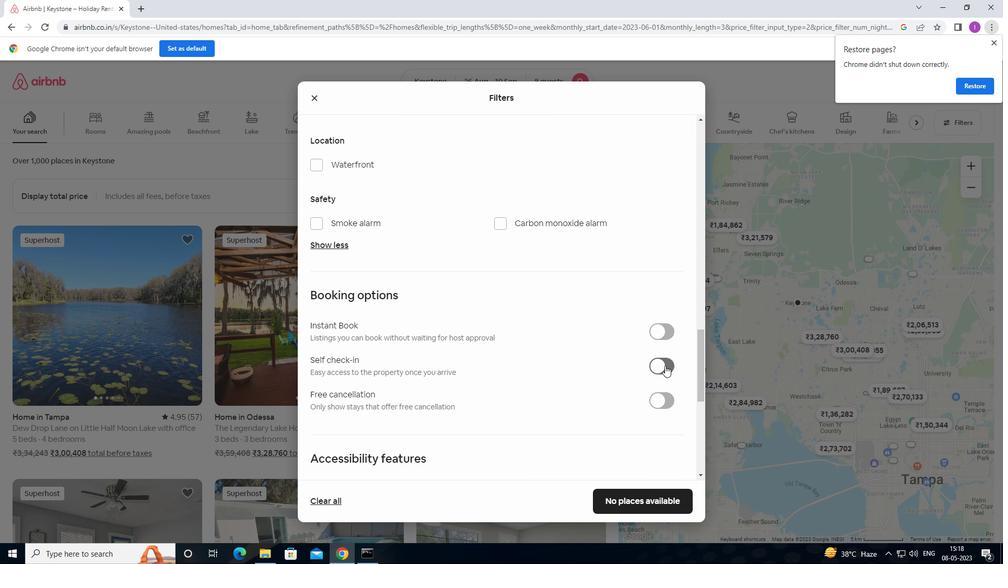 
Action: Mouse pressed left at (666, 365)
Screenshot: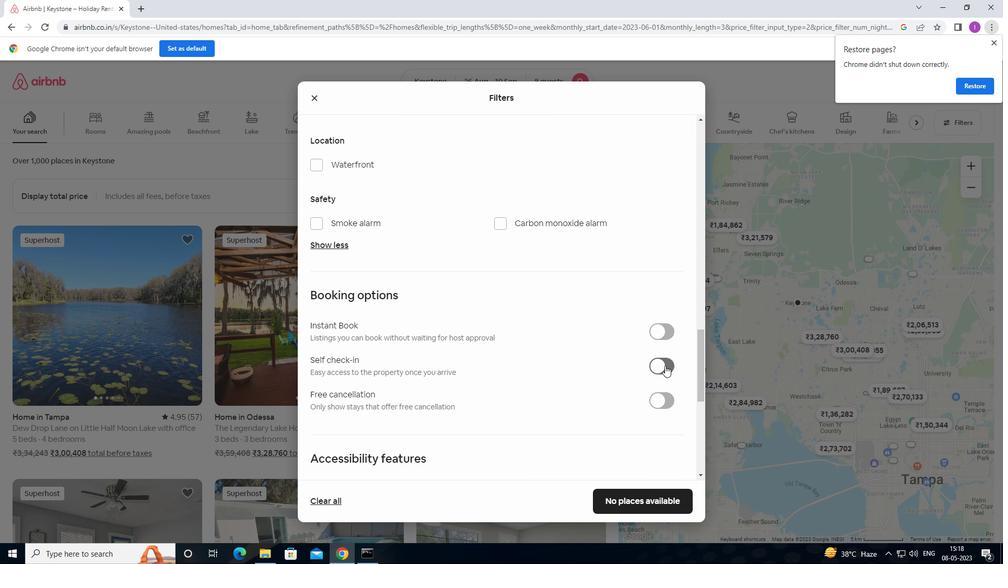 
Action: Mouse moved to (480, 397)
Screenshot: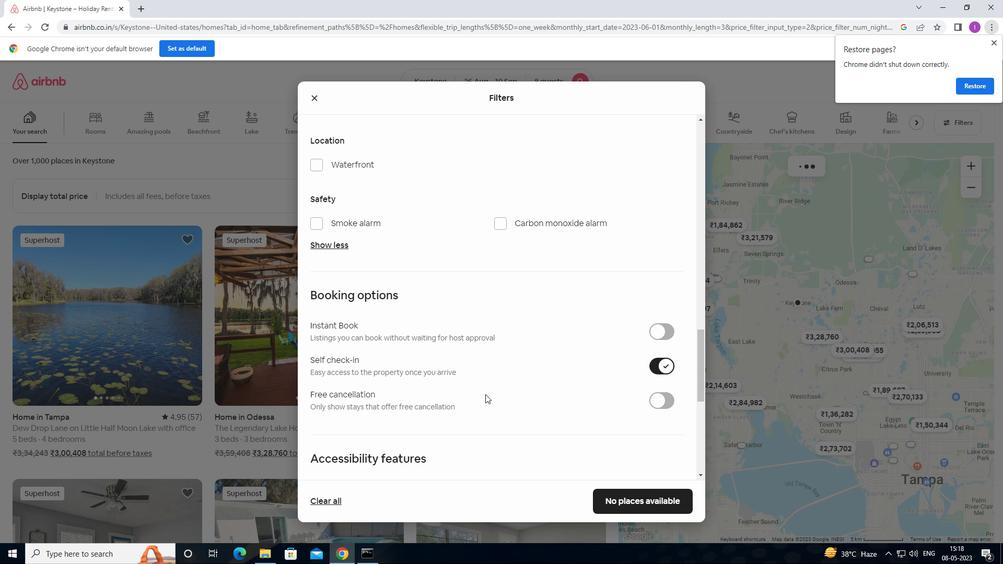 
Action: Mouse scrolled (480, 396) with delta (0, 0)
Screenshot: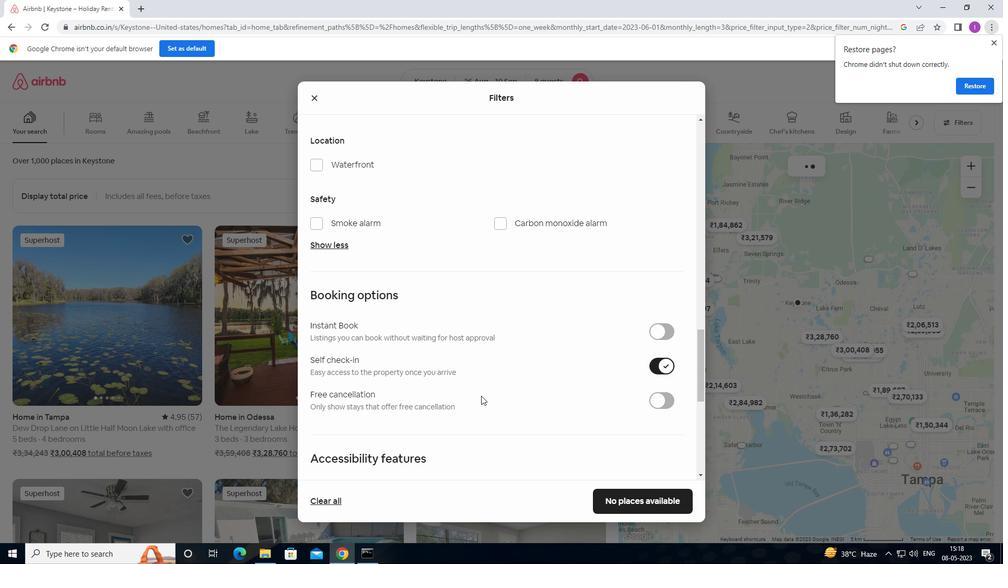 
Action: Mouse scrolled (480, 396) with delta (0, 0)
Screenshot: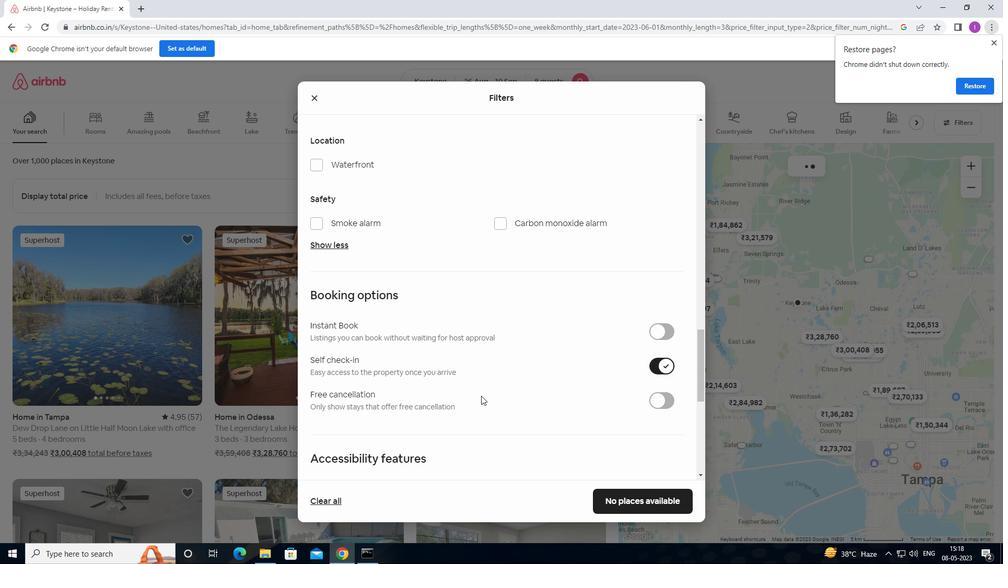 
Action: Mouse moved to (478, 398)
Screenshot: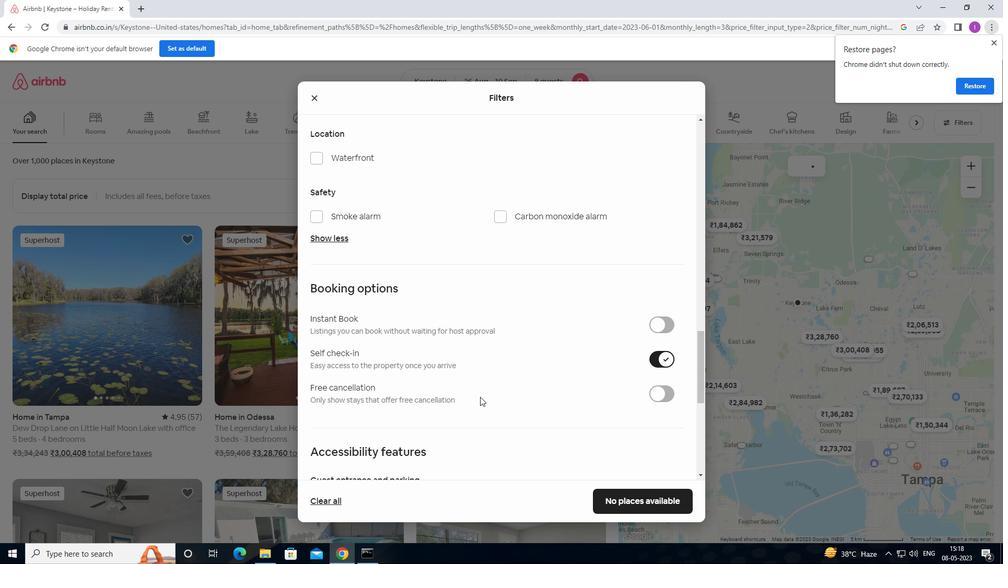 
Action: Mouse scrolled (478, 398) with delta (0, 0)
Screenshot: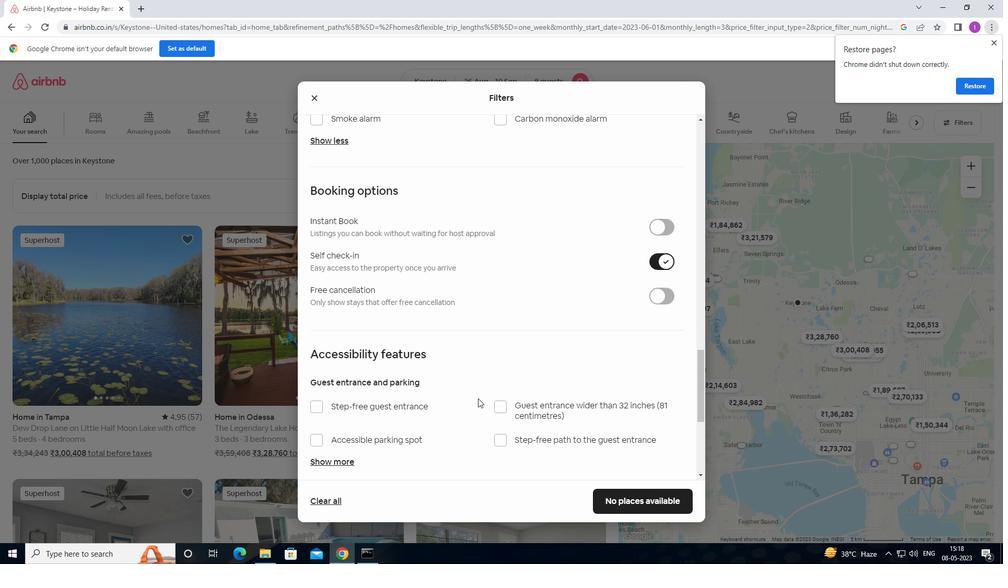 
Action: Mouse scrolled (478, 398) with delta (0, 0)
Screenshot: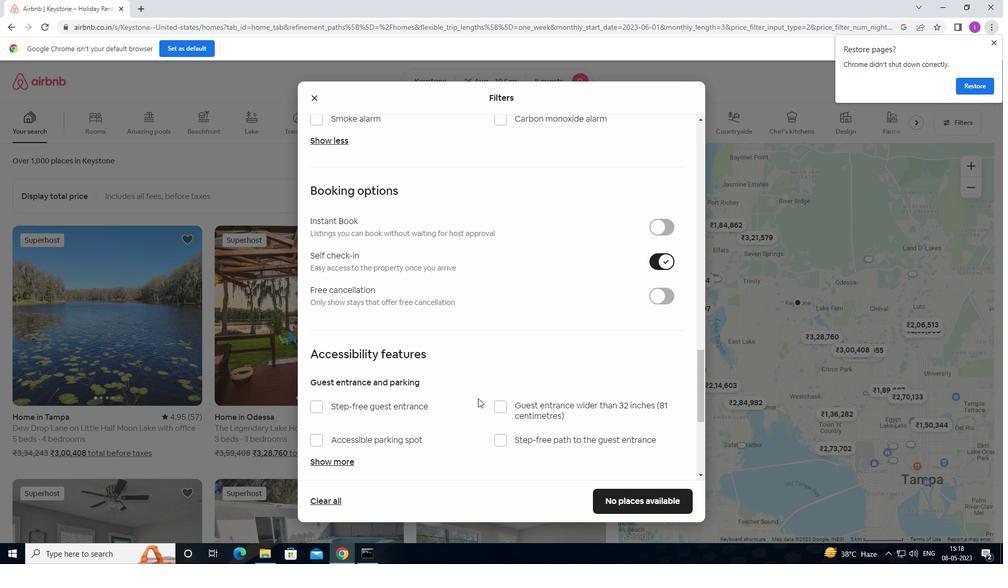 
Action: Mouse scrolled (478, 398) with delta (0, 0)
Screenshot: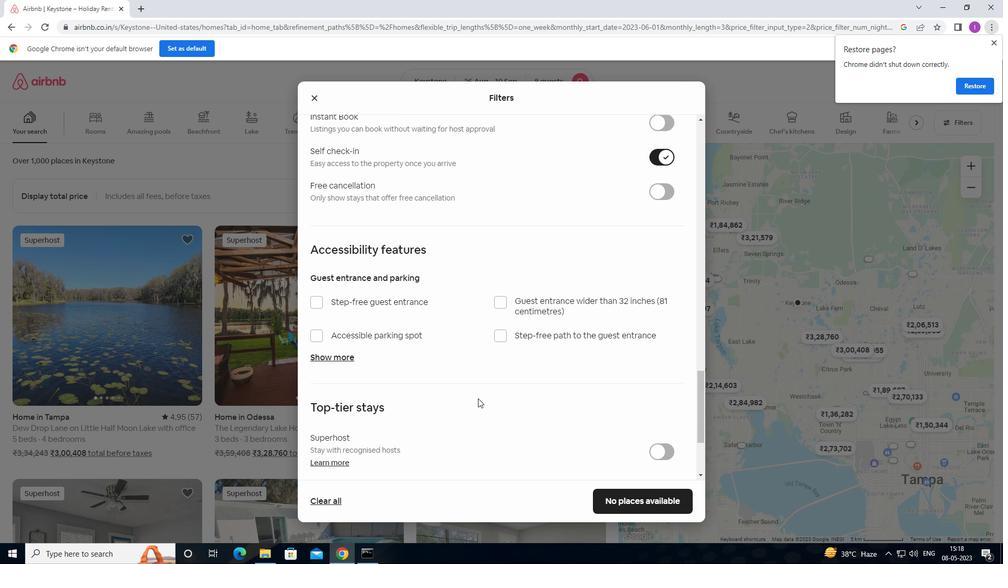 
Action: Mouse scrolled (478, 398) with delta (0, 0)
Screenshot: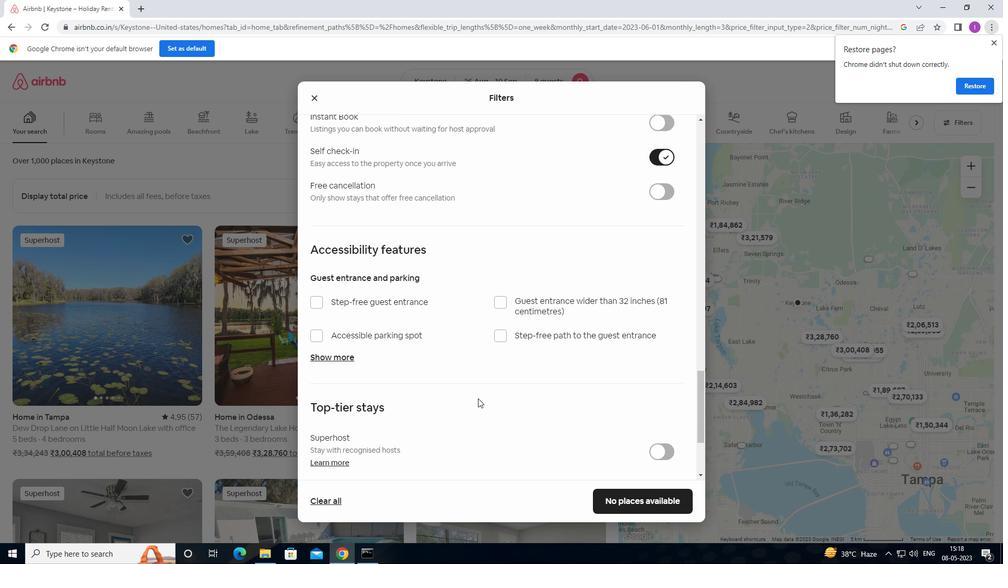 
Action: Mouse moved to (503, 389)
Screenshot: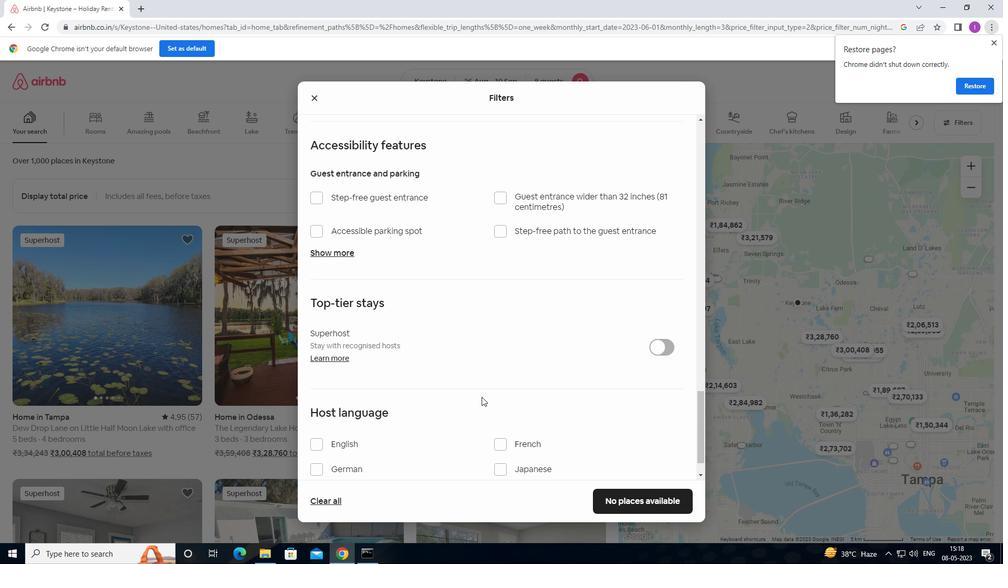 
Action: Mouse scrolled (503, 388) with delta (0, 0)
Screenshot: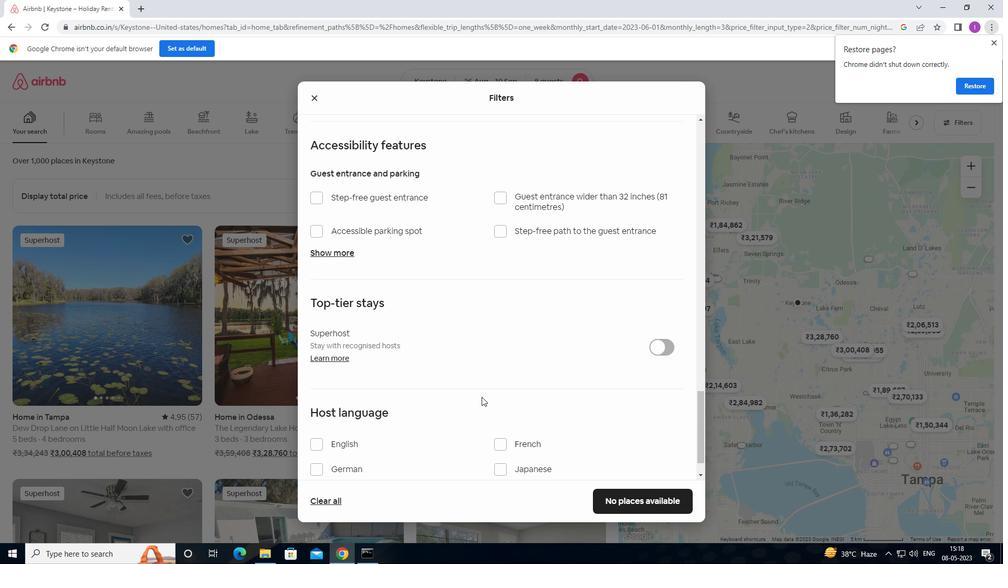 
Action: Mouse moved to (505, 389)
Screenshot: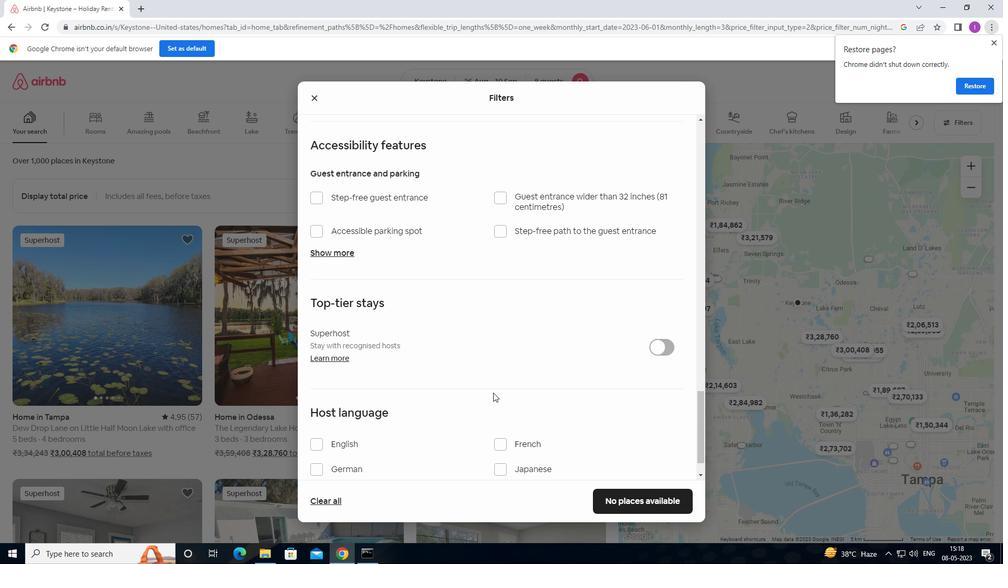 
Action: Mouse scrolled (505, 388) with delta (0, 0)
Screenshot: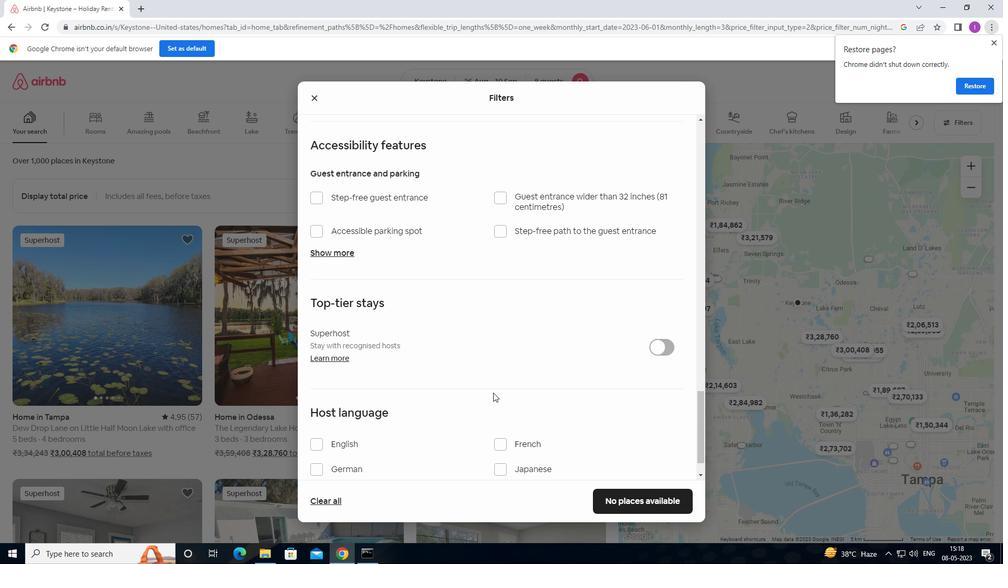
Action: Mouse moved to (314, 405)
Screenshot: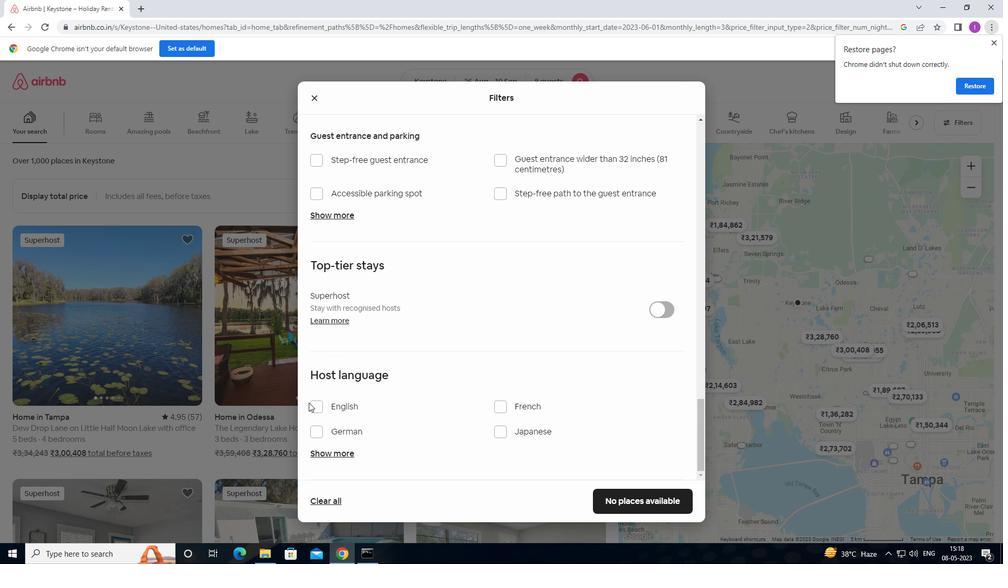 
Action: Mouse pressed left at (314, 405)
Screenshot: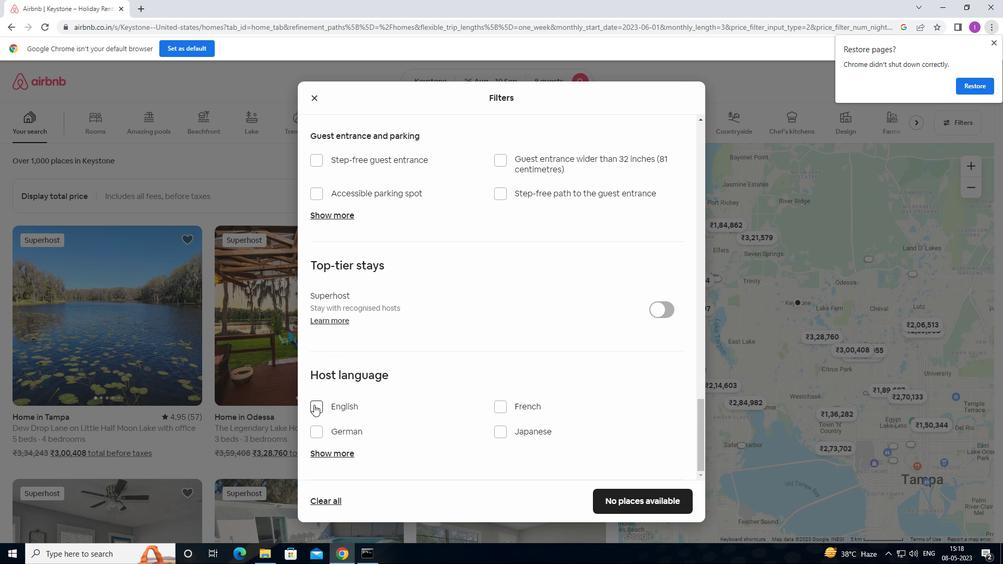 
Action: Mouse moved to (474, 401)
Screenshot: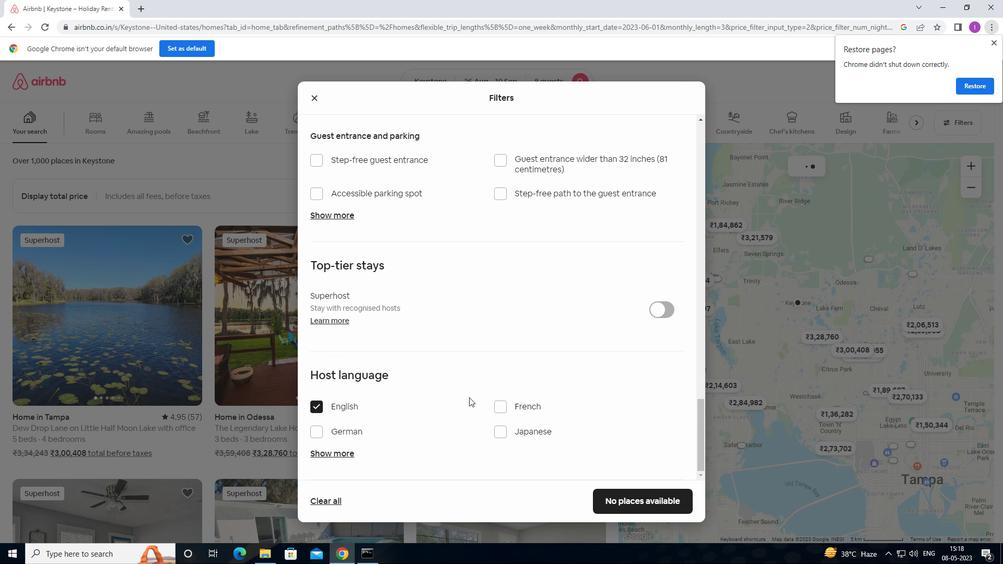 
Action: Mouse scrolled (474, 400) with delta (0, 0)
Screenshot: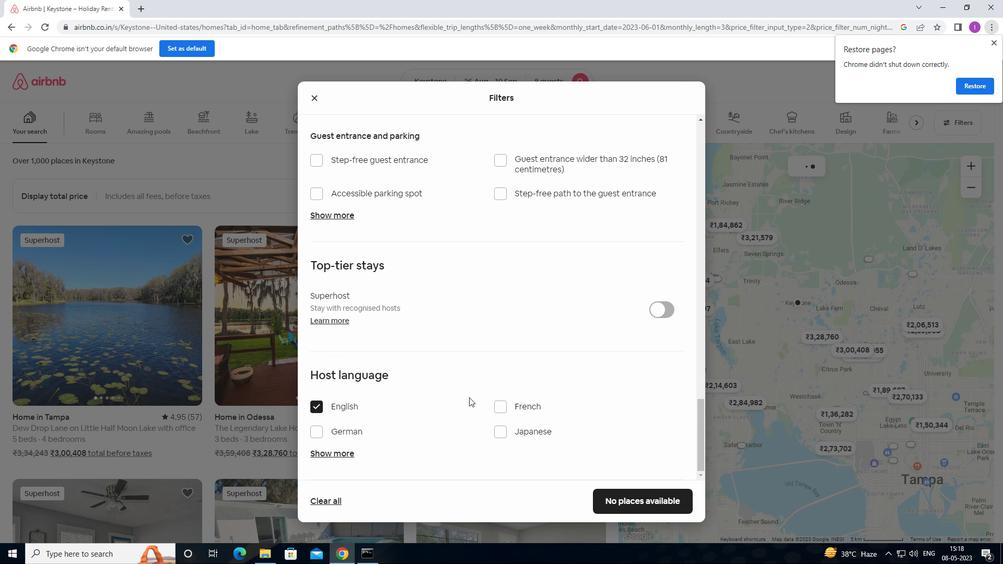 
Action: Mouse moved to (476, 402)
Screenshot: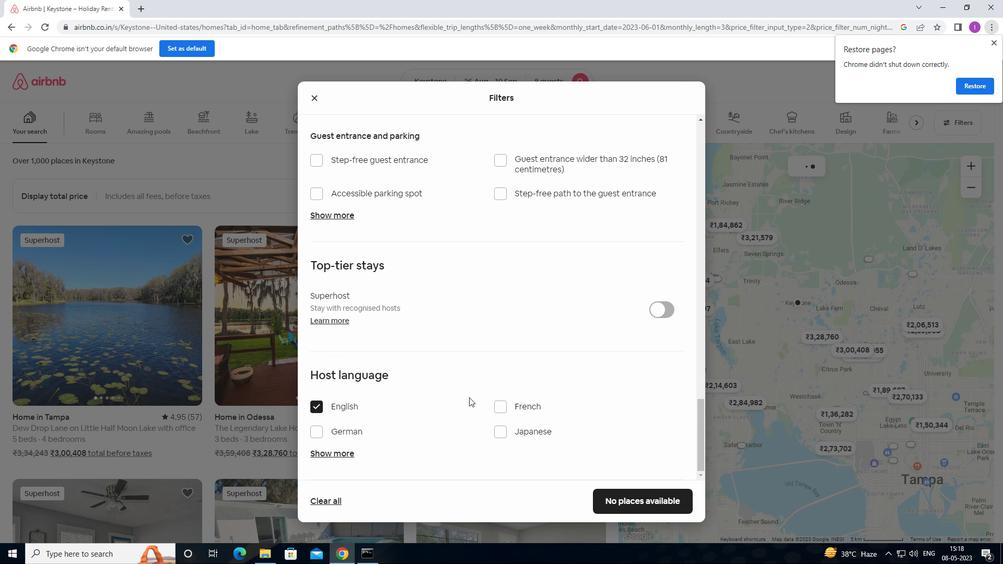
Action: Mouse scrolled (476, 401) with delta (0, 0)
Screenshot: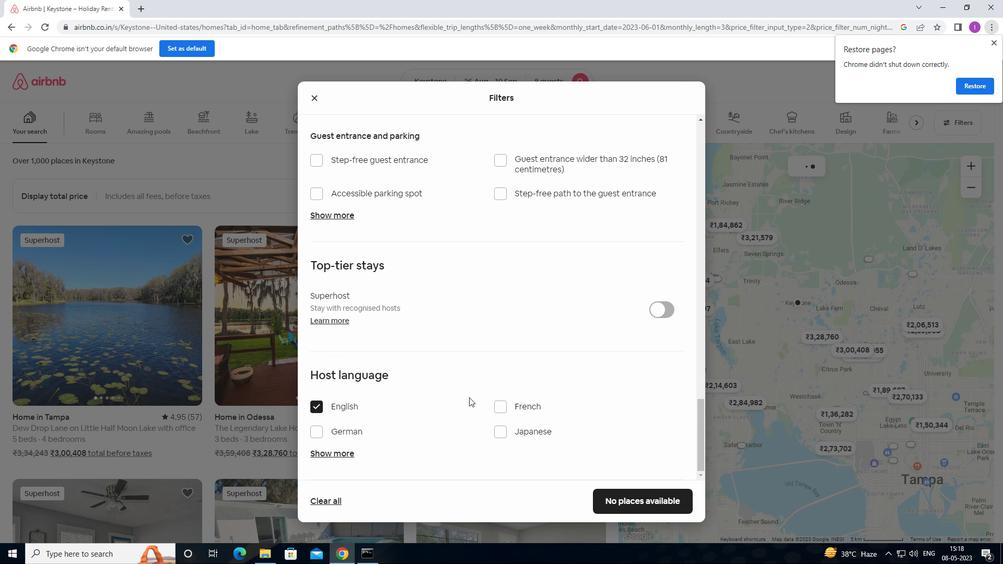 
Action: Mouse moved to (480, 405)
Screenshot: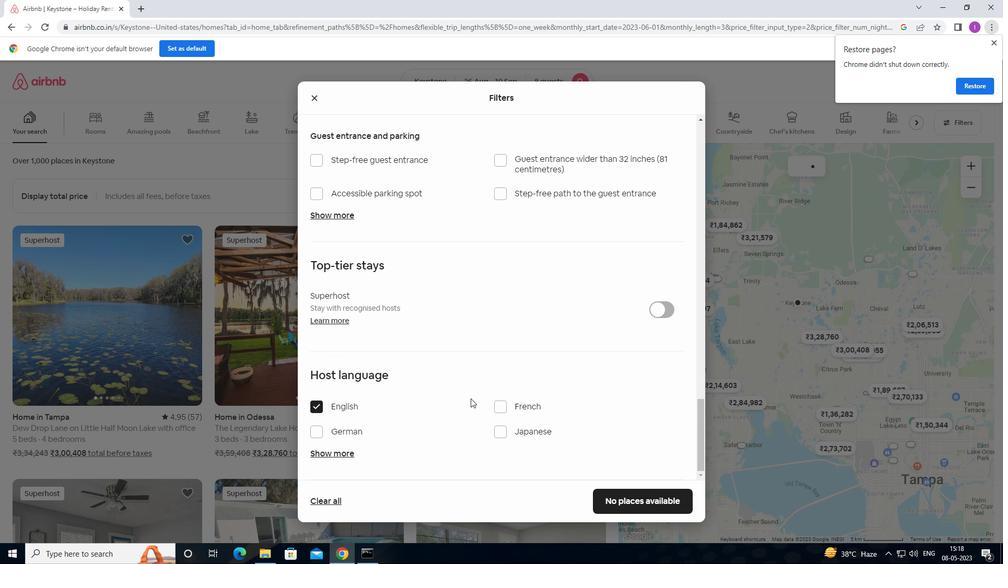 
Action: Mouse scrolled (480, 404) with delta (0, 0)
Screenshot: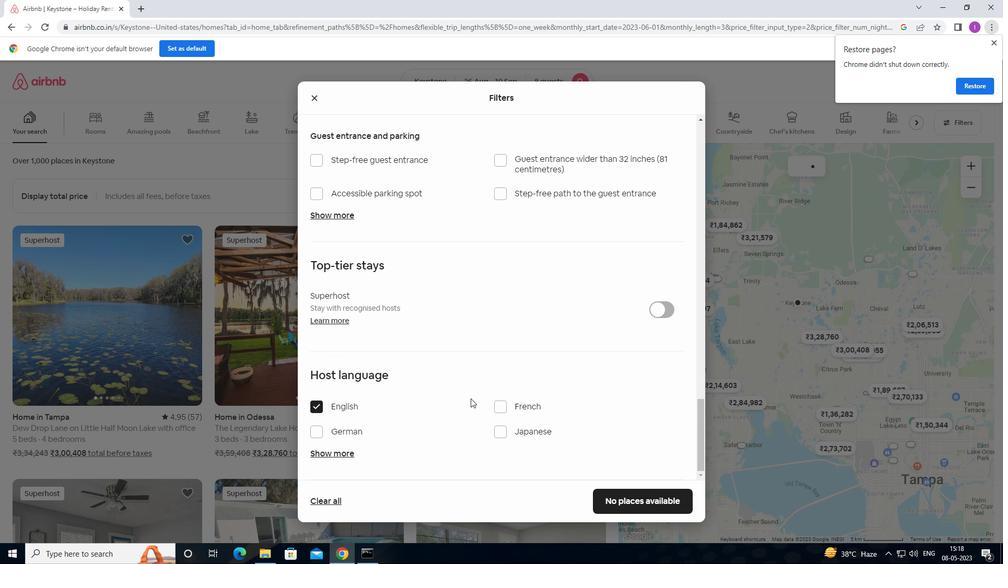 
Action: Mouse moved to (516, 407)
Screenshot: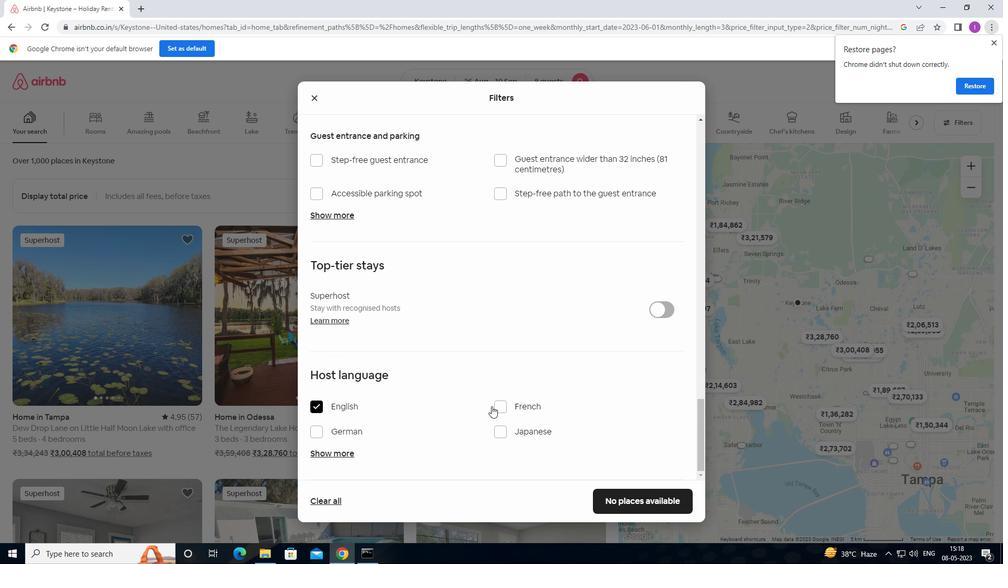 
Action: Mouse scrolled (516, 406) with delta (0, 0)
Screenshot: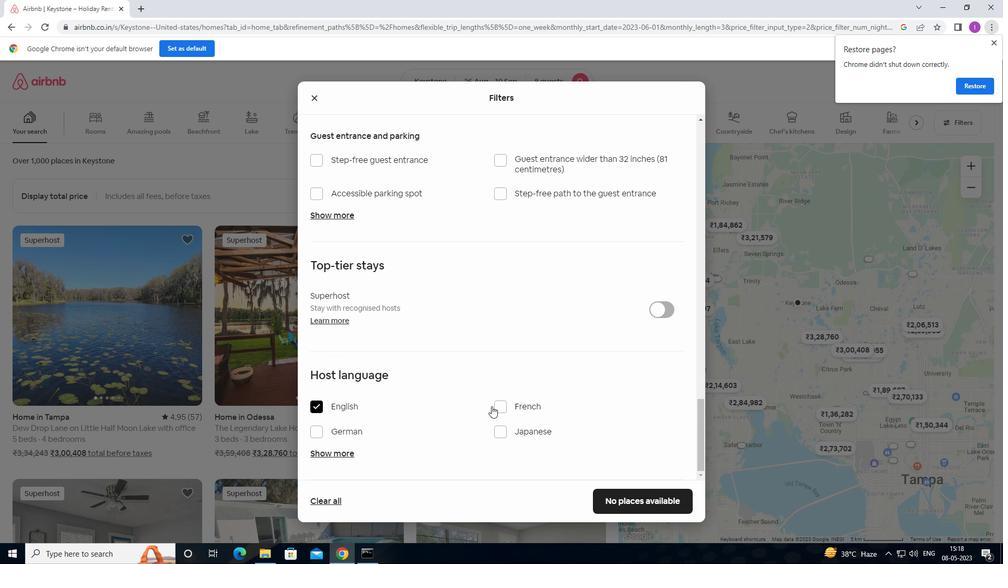 
Action: Mouse moved to (529, 423)
Screenshot: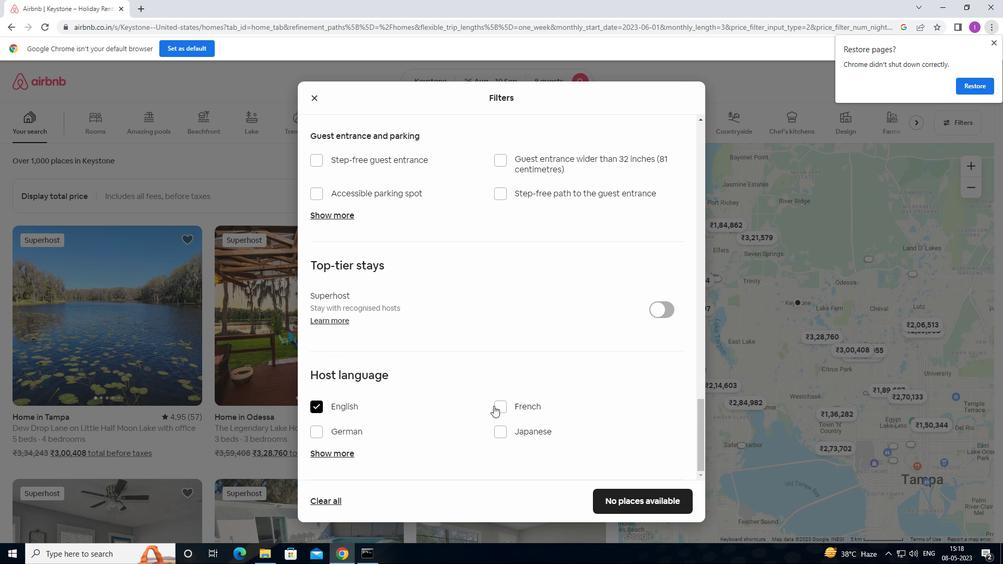 
Action: Mouse scrolled (529, 423) with delta (0, 0)
Screenshot: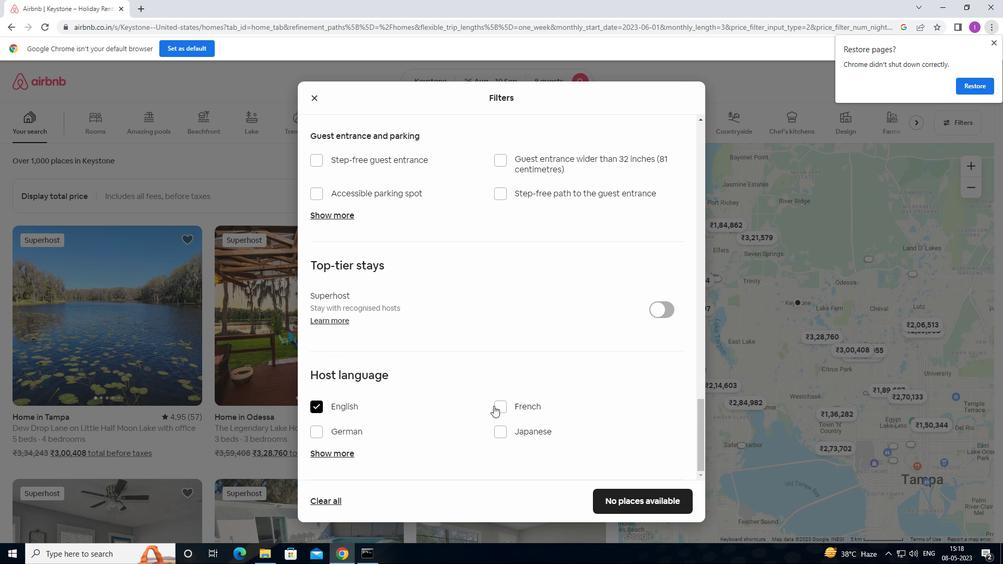 
Action: Mouse moved to (625, 507)
Screenshot: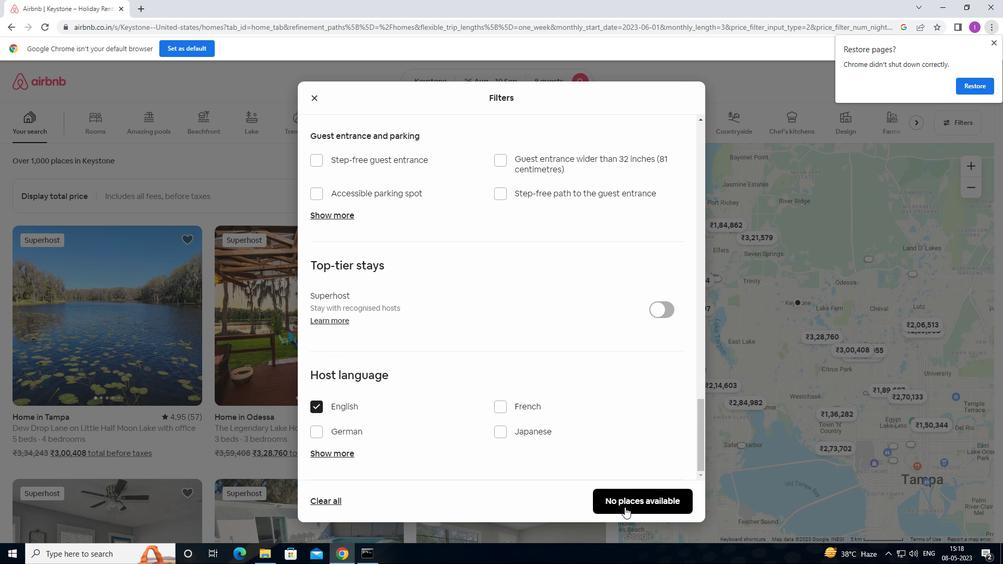 
Action: Mouse pressed left at (625, 507)
Screenshot: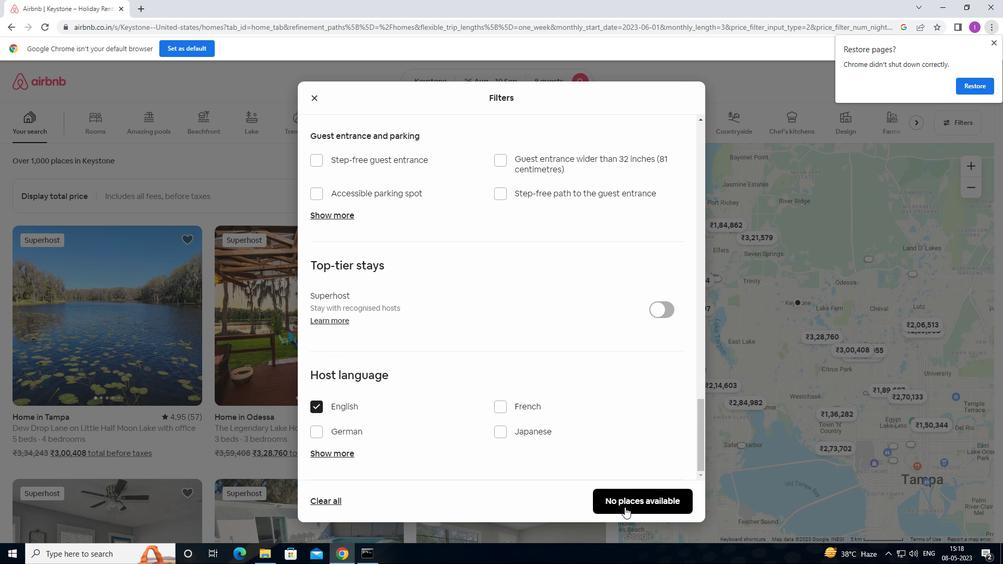 
Action: Mouse moved to (614, 471)
Screenshot: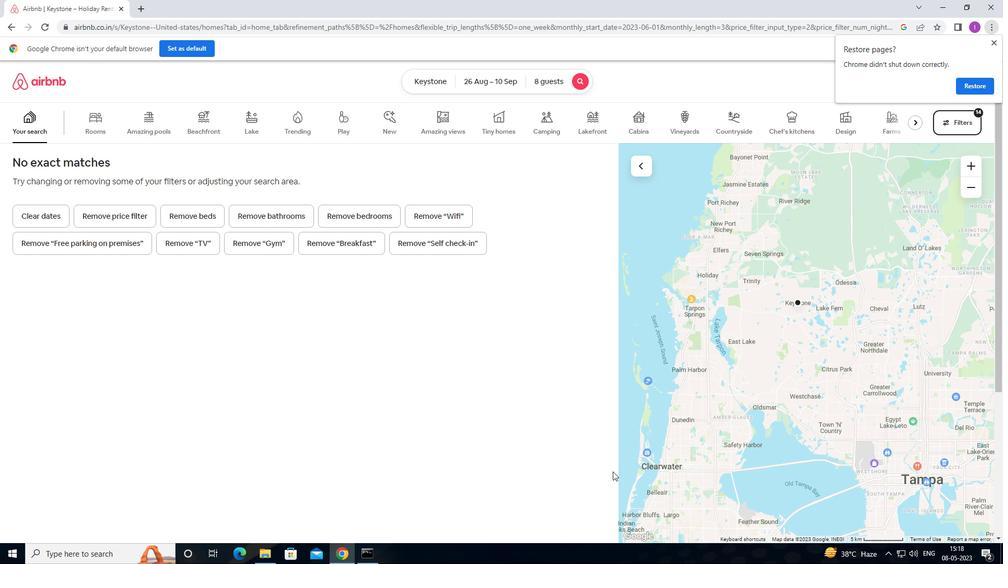 
